 Task: Find connections with filter location Az Zarqā with filter topic #mentorshipwith filter profile language English with filter current company Park+ with filter school Ajeenkya D Y Patil University with filter industry Leasing Non-residential Real Estate with filter service category Grant Writing with filter keywords title File Clerk
Action: Mouse moved to (646, 87)
Screenshot: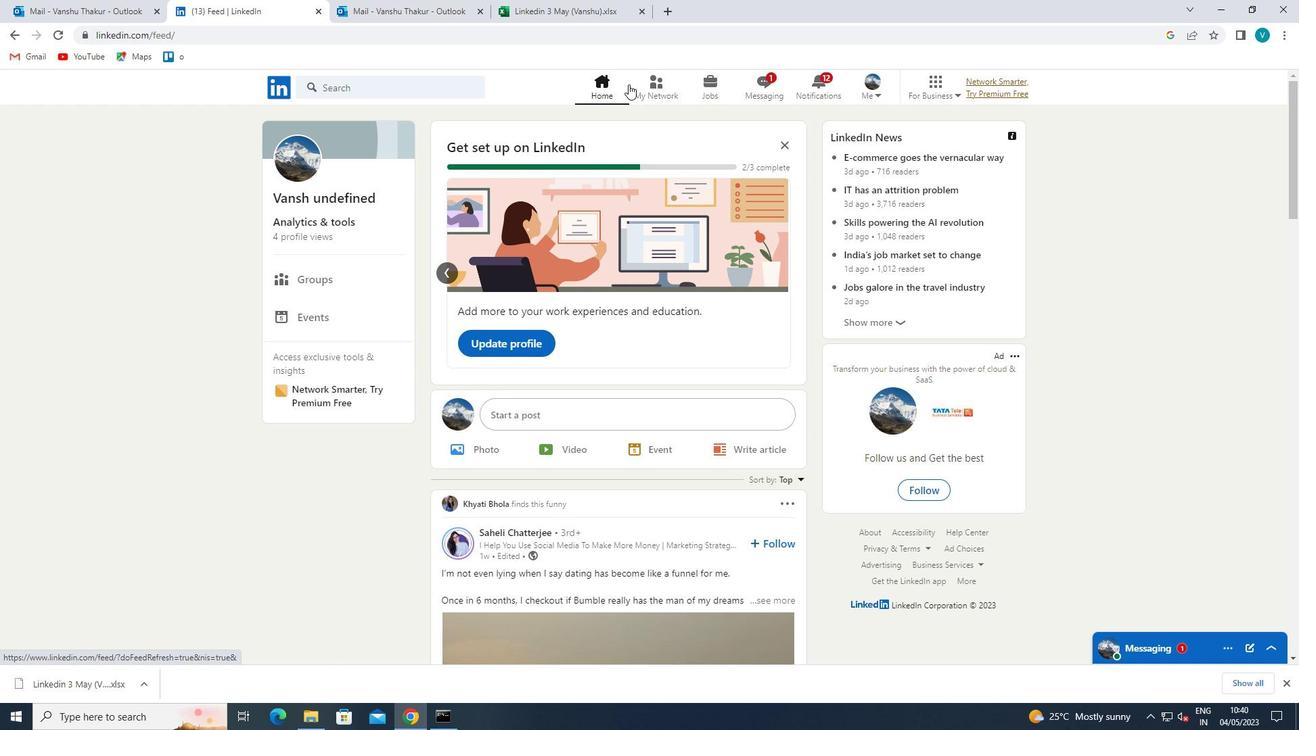 
Action: Mouse pressed left at (646, 87)
Screenshot: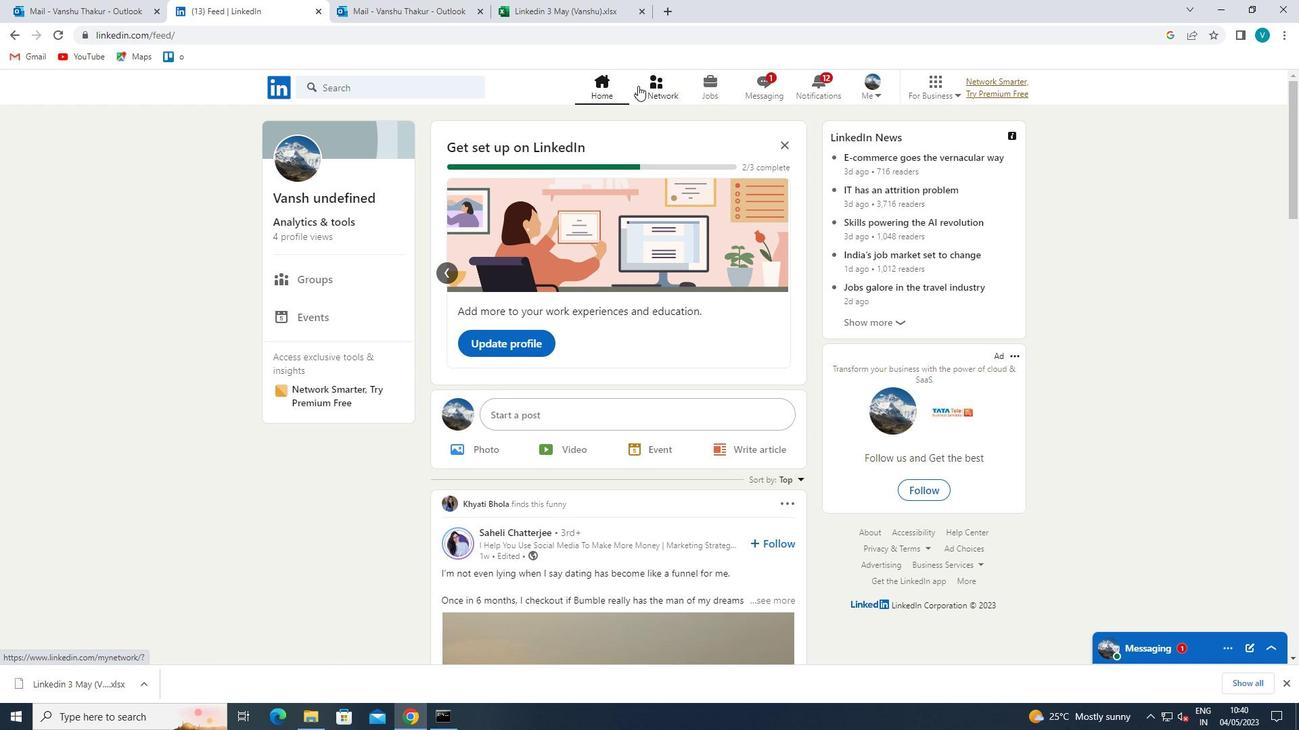 
Action: Mouse moved to (356, 171)
Screenshot: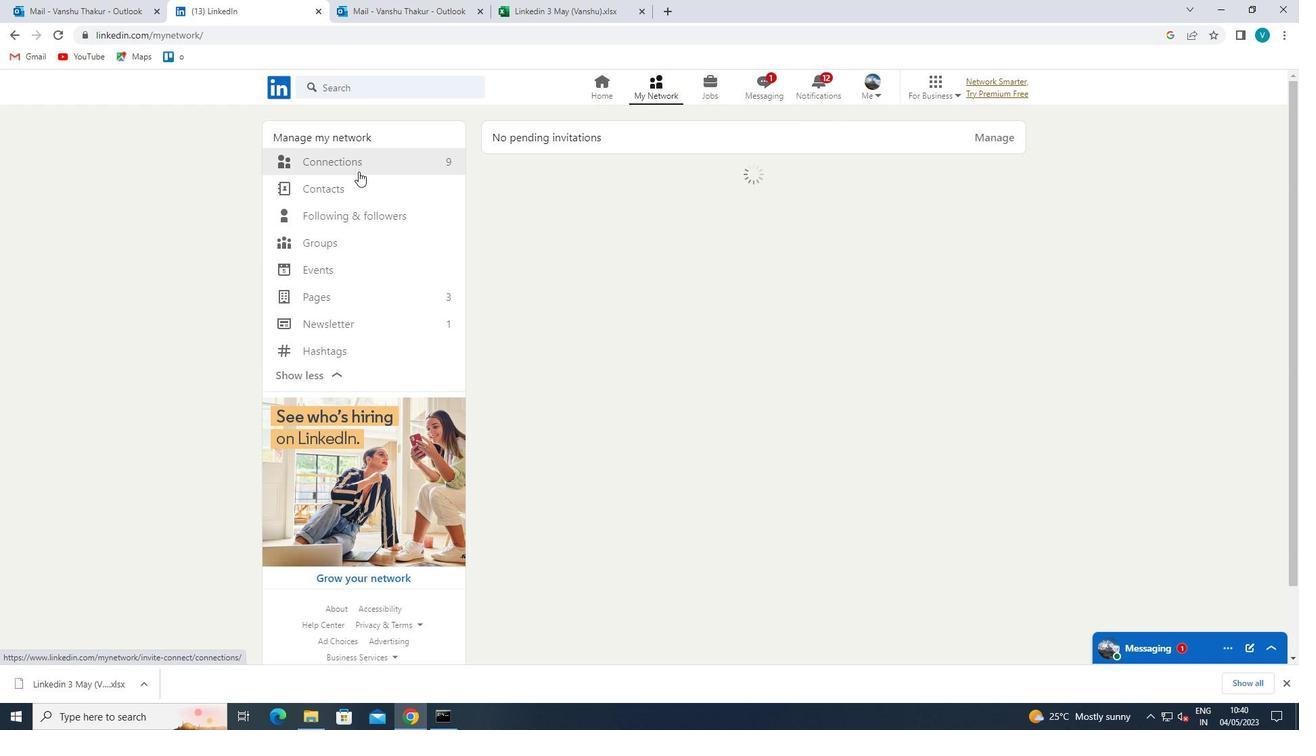 
Action: Mouse pressed left at (356, 171)
Screenshot: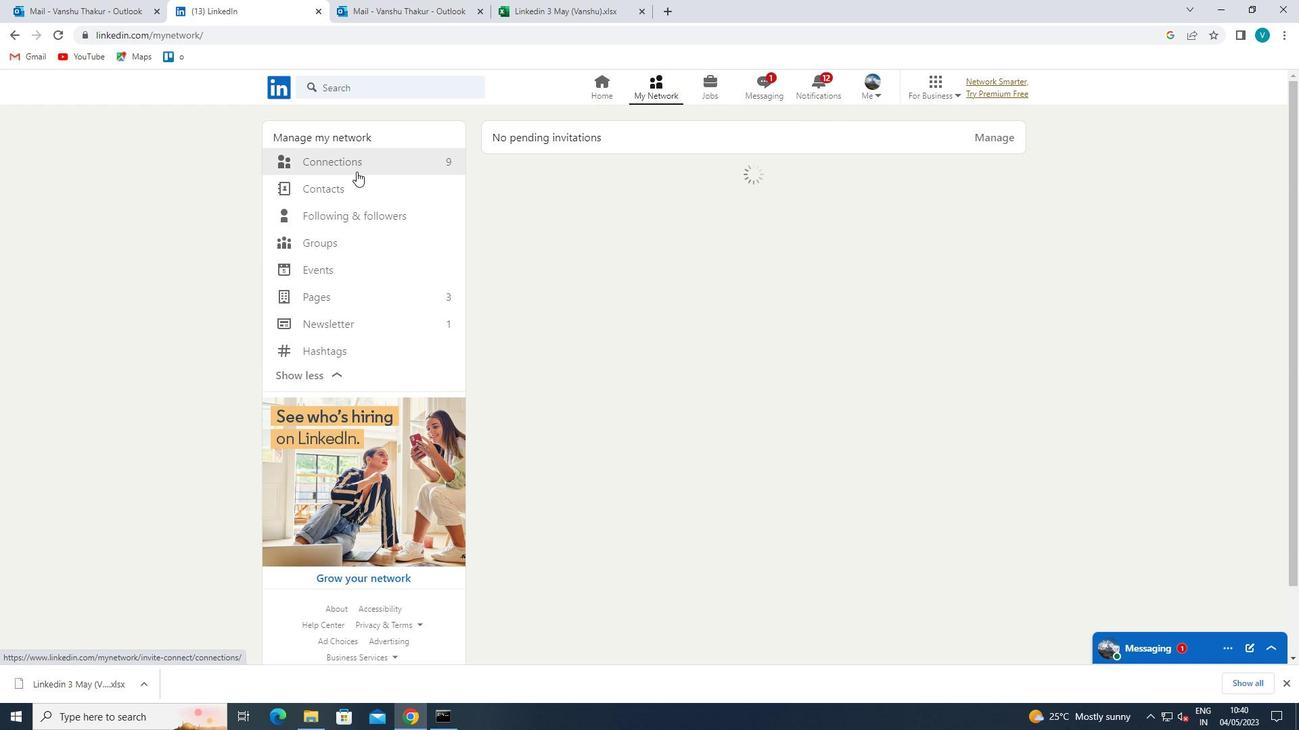 
Action: Mouse moved to (381, 159)
Screenshot: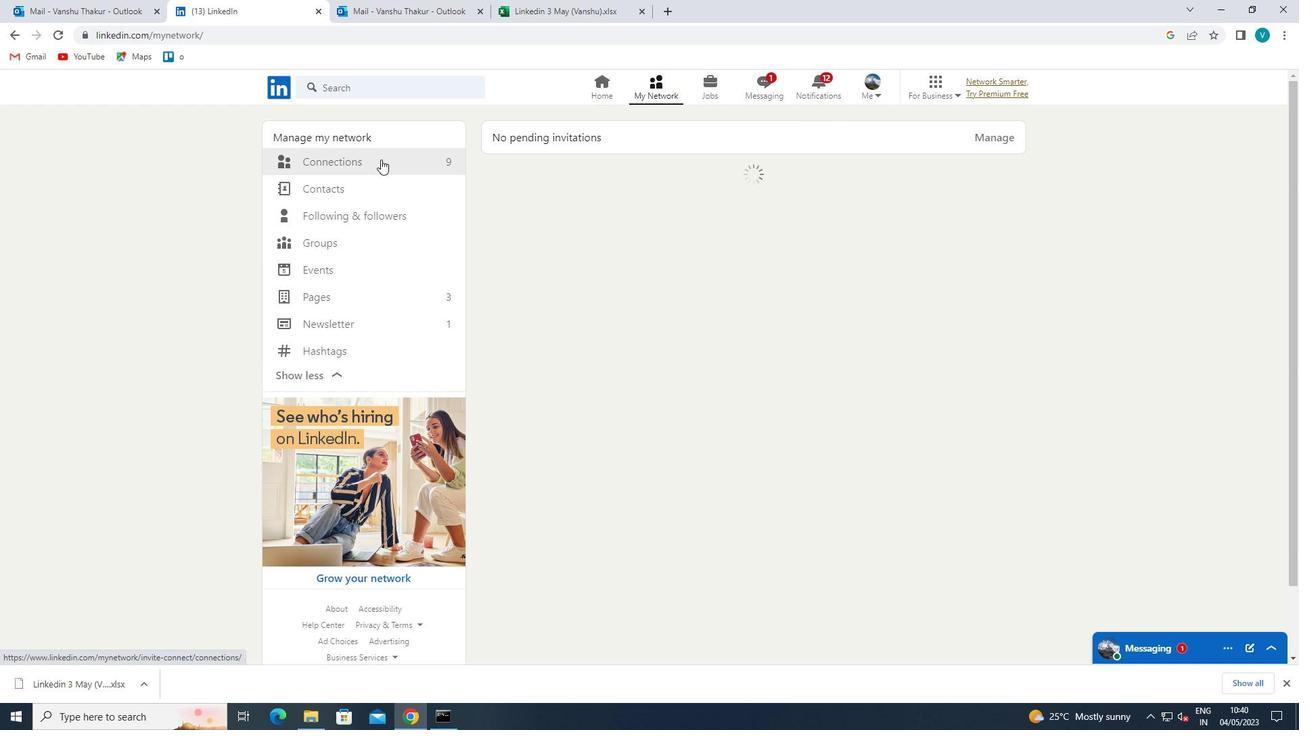 
Action: Mouse pressed left at (381, 159)
Screenshot: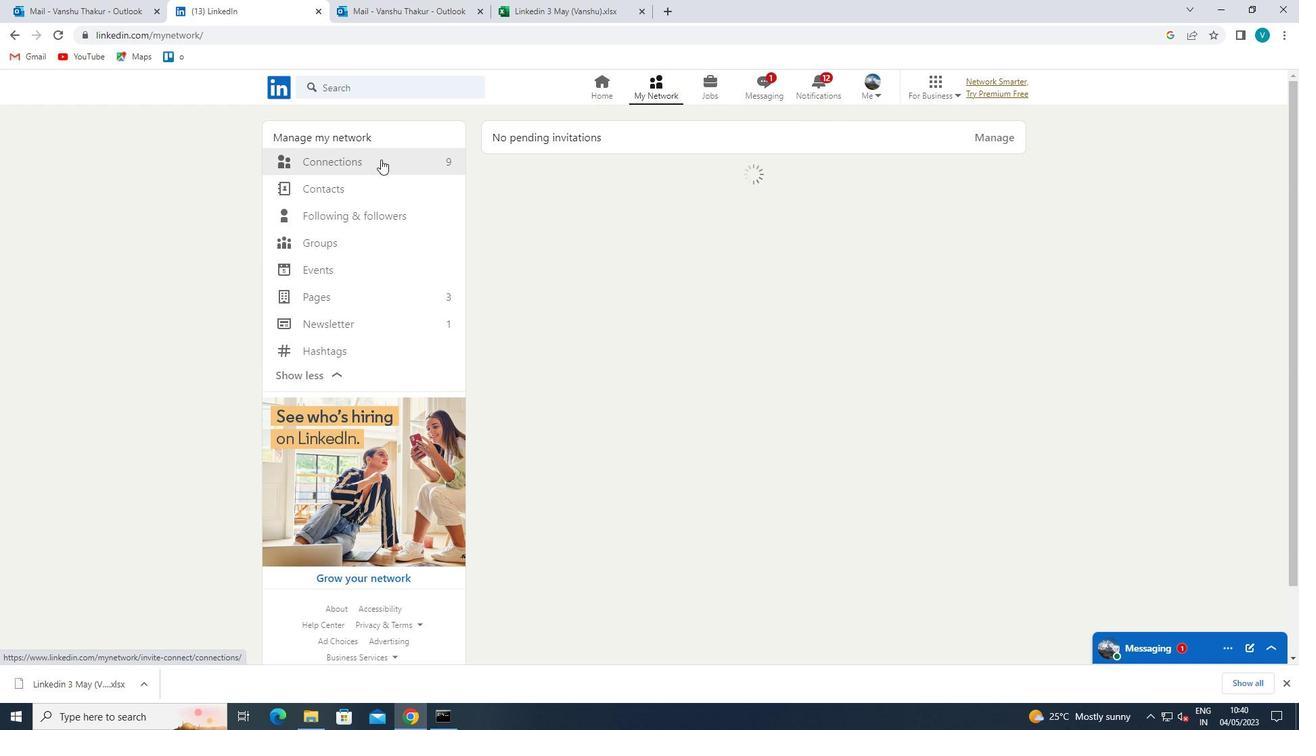 
Action: Mouse moved to (746, 167)
Screenshot: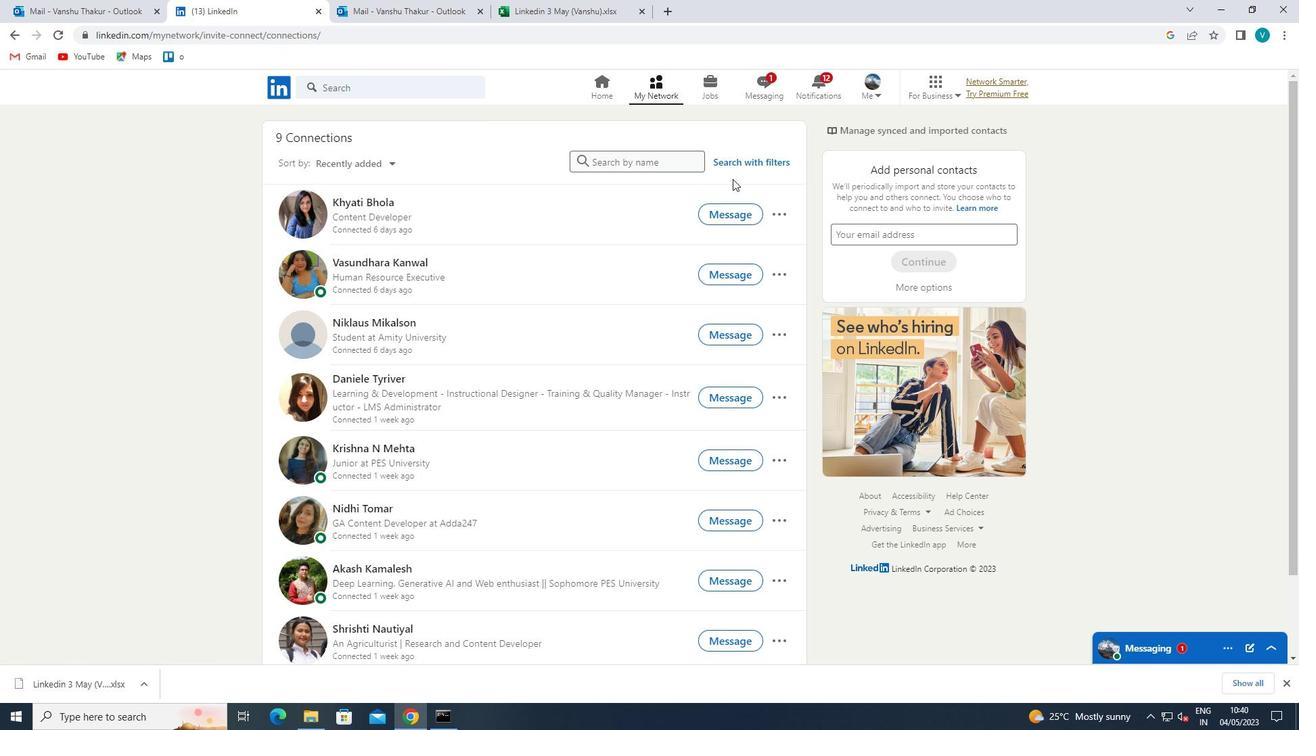 
Action: Mouse pressed left at (746, 167)
Screenshot: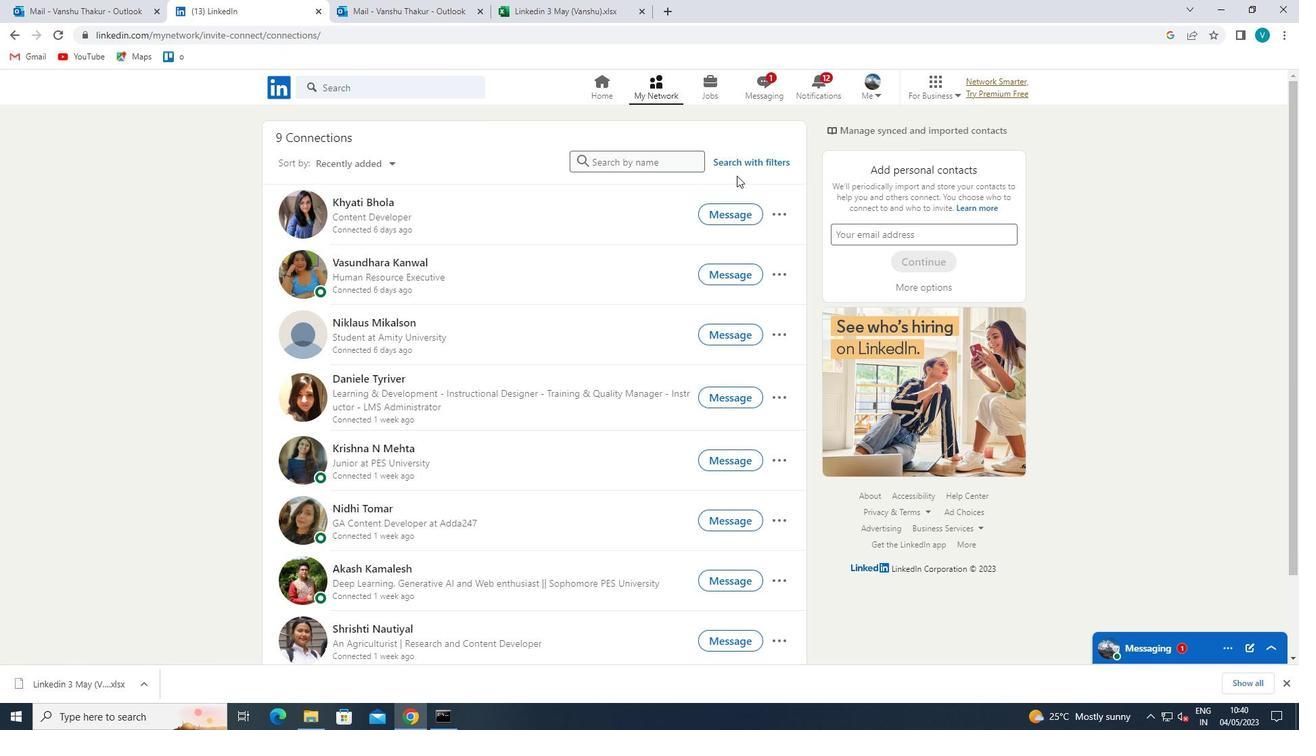 
Action: Mouse moved to (658, 129)
Screenshot: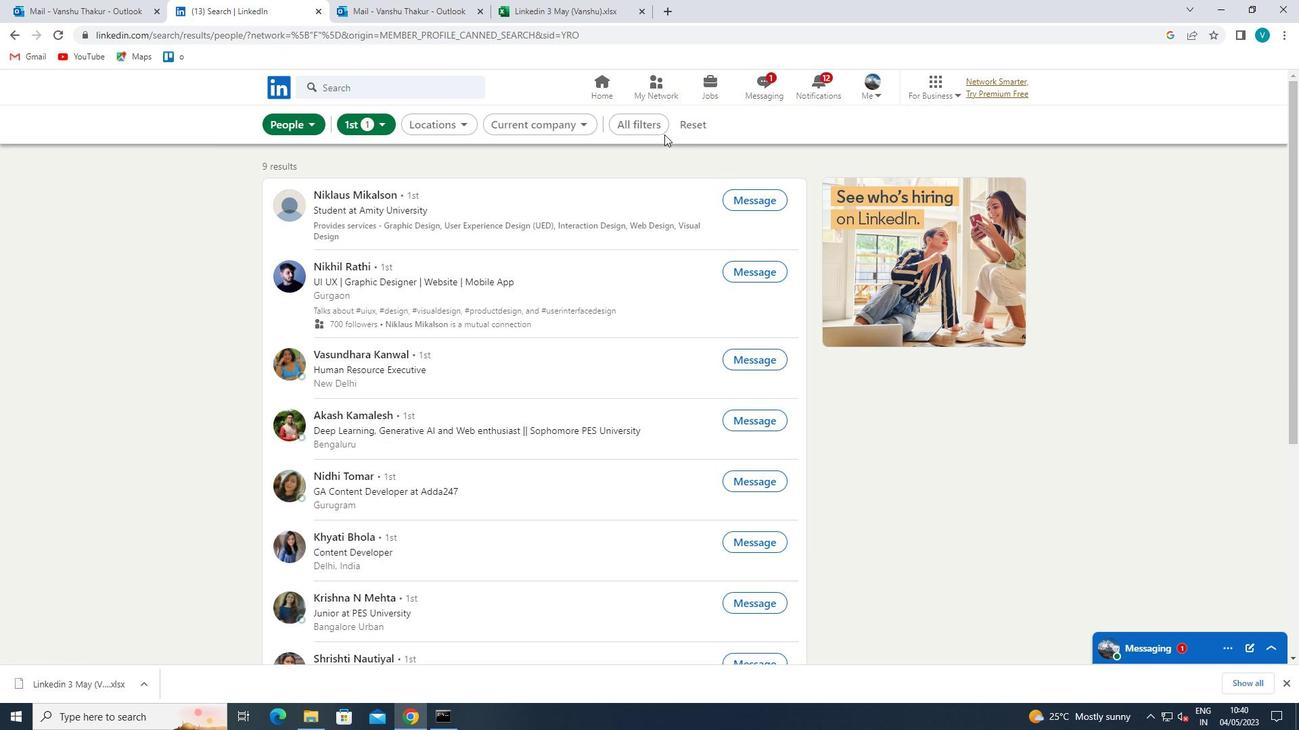 
Action: Mouse pressed left at (658, 129)
Screenshot: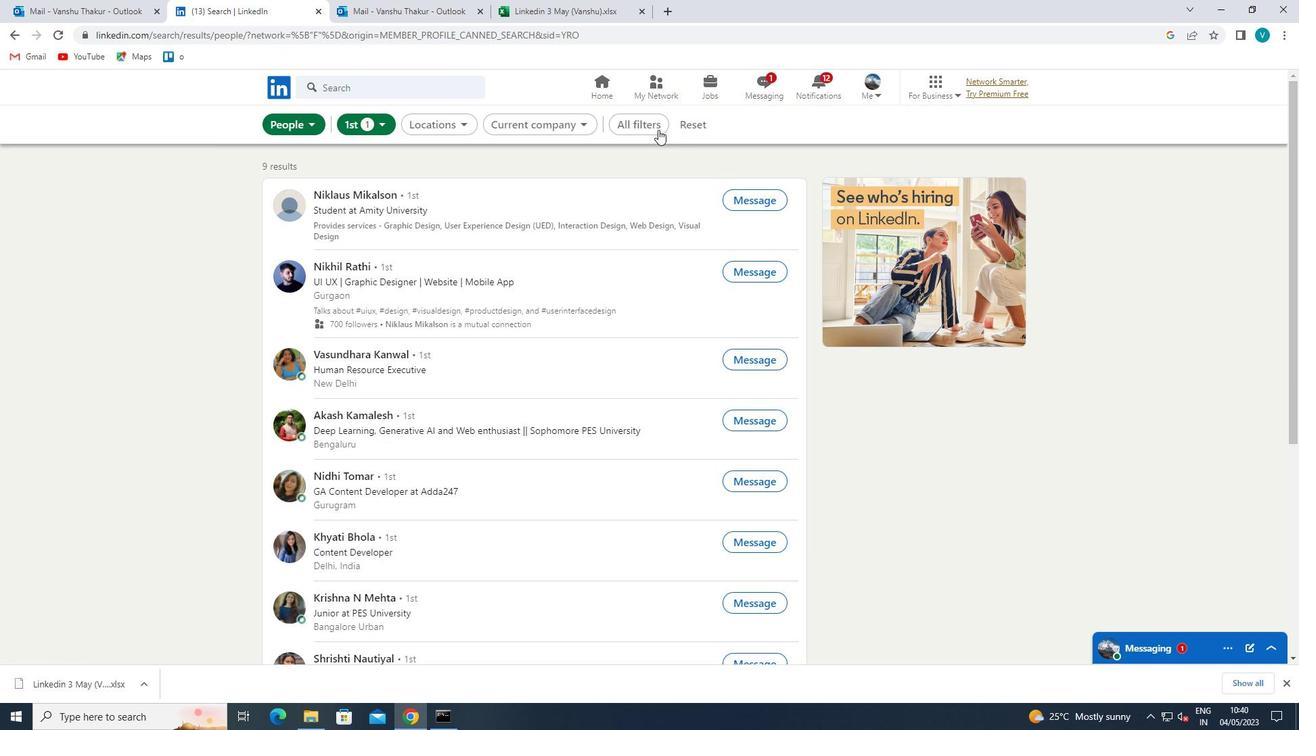 
Action: Mouse moved to (993, 274)
Screenshot: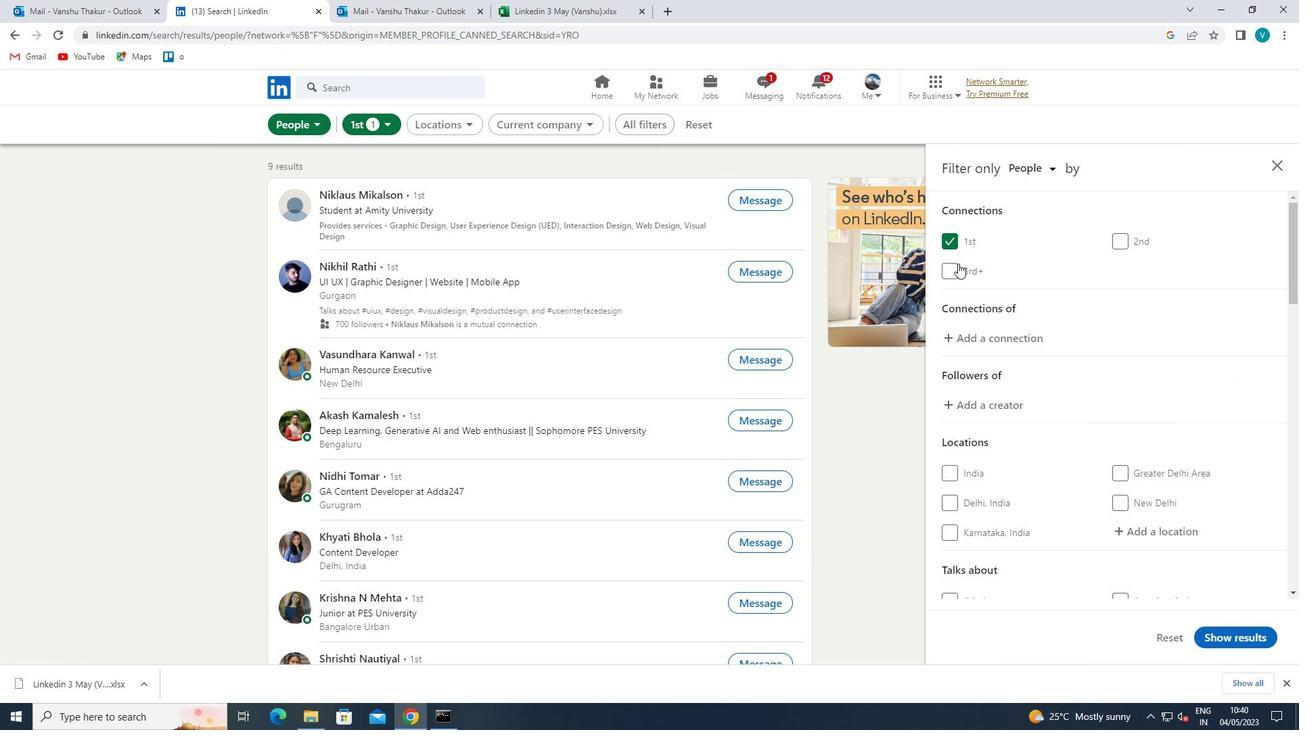 
Action: Mouse scrolled (993, 274) with delta (0, 0)
Screenshot: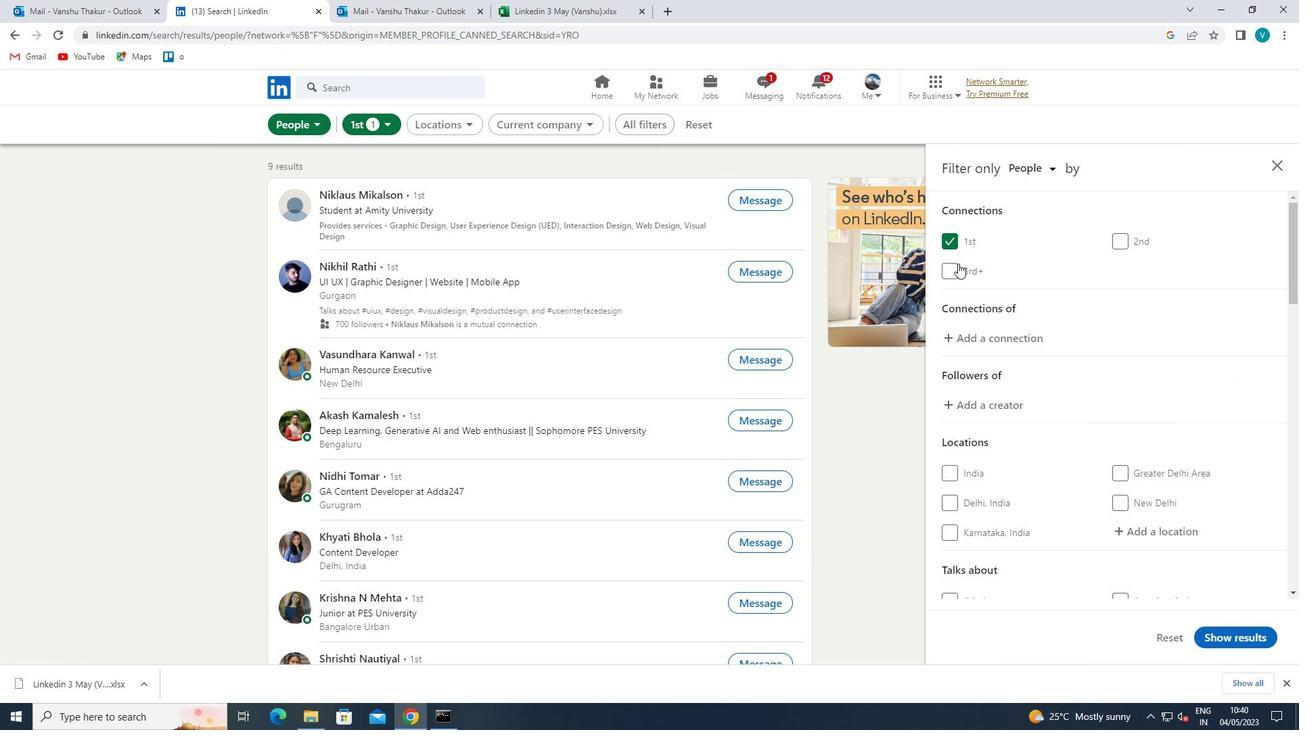 
Action: Mouse moved to (994, 275)
Screenshot: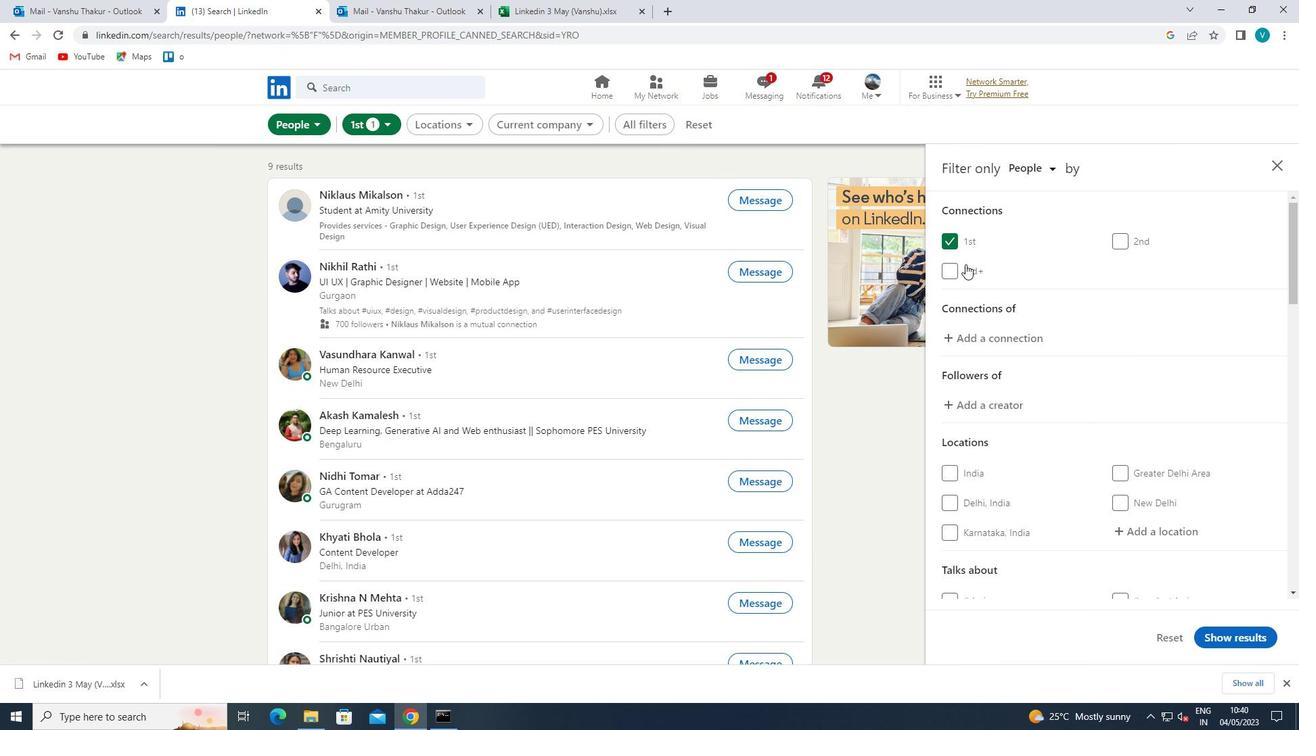
Action: Mouse scrolled (994, 274) with delta (0, 0)
Screenshot: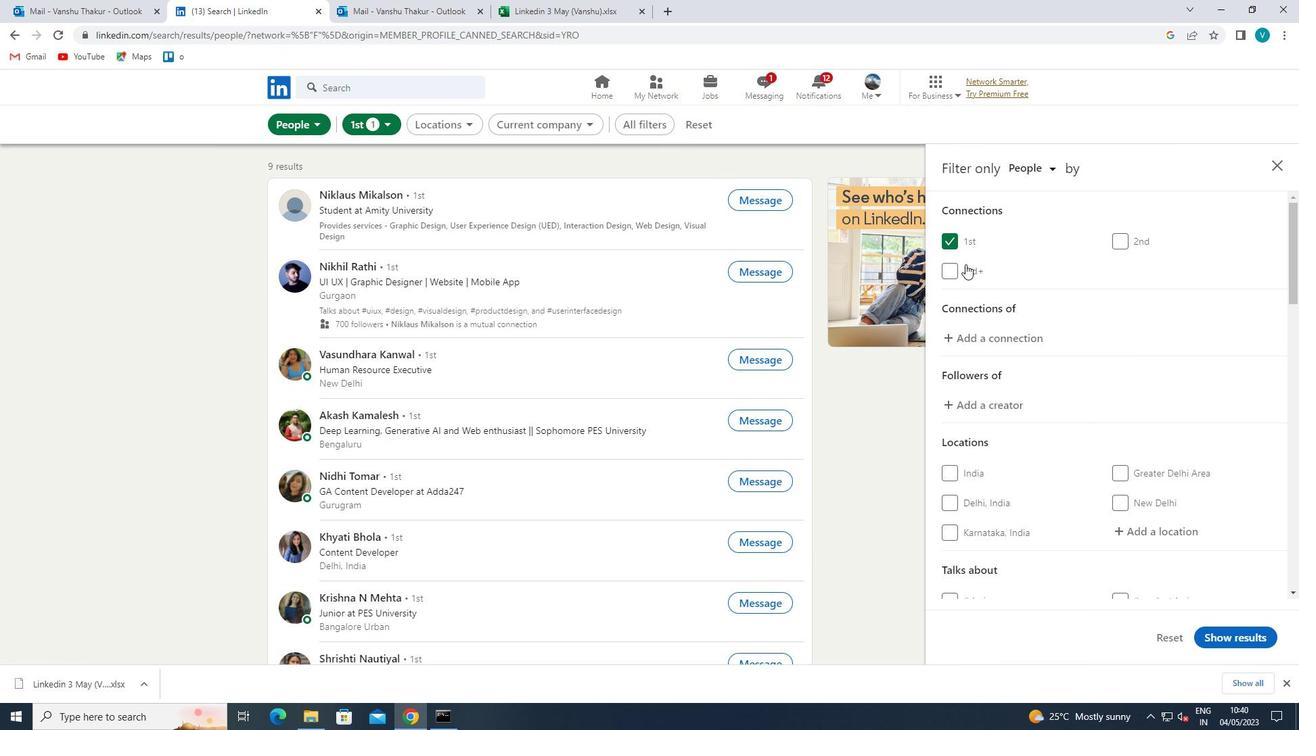 
Action: Mouse moved to (1201, 402)
Screenshot: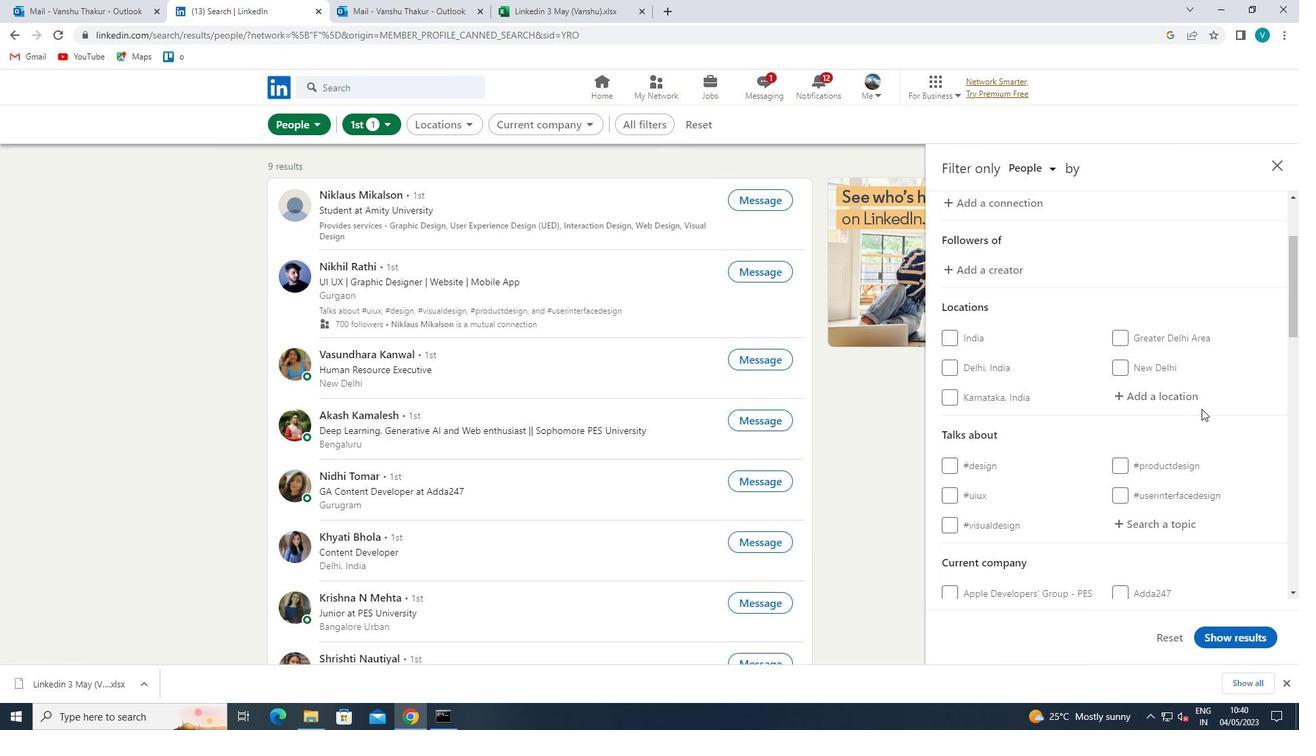 
Action: Mouse pressed left at (1201, 402)
Screenshot: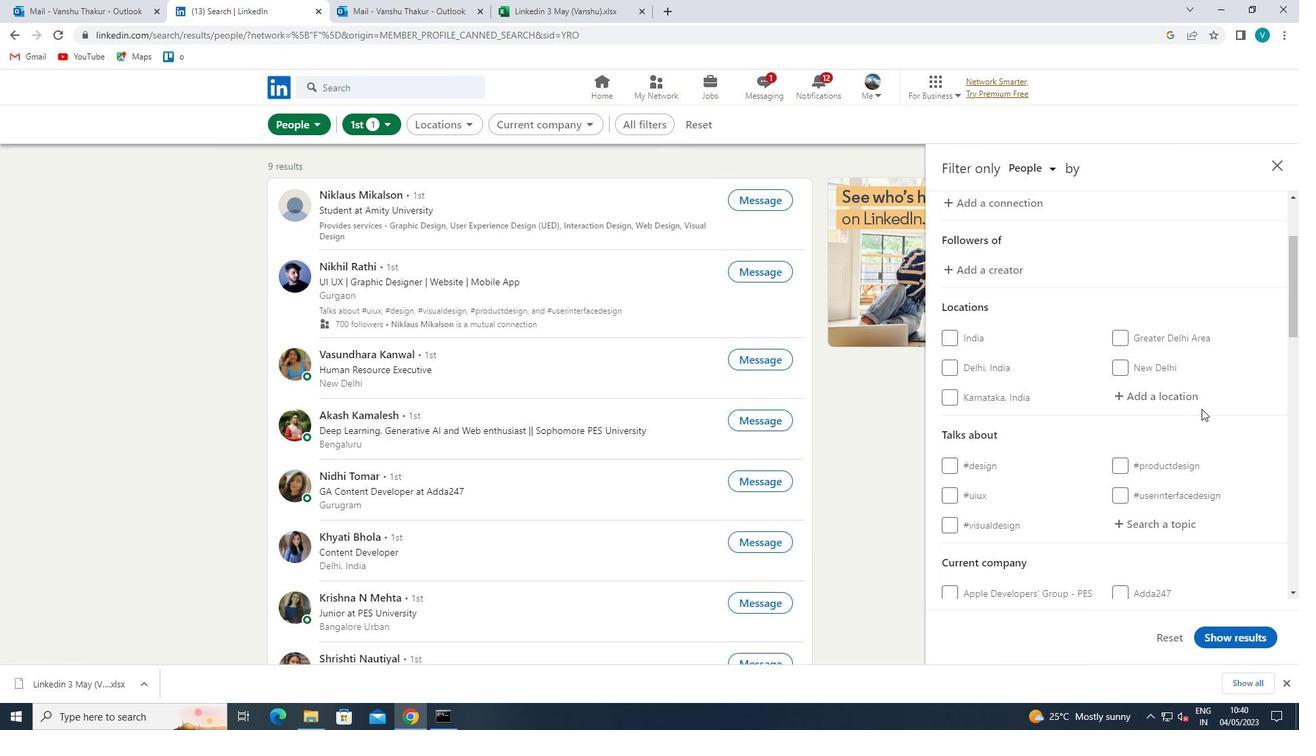 
Action: Mouse moved to (1200, 395)
Screenshot: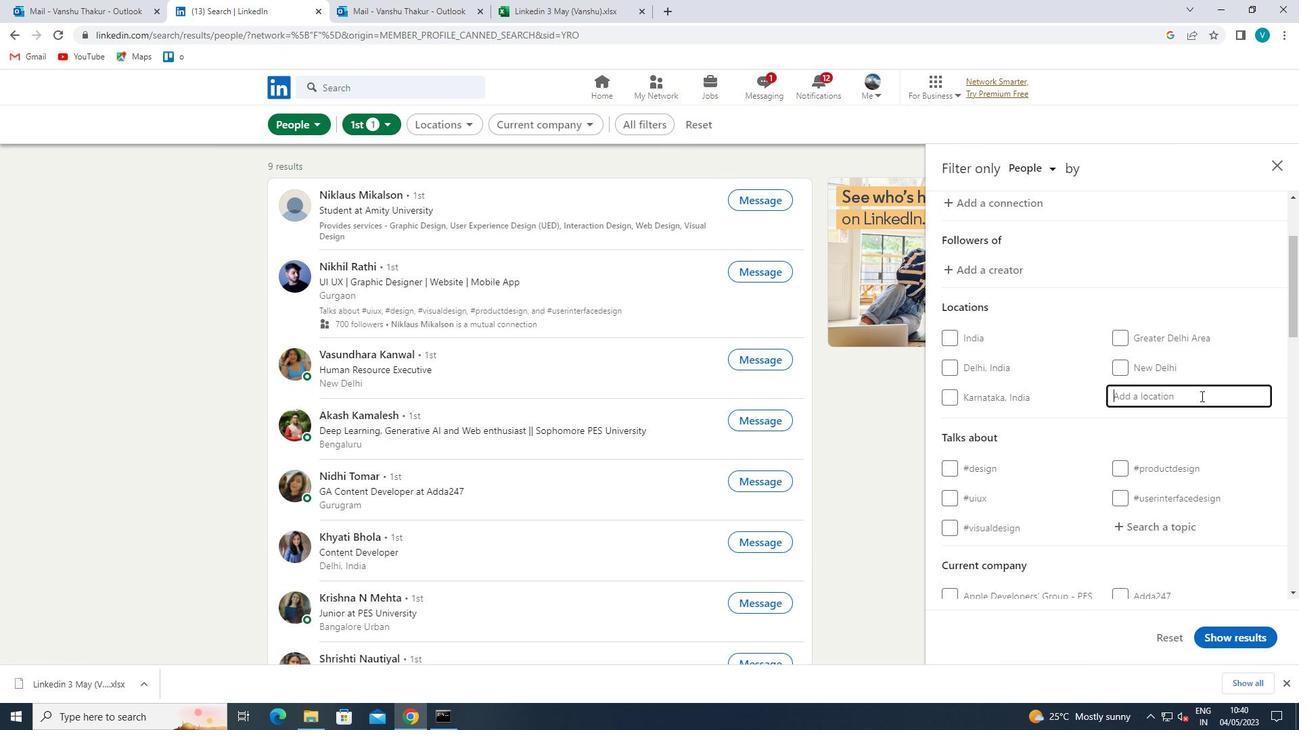 
Action: Key pressed <Key.shift>AZ<Key.space><Key.shift>A<Key.backspace><Key.shift>ZARQA
Screenshot: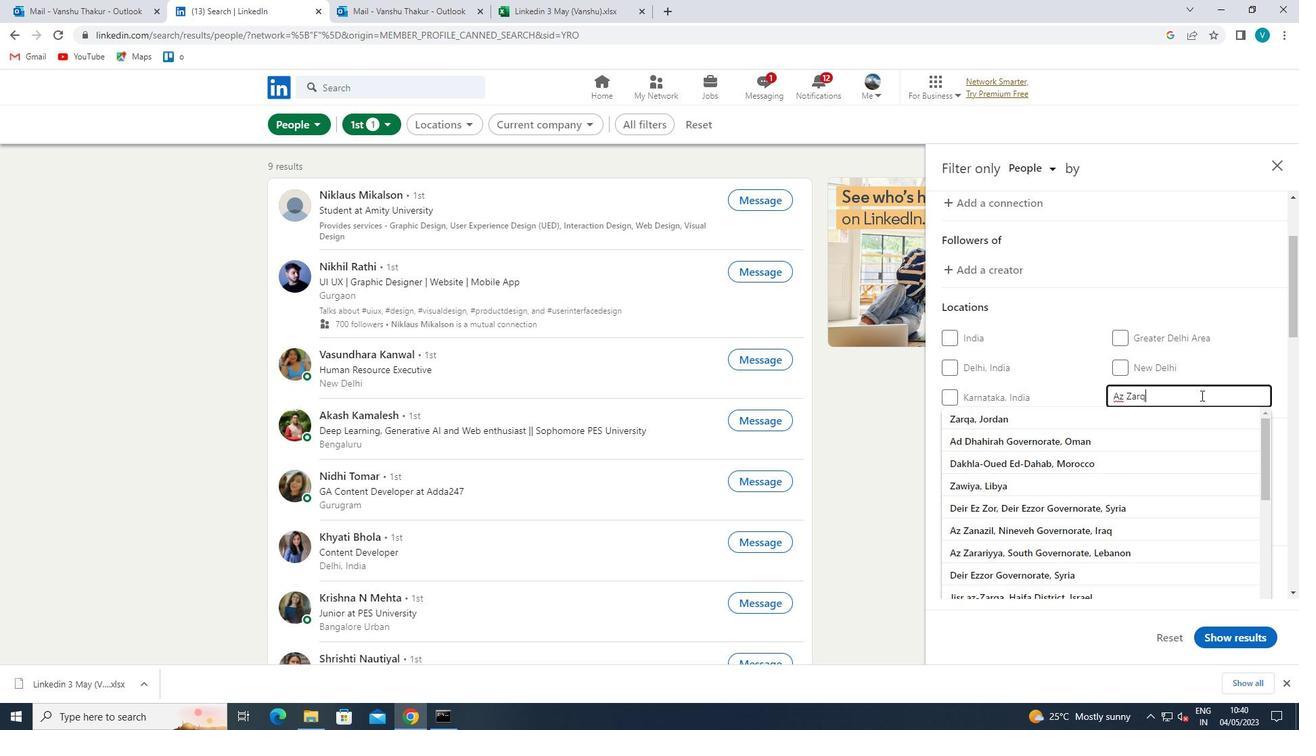 
Action: Mouse moved to (1168, 413)
Screenshot: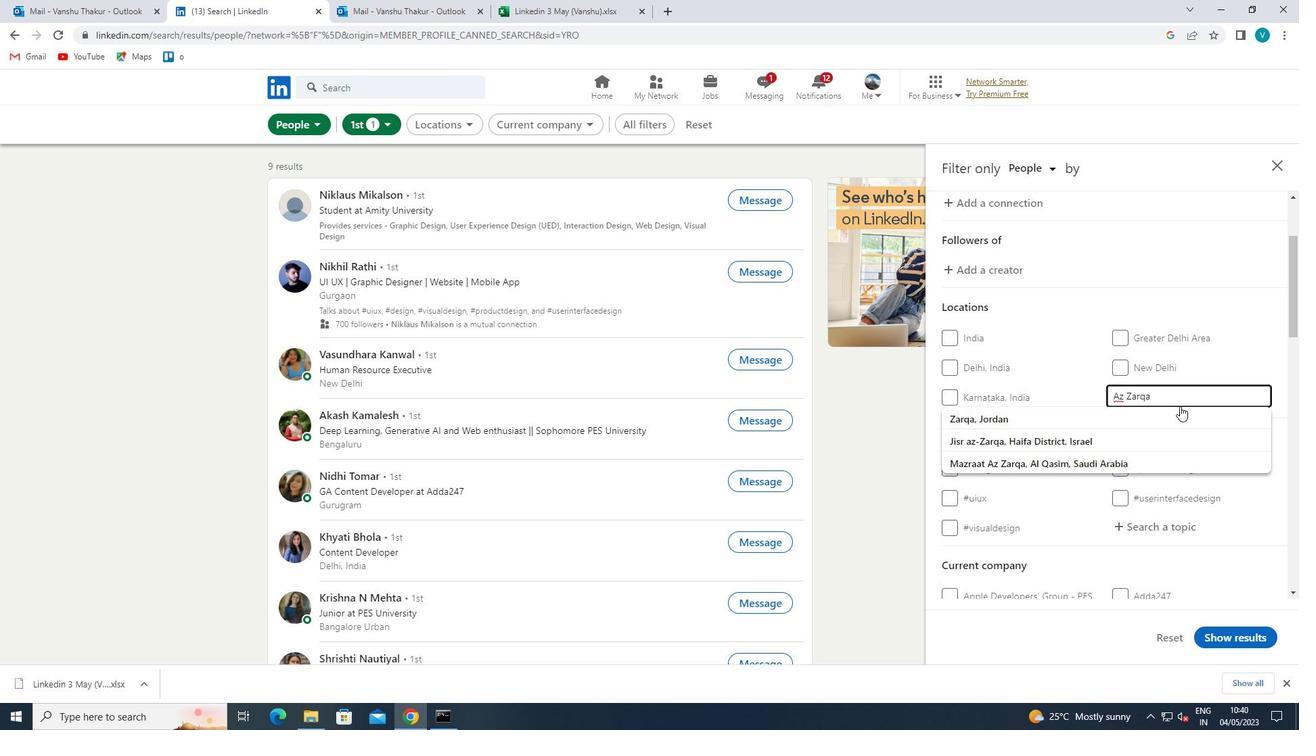 
Action: Mouse pressed left at (1168, 413)
Screenshot: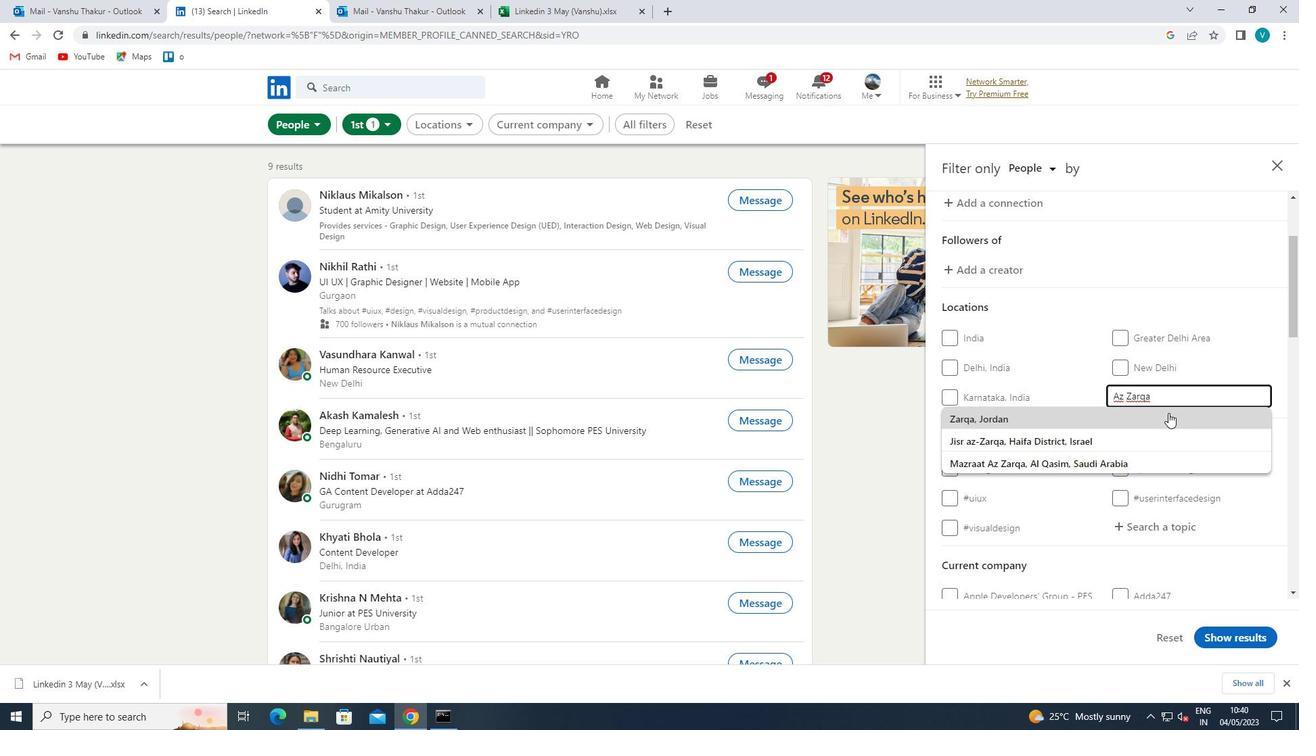 
Action: Mouse scrolled (1168, 412) with delta (0, 0)
Screenshot: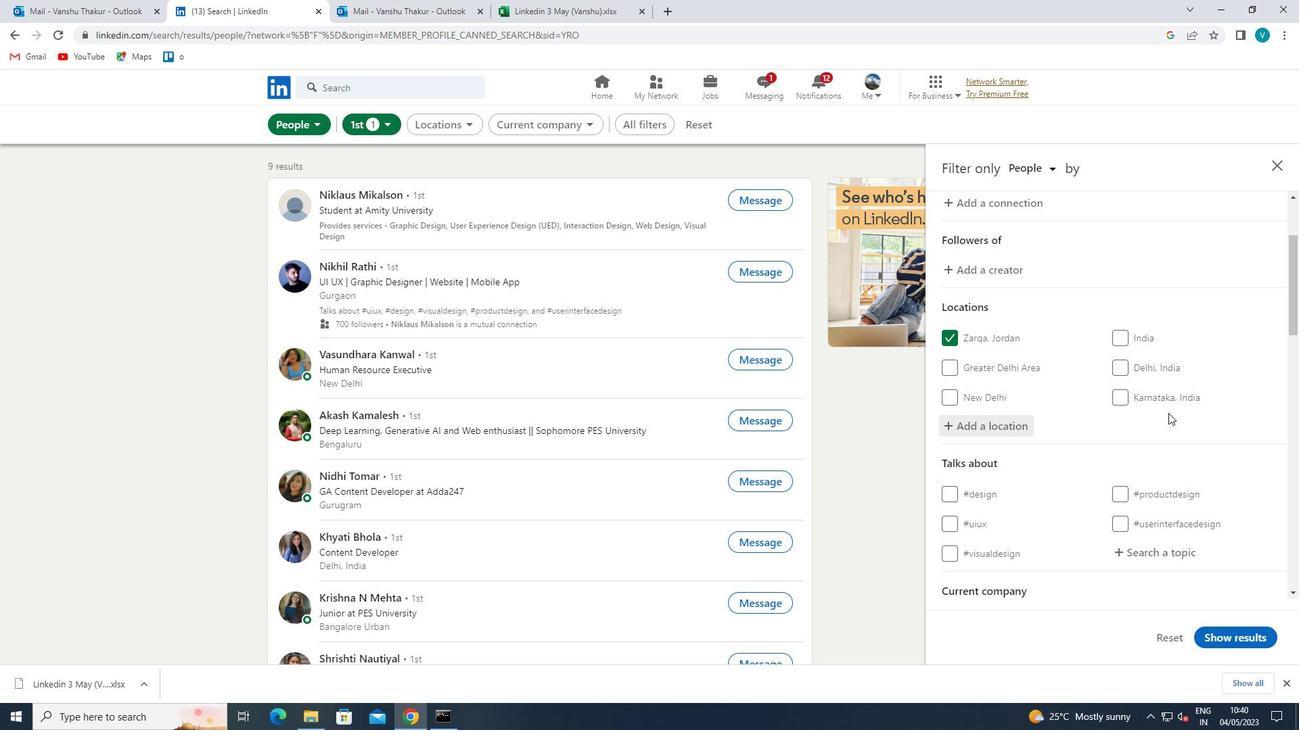 
Action: Mouse scrolled (1168, 412) with delta (0, 0)
Screenshot: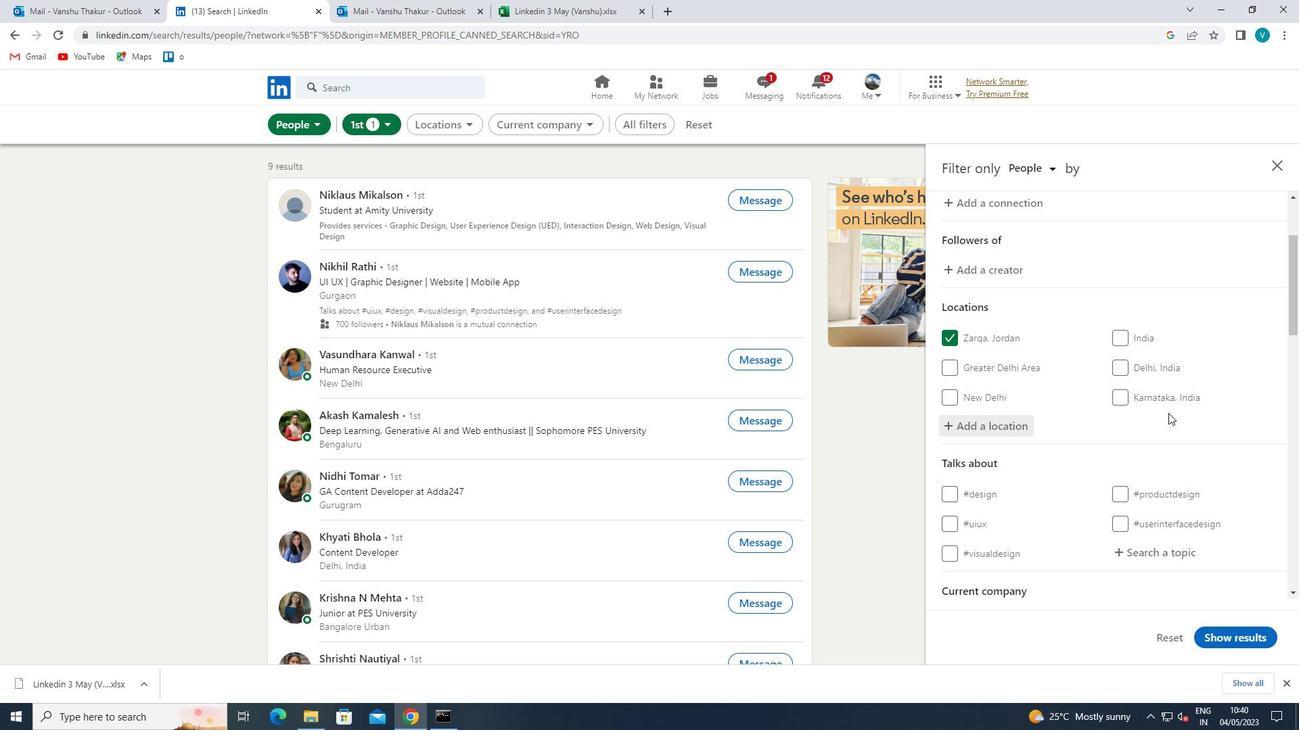 
Action: Mouse moved to (1158, 420)
Screenshot: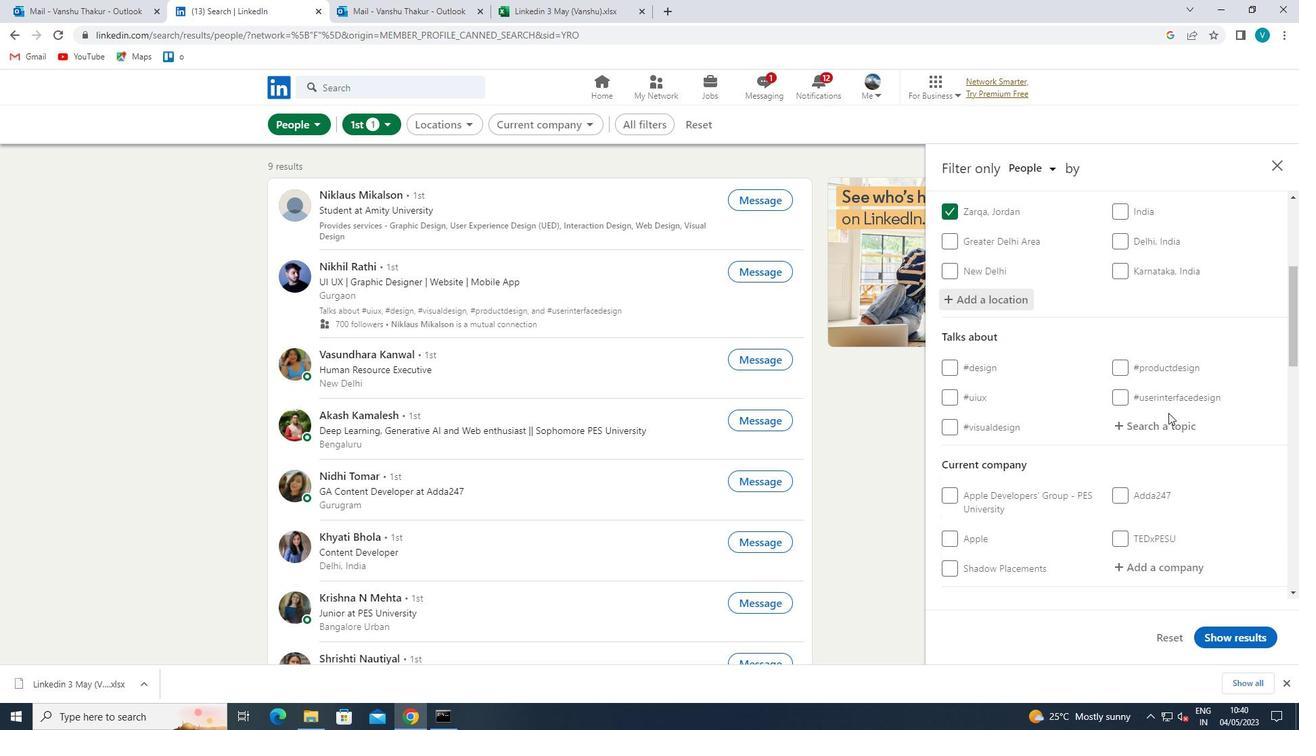 
Action: Mouse pressed left at (1158, 420)
Screenshot: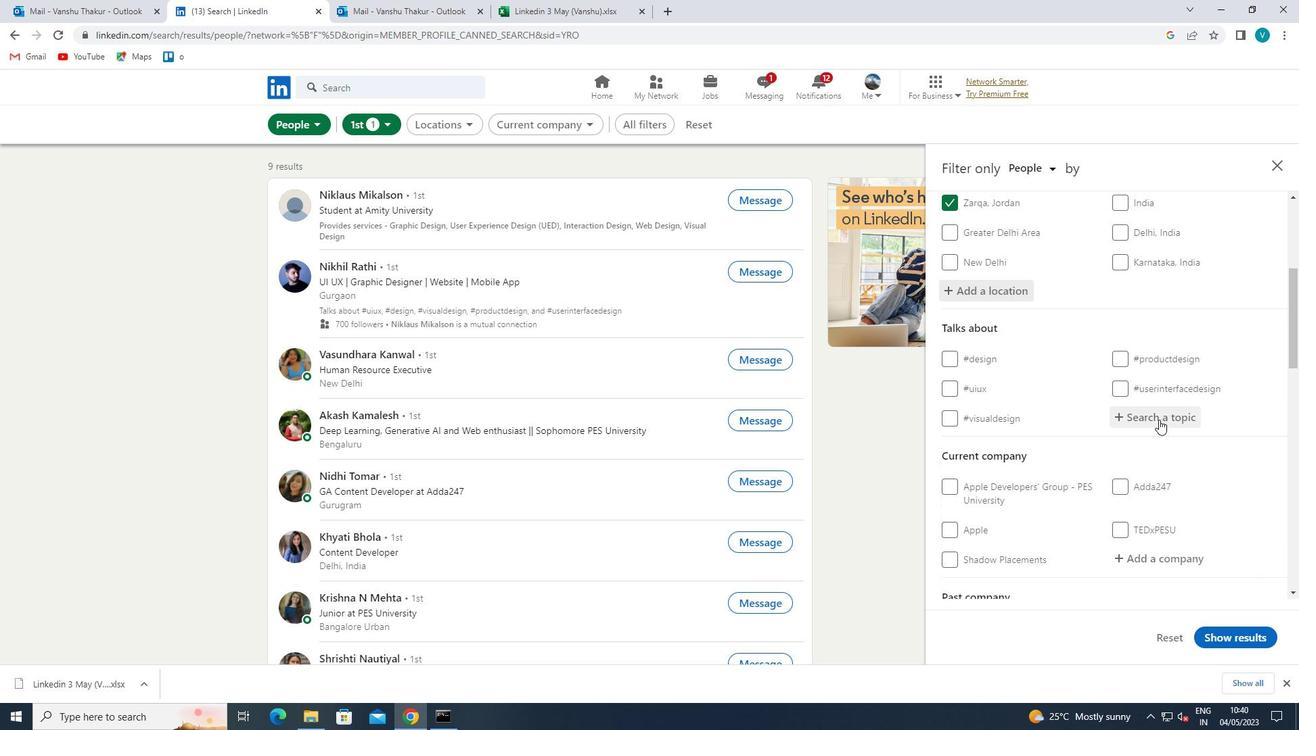 
Action: Mouse moved to (1158, 420)
Screenshot: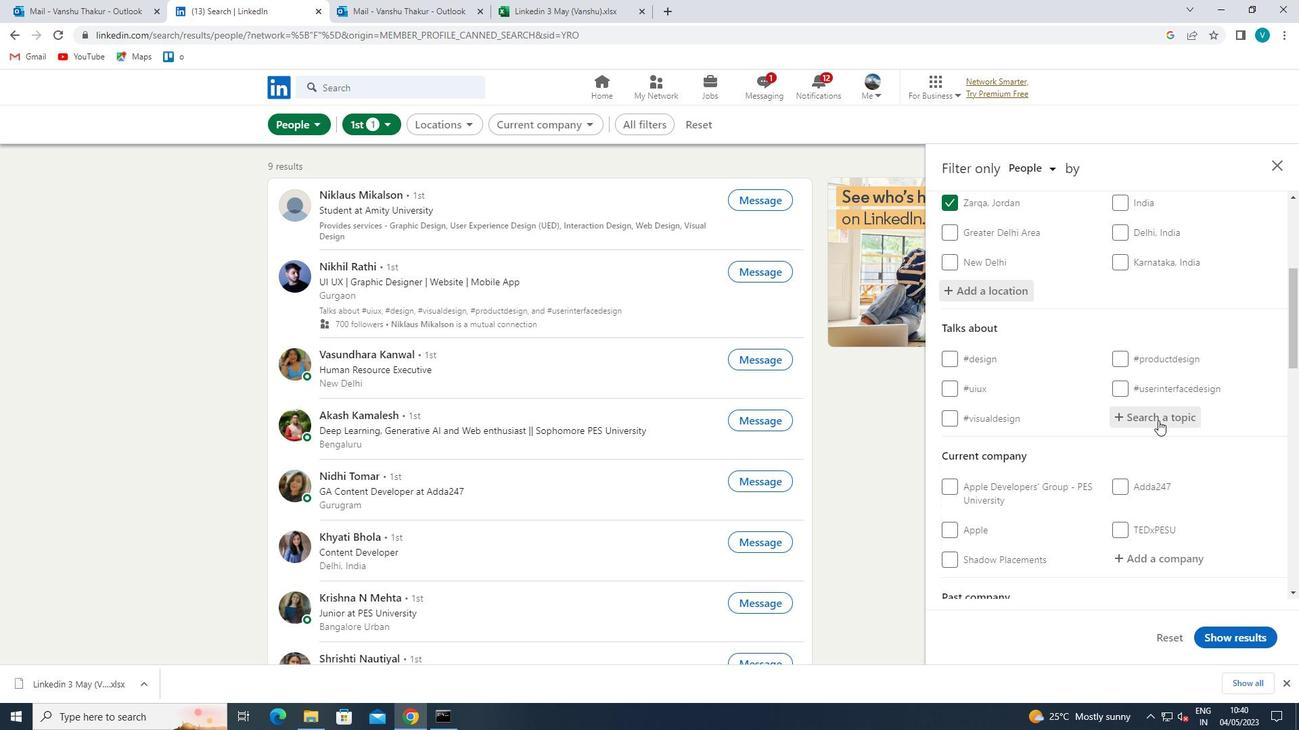 
Action: Key pressed MENTO
Screenshot: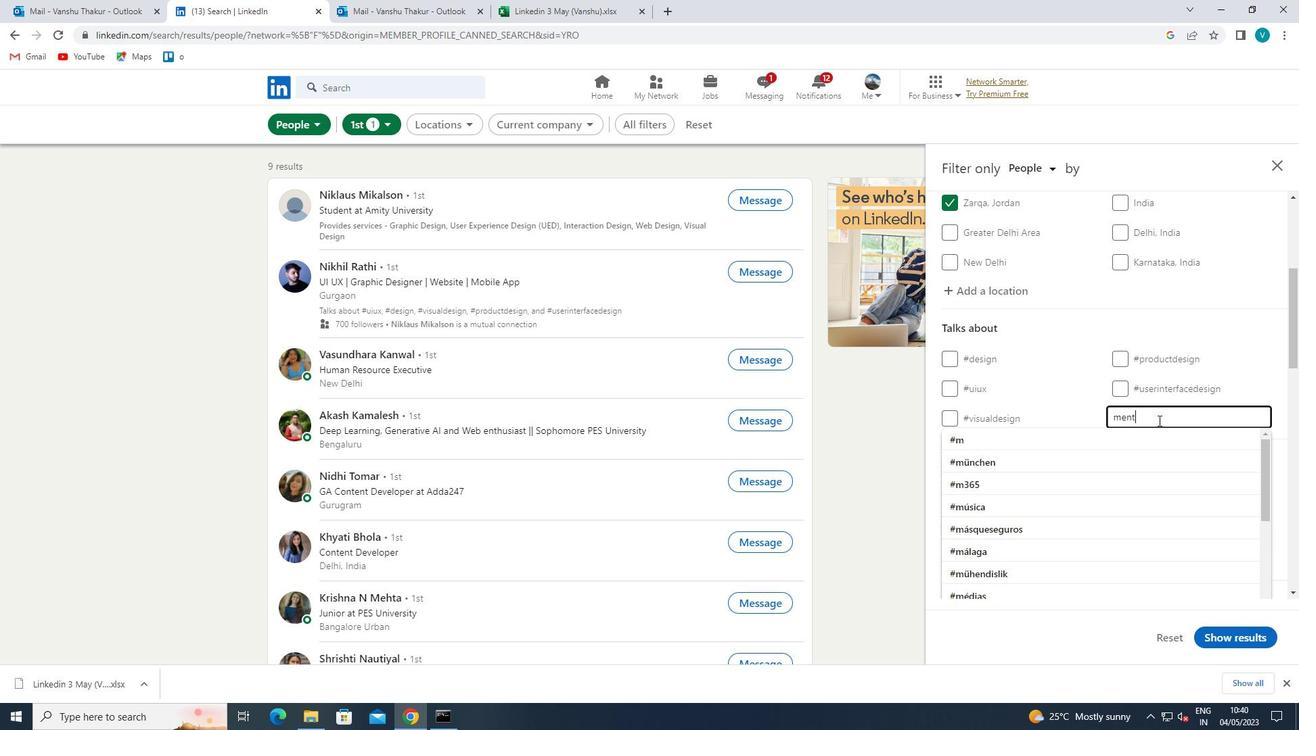 
Action: Mouse moved to (1094, 460)
Screenshot: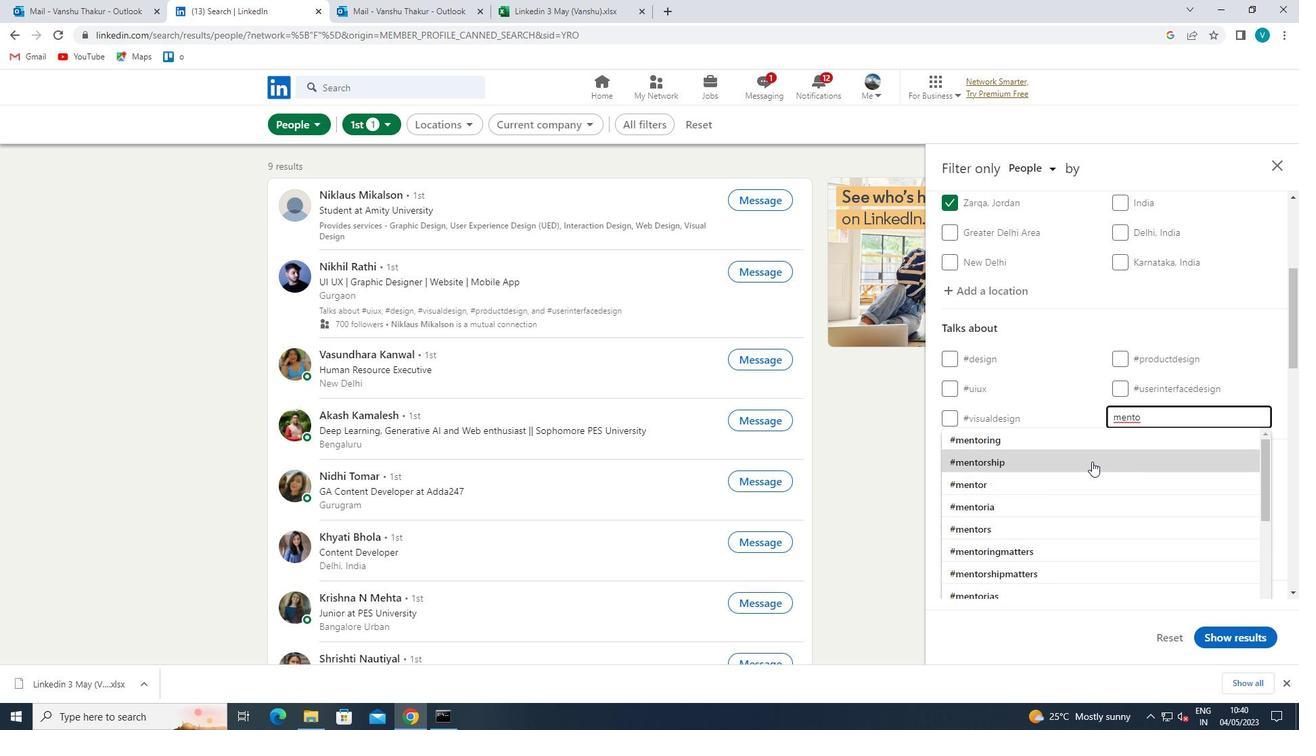 
Action: Mouse pressed left at (1094, 460)
Screenshot: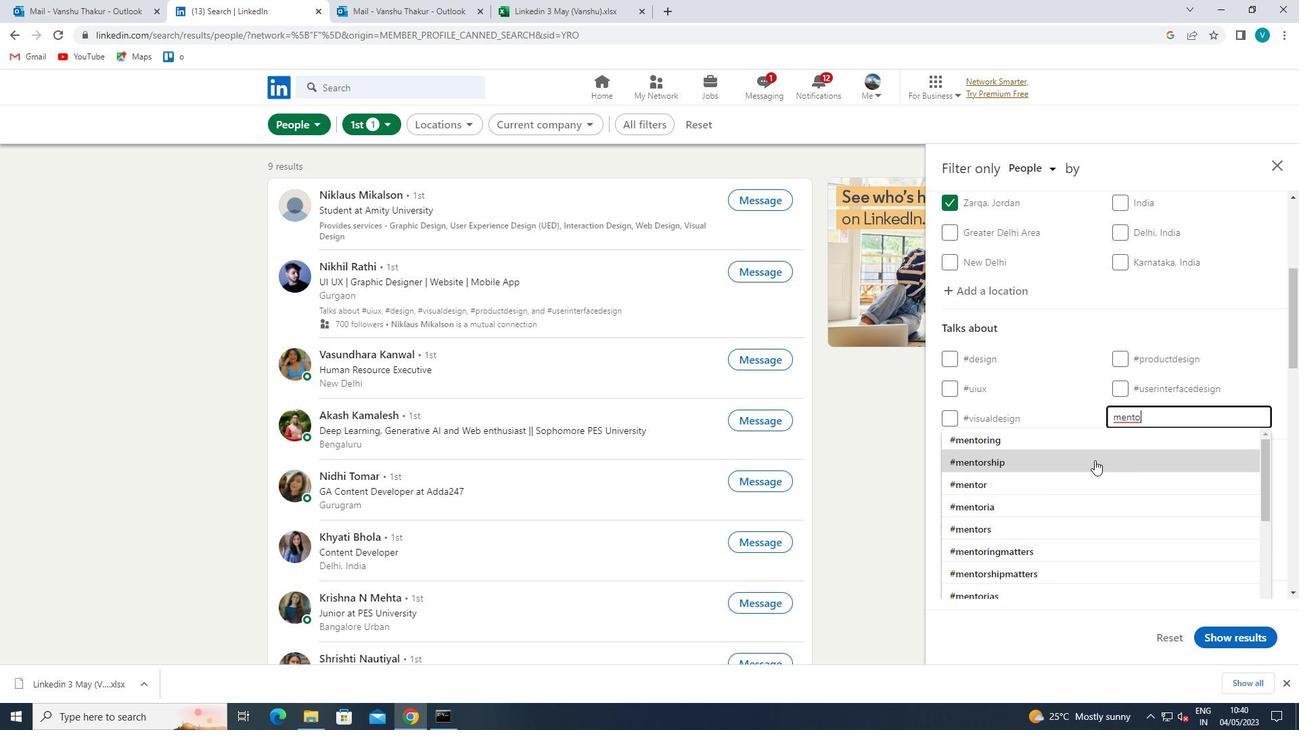 
Action: Mouse scrolled (1094, 460) with delta (0, 0)
Screenshot: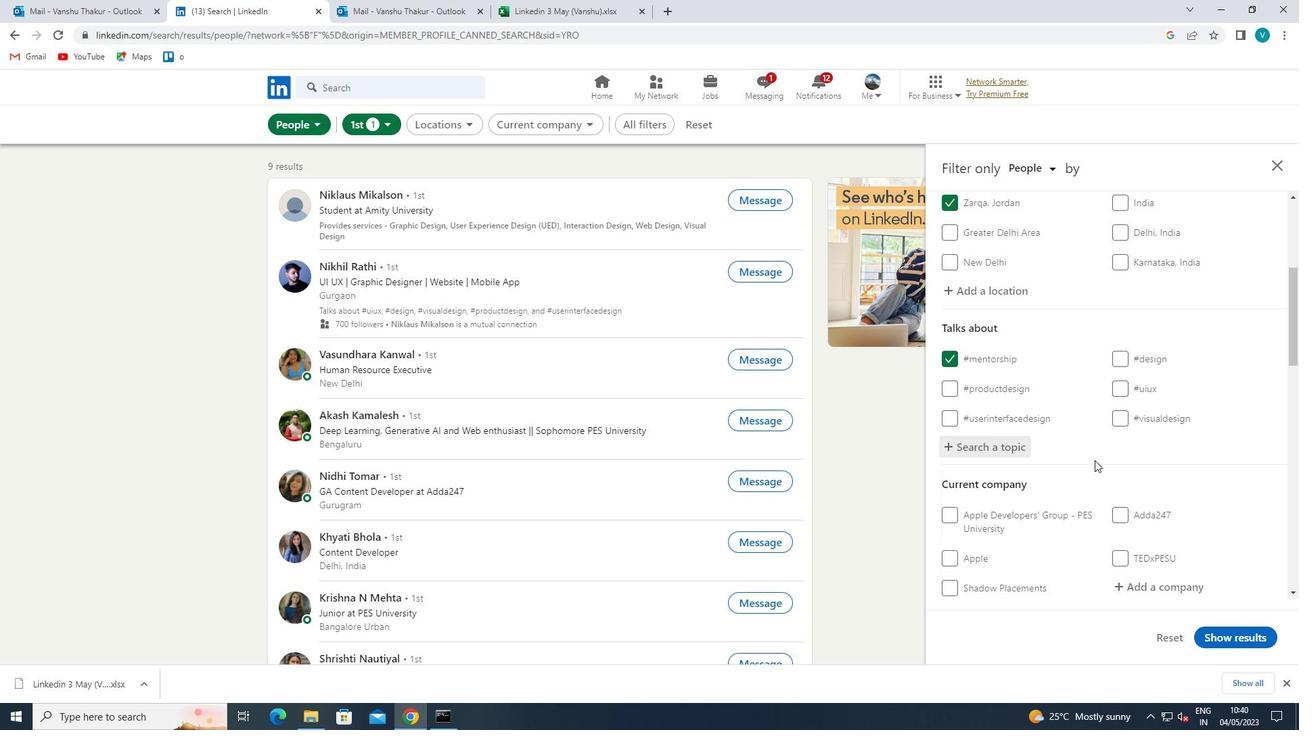 
Action: Mouse scrolled (1094, 460) with delta (0, 0)
Screenshot: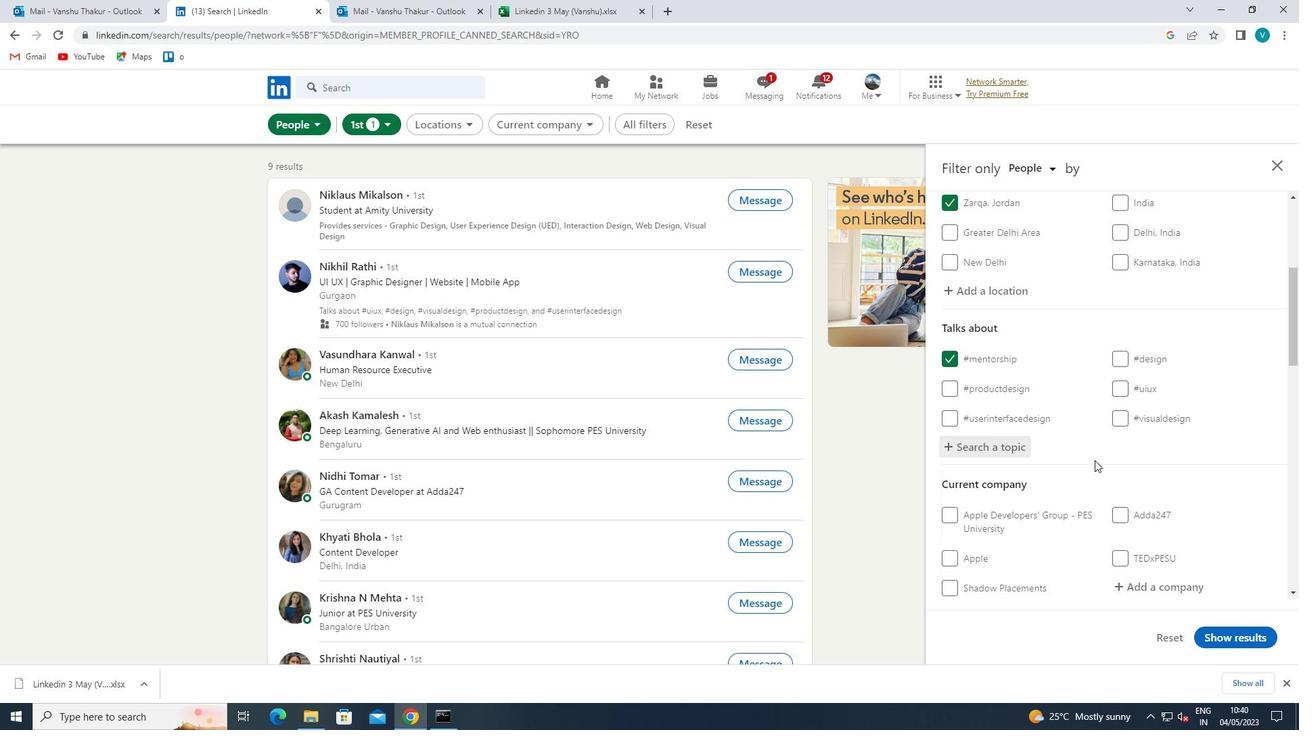 
Action: Mouse scrolled (1094, 460) with delta (0, 0)
Screenshot: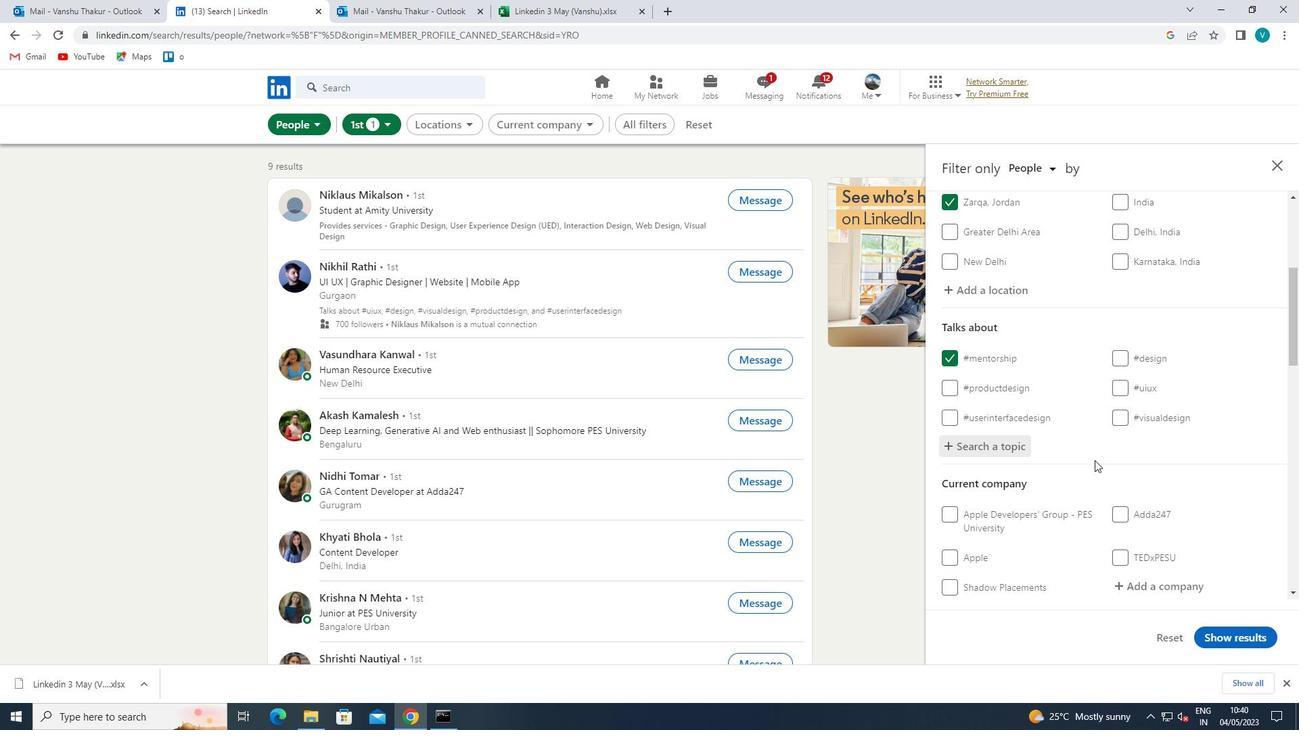 
Action: Mouse scrolled (1094, 460) with delta (0, 0)
Screenshot: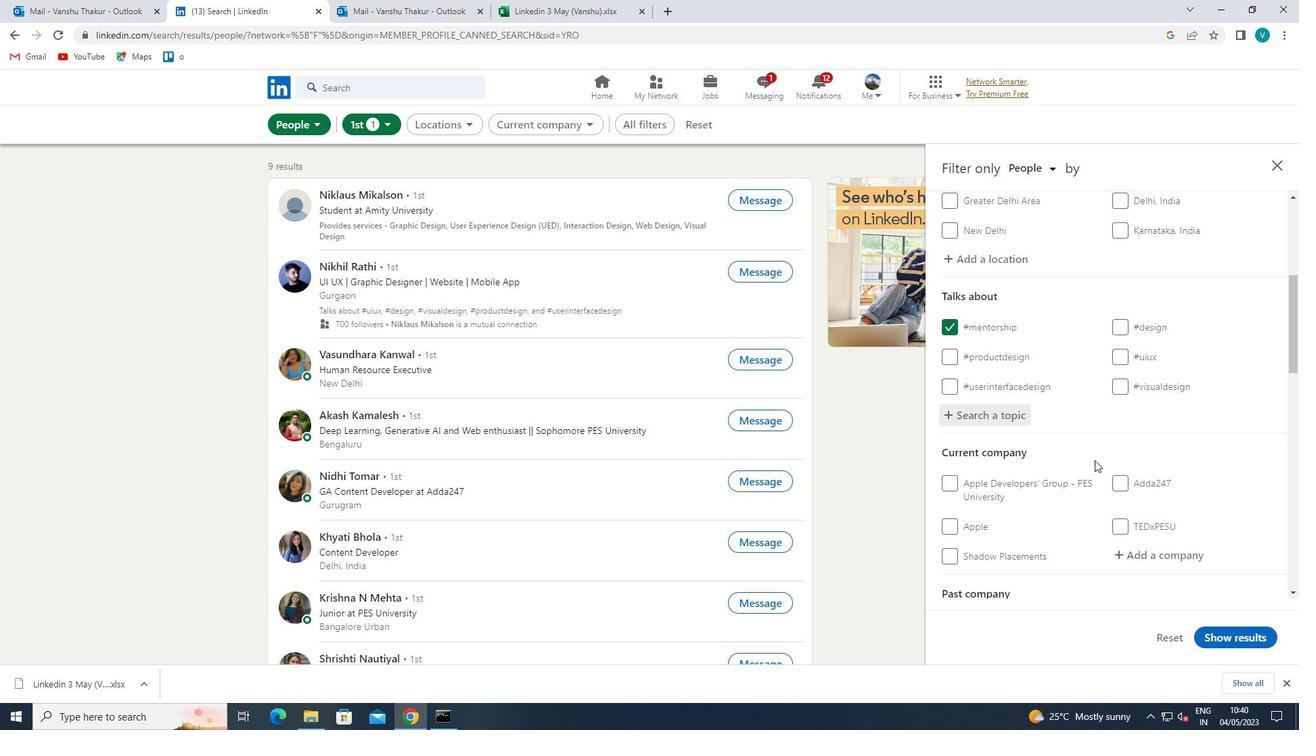 
Action: Mouse scrolled (1094, 460) with delta (0, 0)
Screenshot: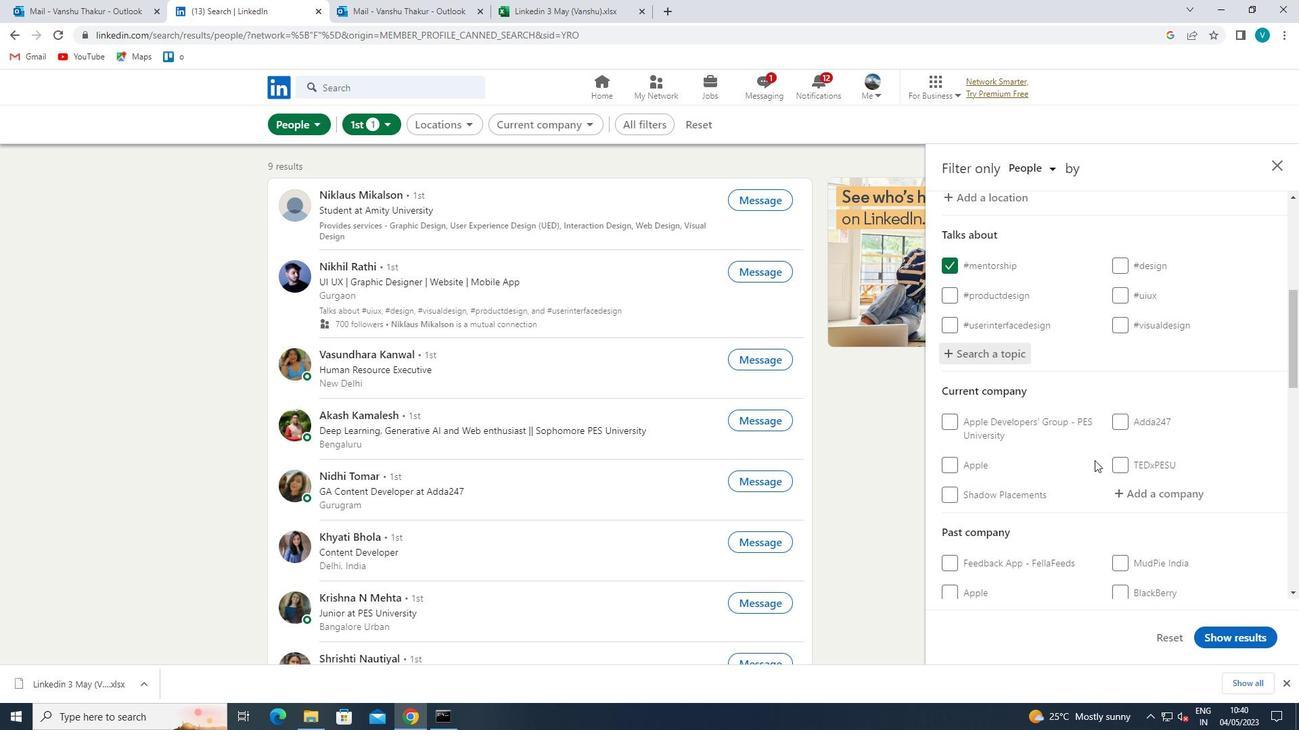 
Action: Mouse scrolled (1094, 460) with delta (0, 0)
Screenshot: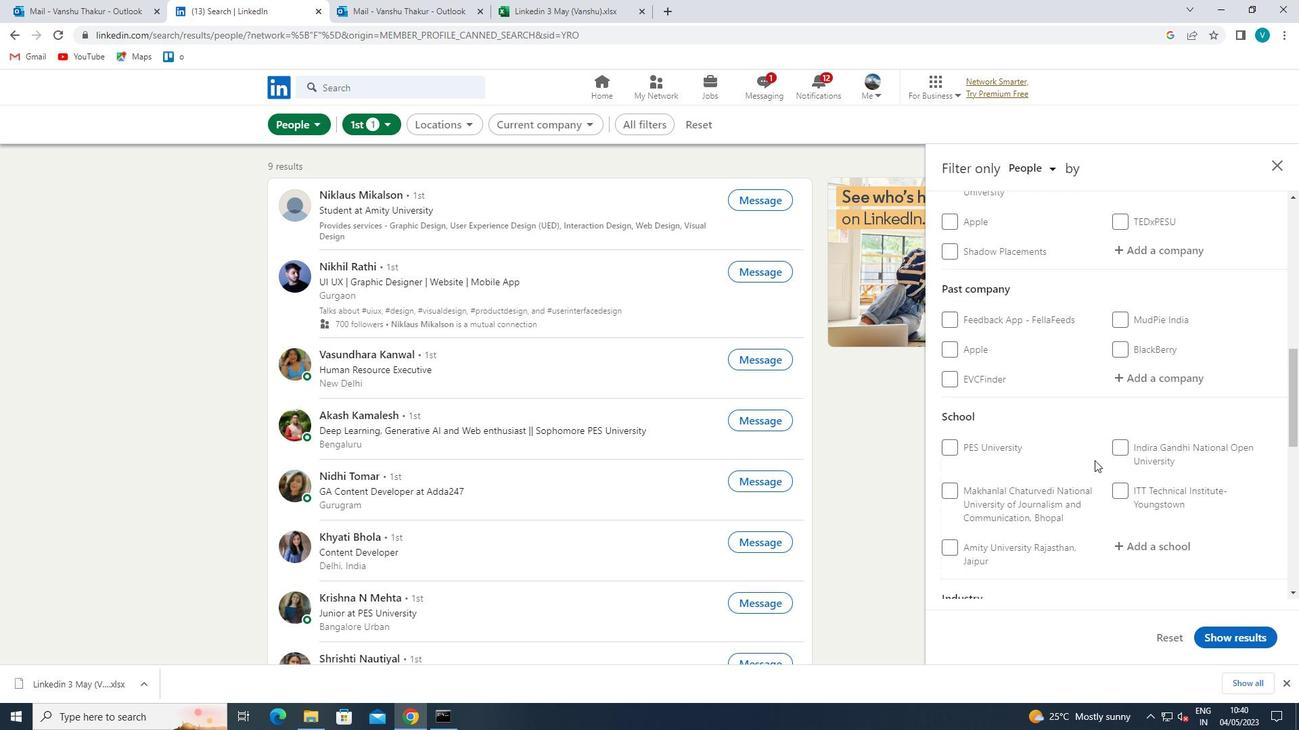
Action: Mouse scrolled (1094, 460) with delta (0, 0)
Screenshot: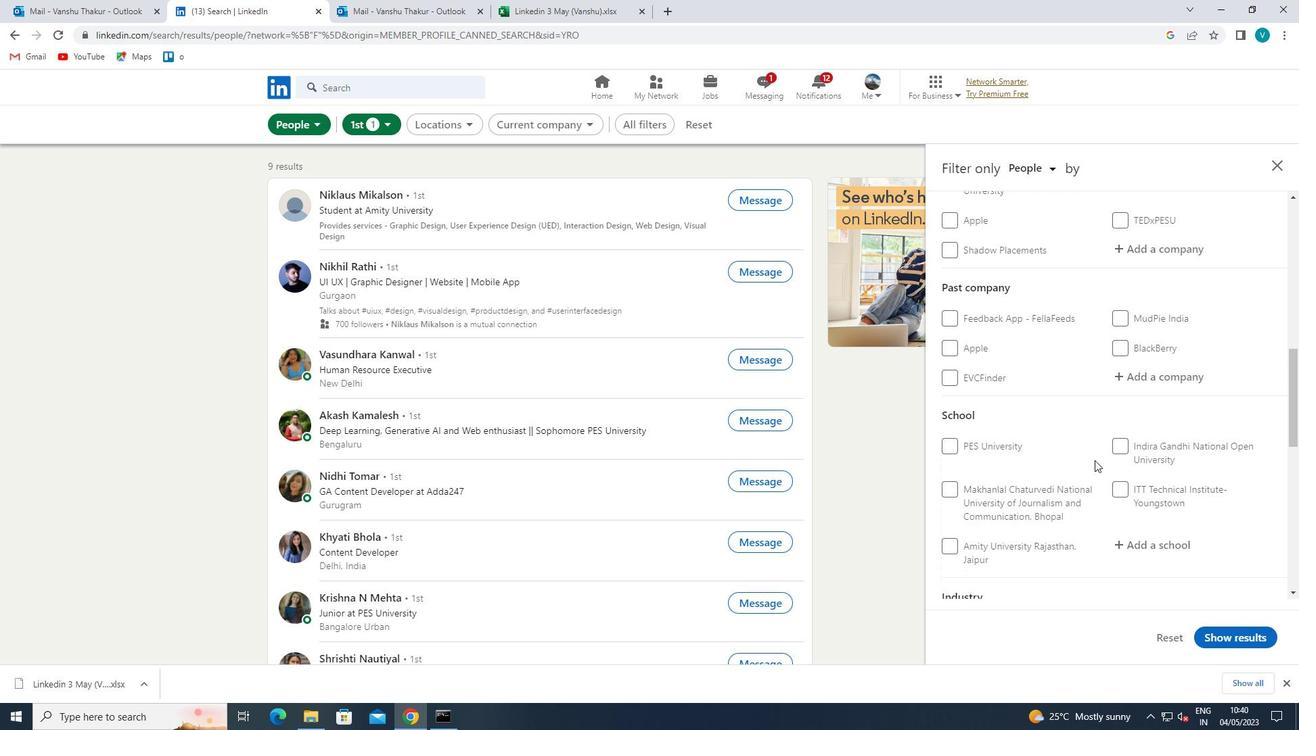 
Action: Mouse scrolled (1094, 460) with delta (0, 0)
Screenshot: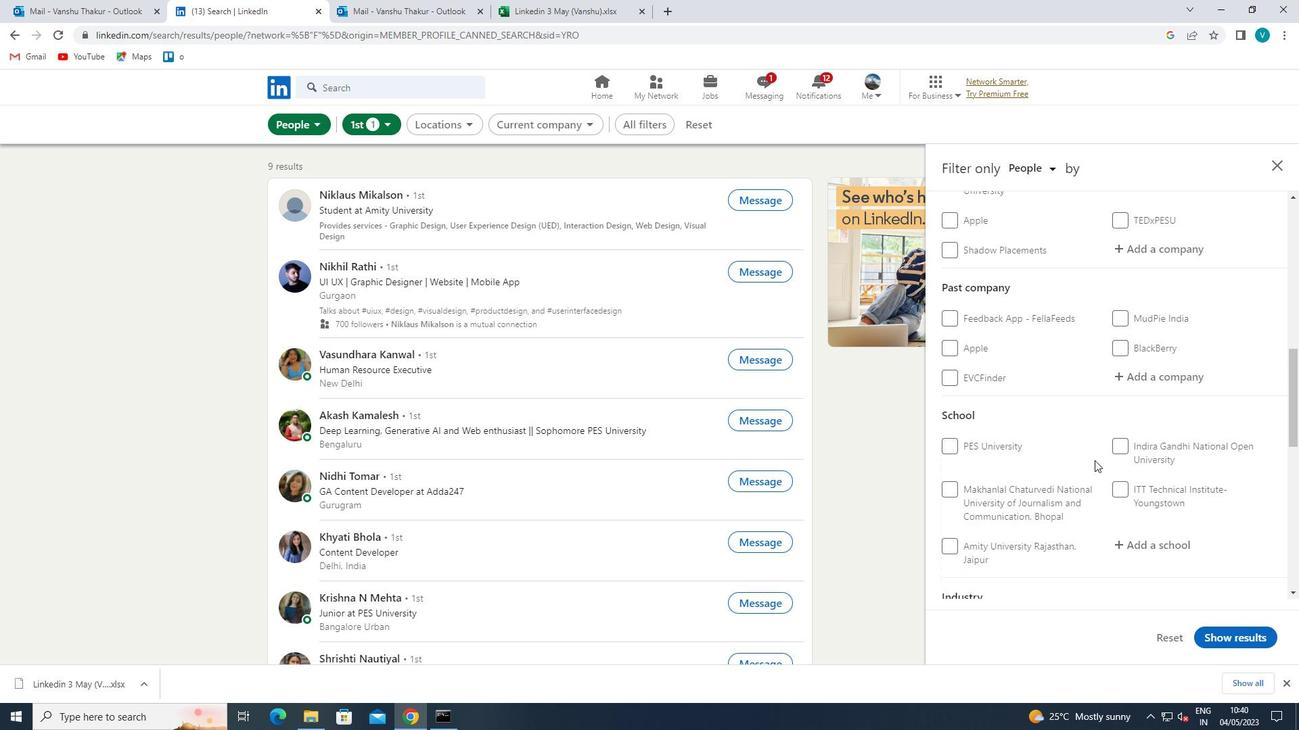 
Action: Mouse scrolled (1094, 460) with delta (0, 0)
Screenshot: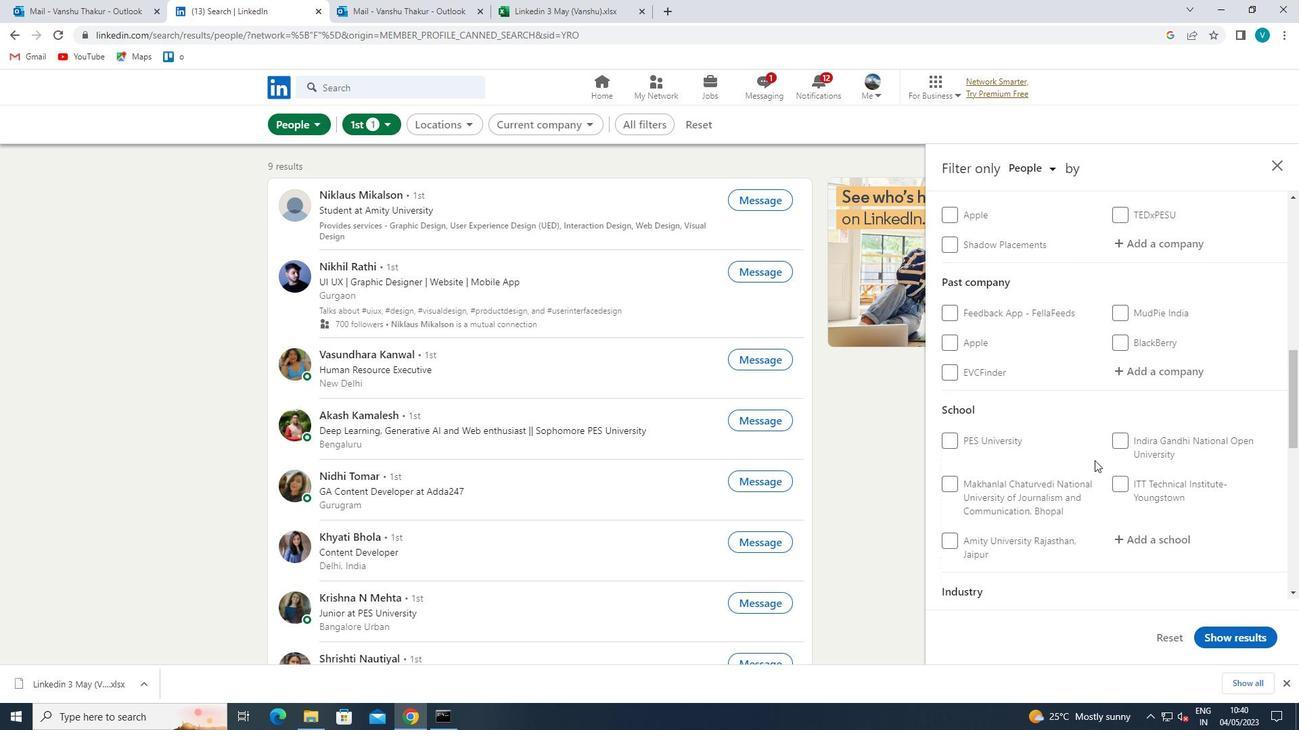 
Action: Mouse scrolled (1094, 460) with delta (0, 0)
Screenshot: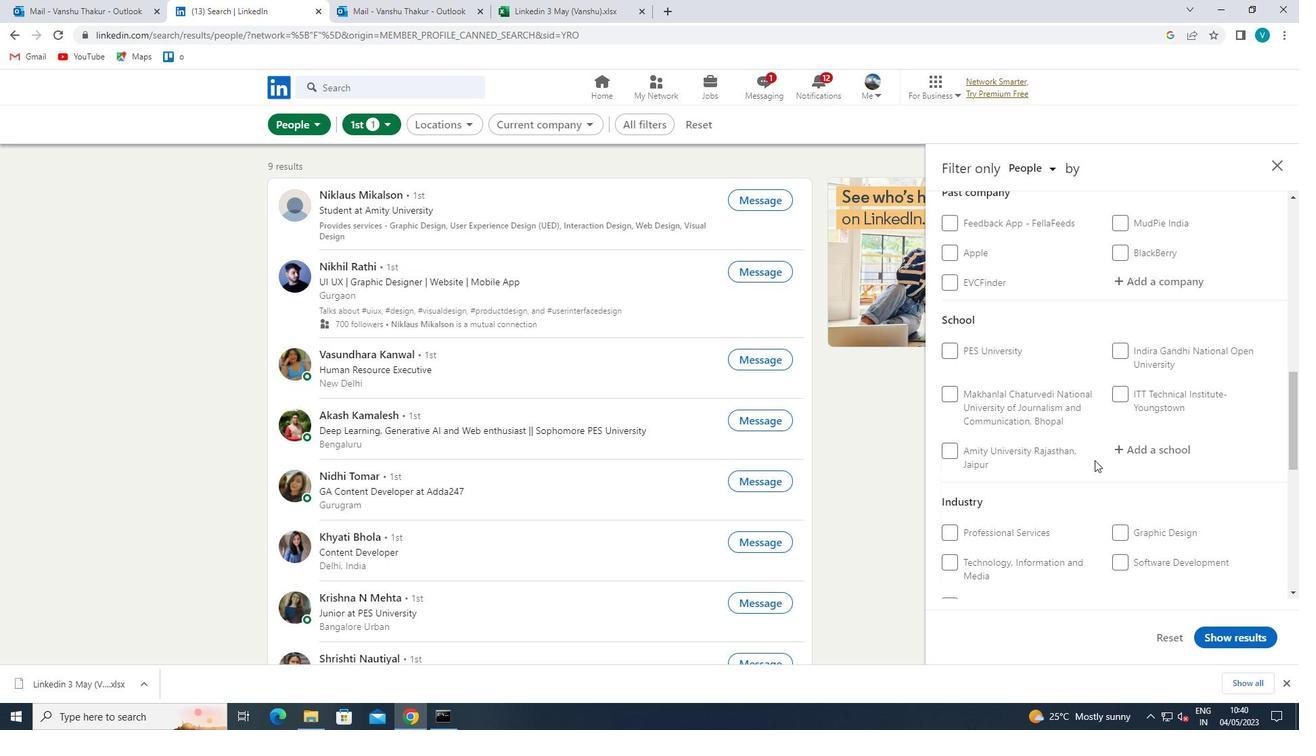 
Action: Mouse moved to (953, 438)
Screenshot: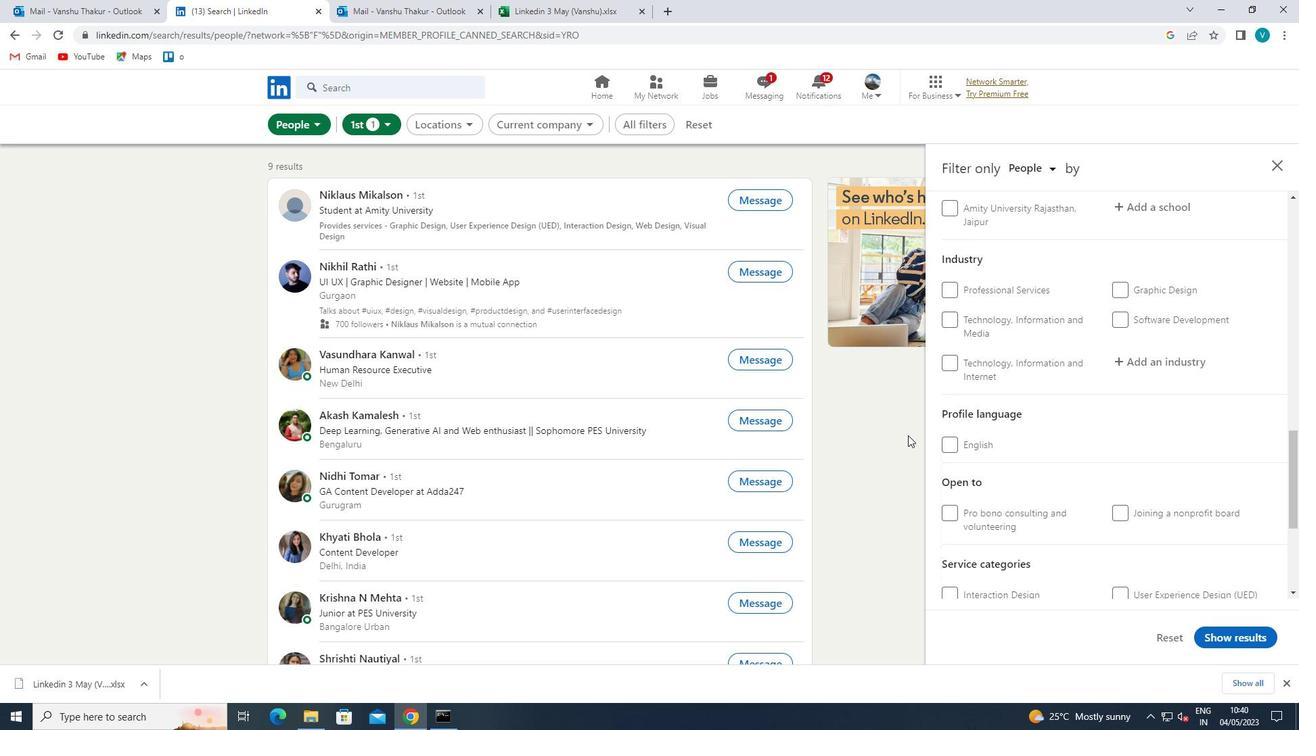 
Action: Mouse pressed left at (953, 438)
Screenshot: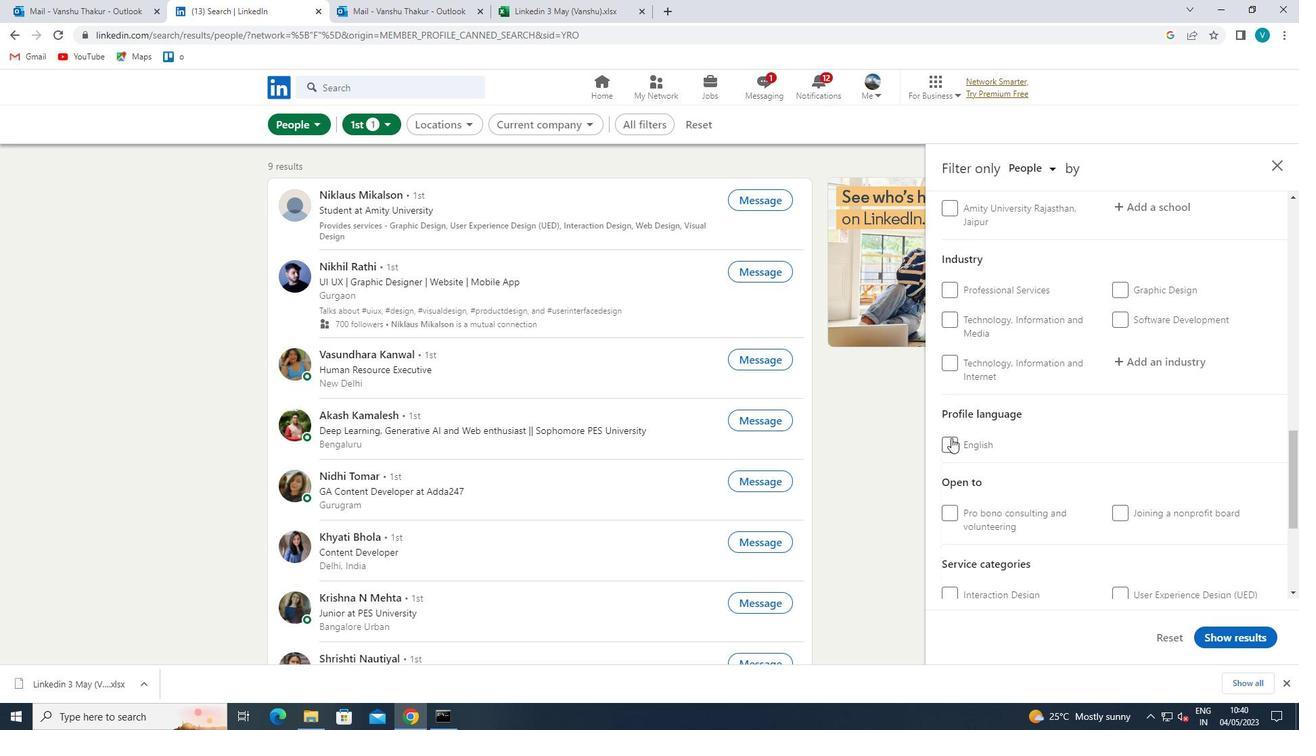 
Action: Mouse moved to (1119, 430)
Screenshot: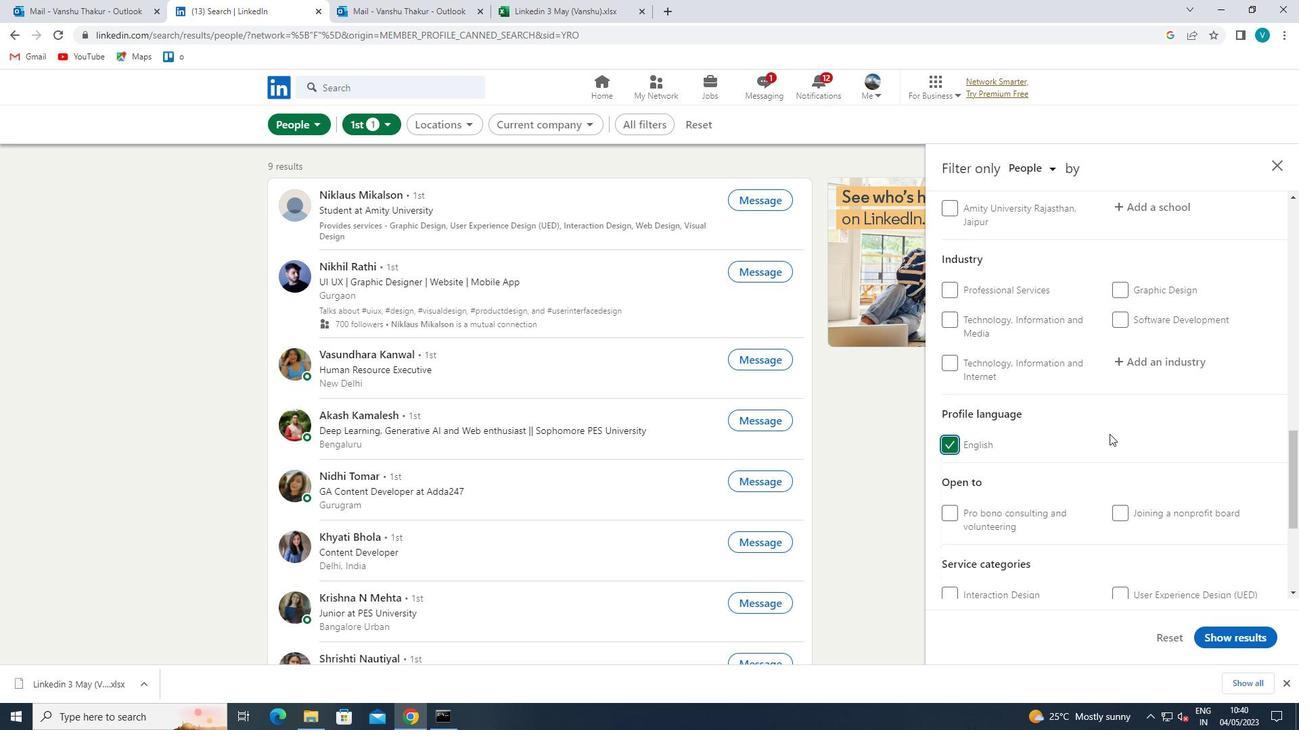 
Action: Mouse scrolled (1119, 430) with delta (0, 0)
Screenshot: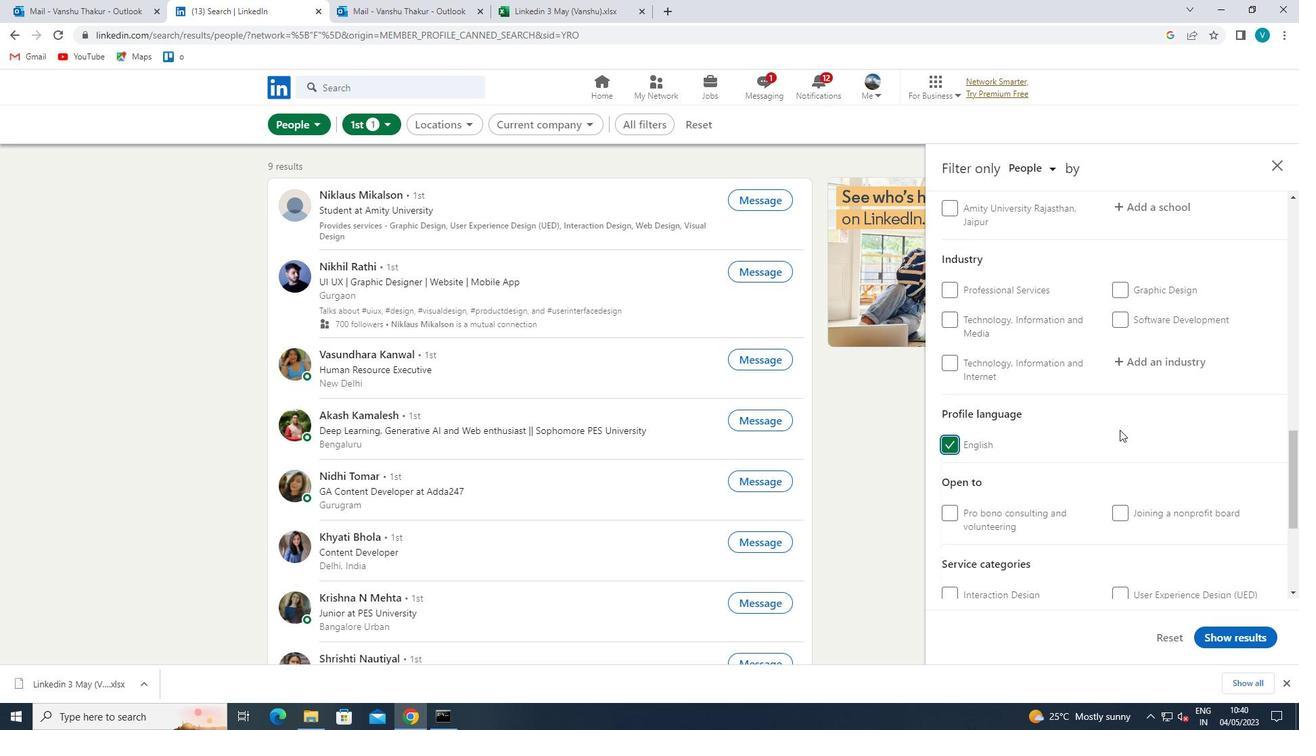 
Action: Mouse scrolled (1119, 430) with delta (0, 0)
Screenshot: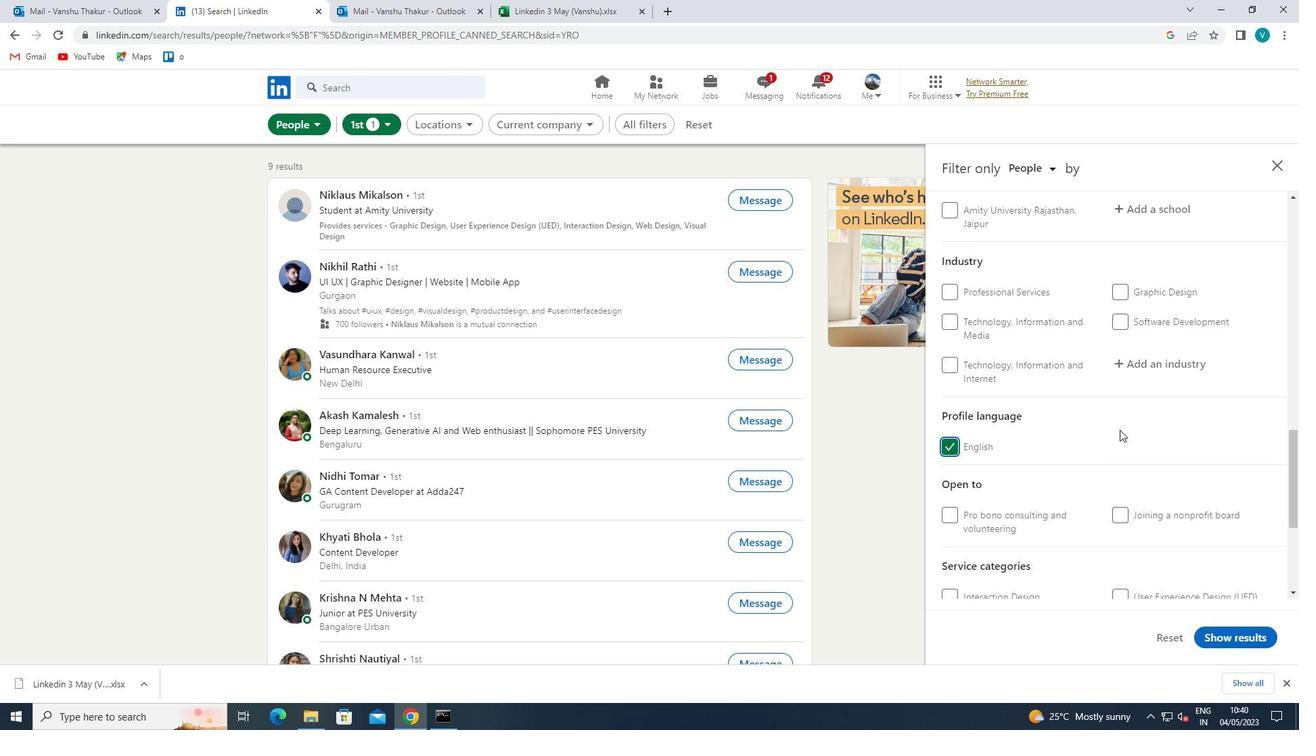 
Action: Mouse scrolled (1119, 430) with delta (0, 0)
Screenshot: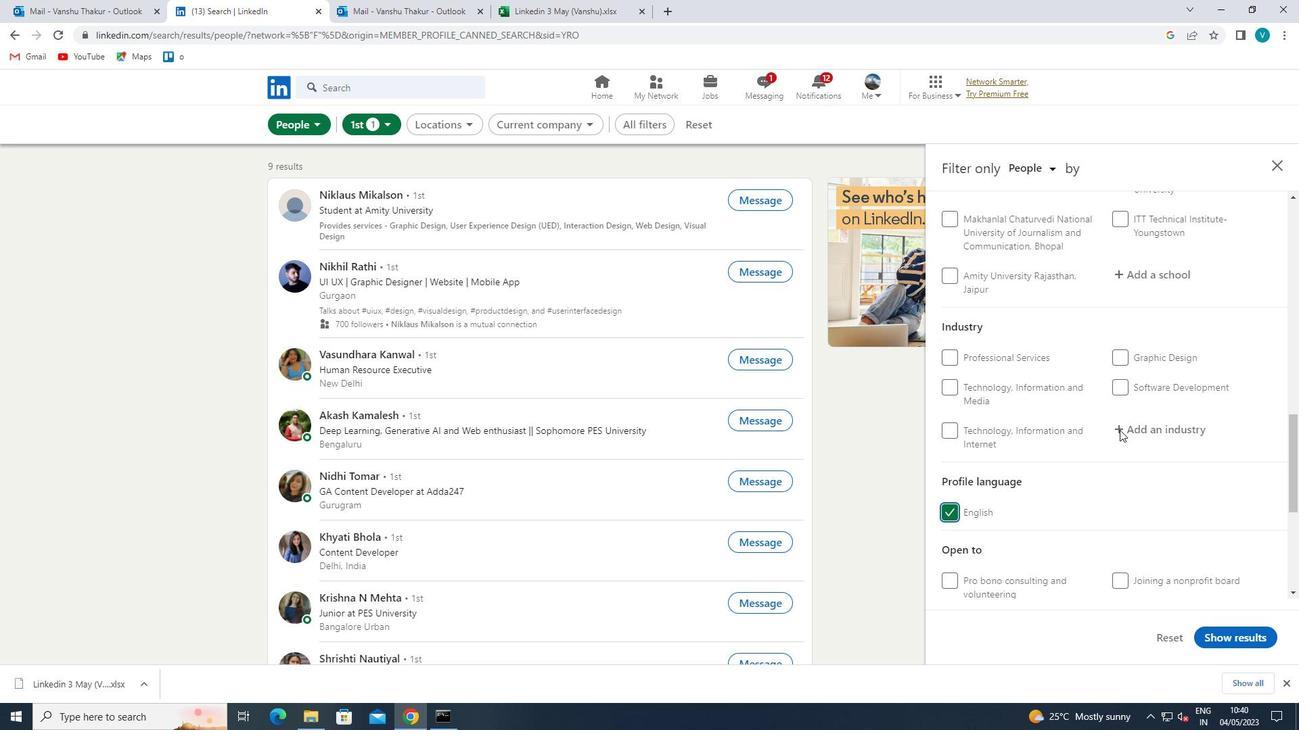 
Action: Mouse scrolled (1119, 430) with delta (0, 0)
Screenshot: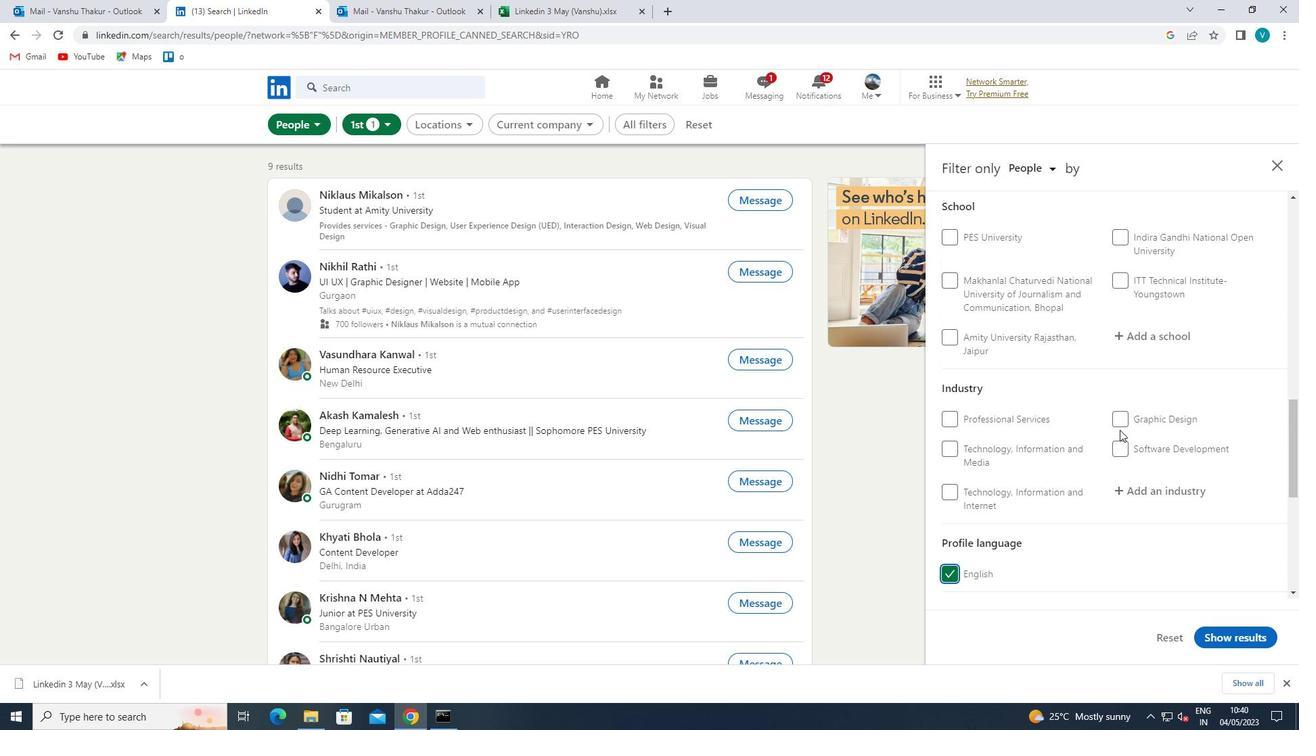 
Action: Mouse scrolled (1119, 430) with delta (0, 0)
Screenshot: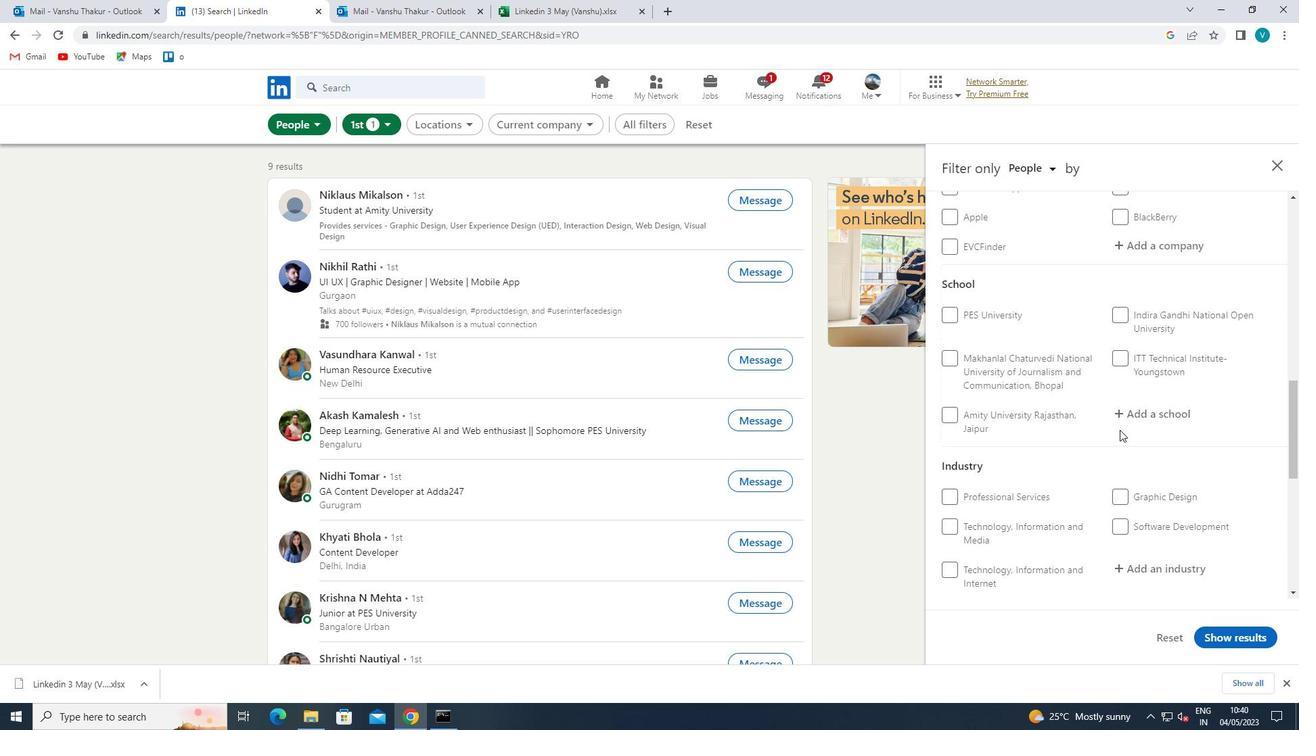 
Action: Mouse scrolled (1119, 430) with delta (0, 0)
Screenshot: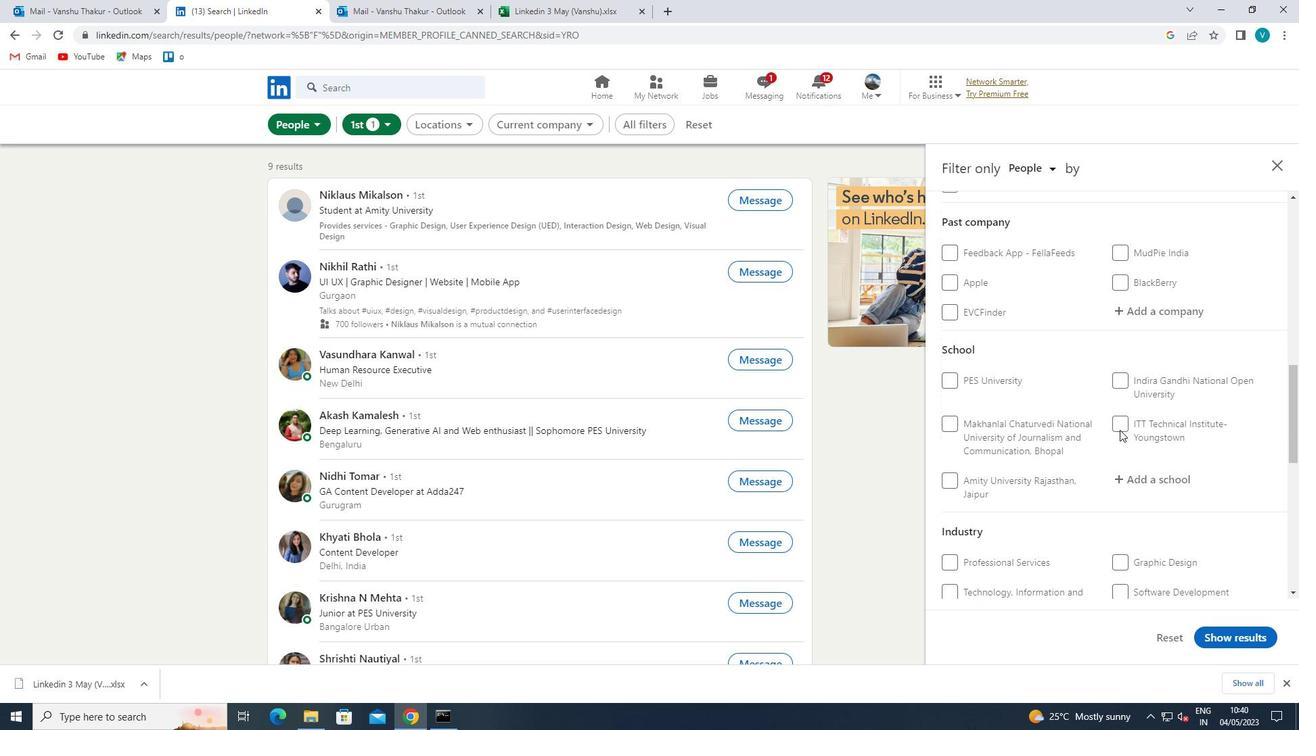 
Action: Mouse scrolled (1119, 430) with delta (0, 0)
Screenshot: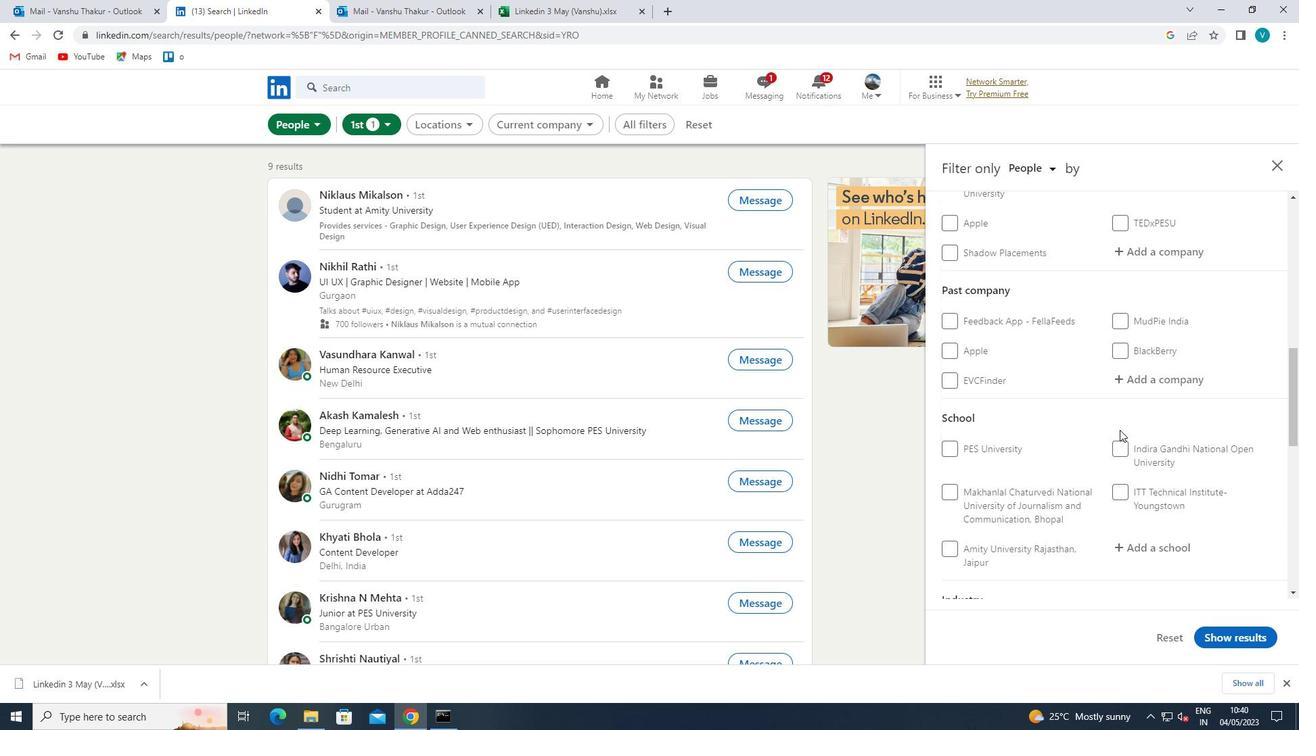 
Action: Mouse moved to (1167, 392)
Screenshot: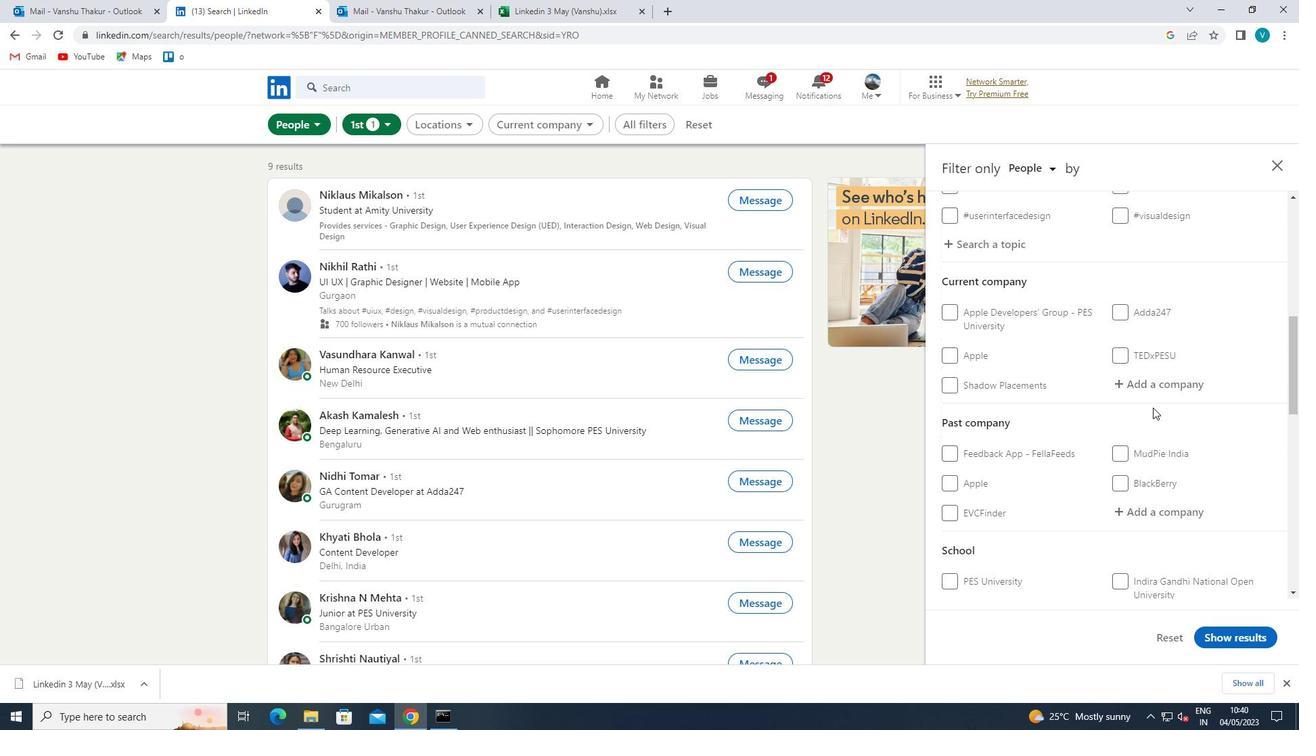 
Action: Mouse pressed left at (1167, 392)
Screenshot: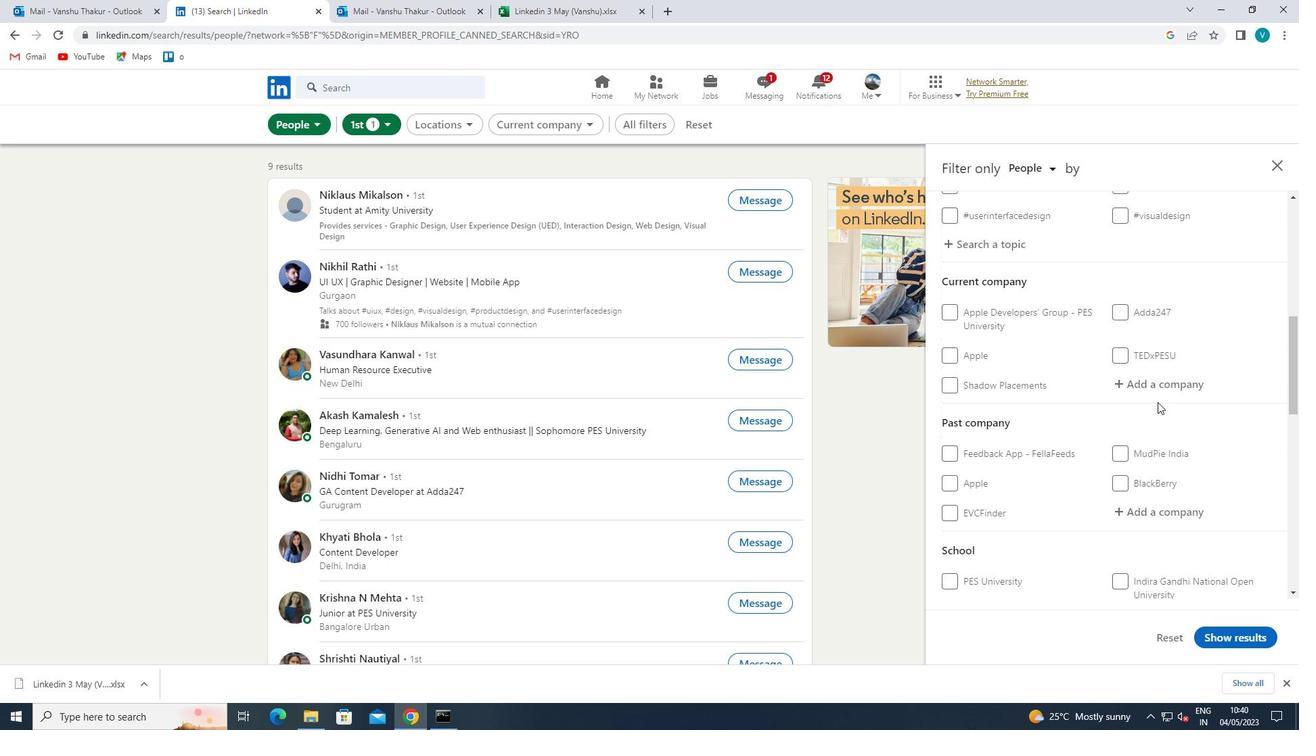 
Action: Key pressed <Key.shift>PARK
Screenshot: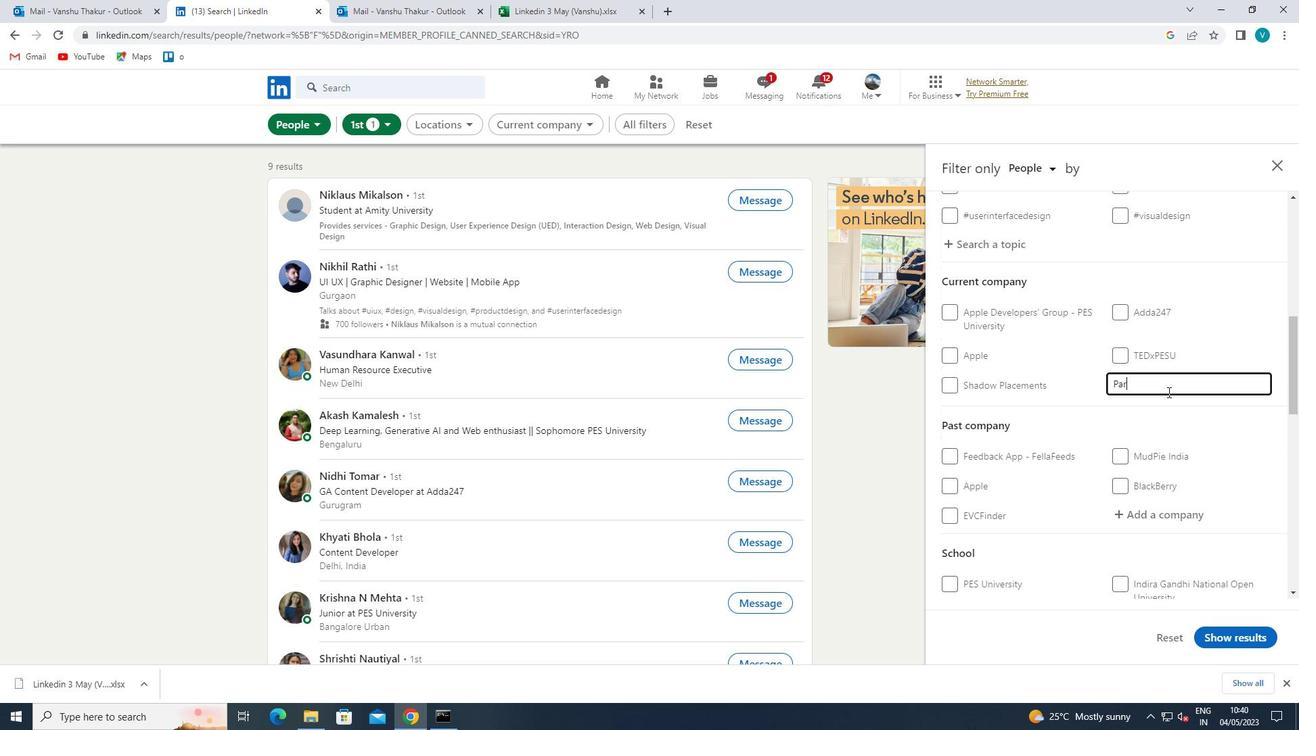 
Action: Mouse moved to (1153, 401)
Screenshot: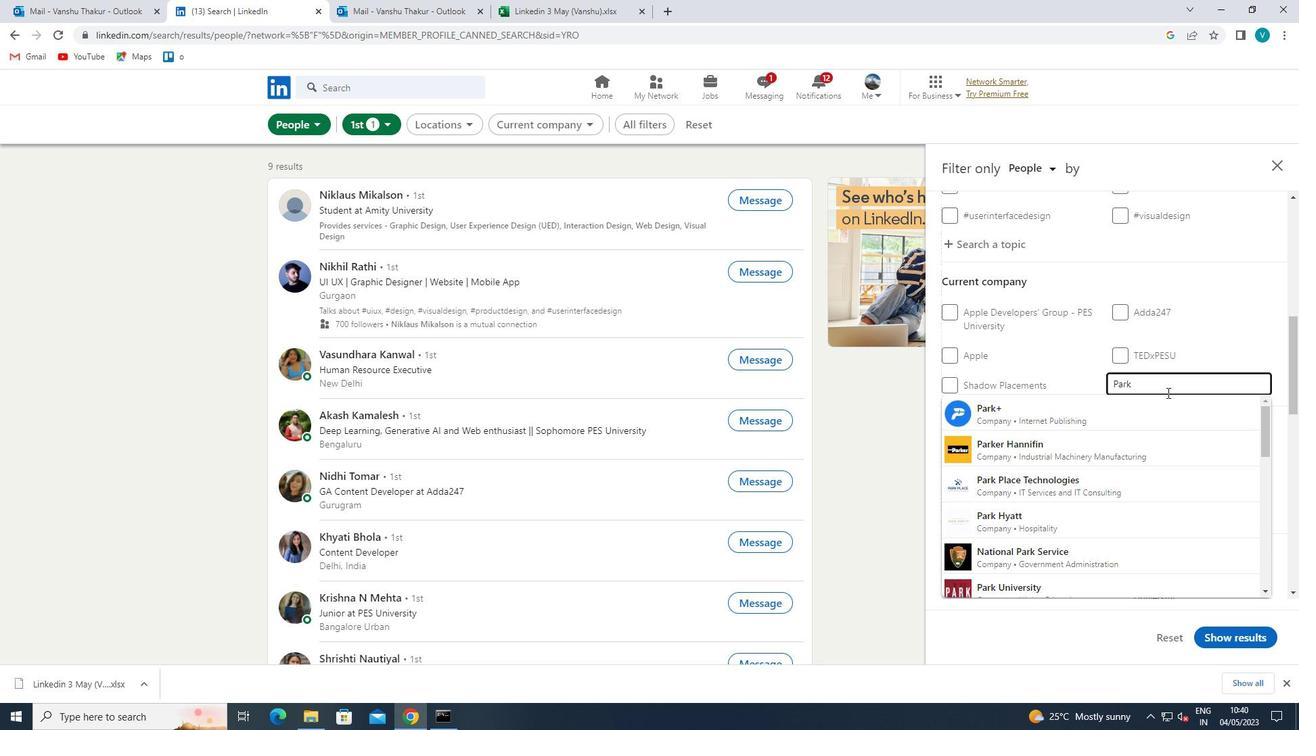
Action: Mouse pressed left at (1153, 401)
Screenshot: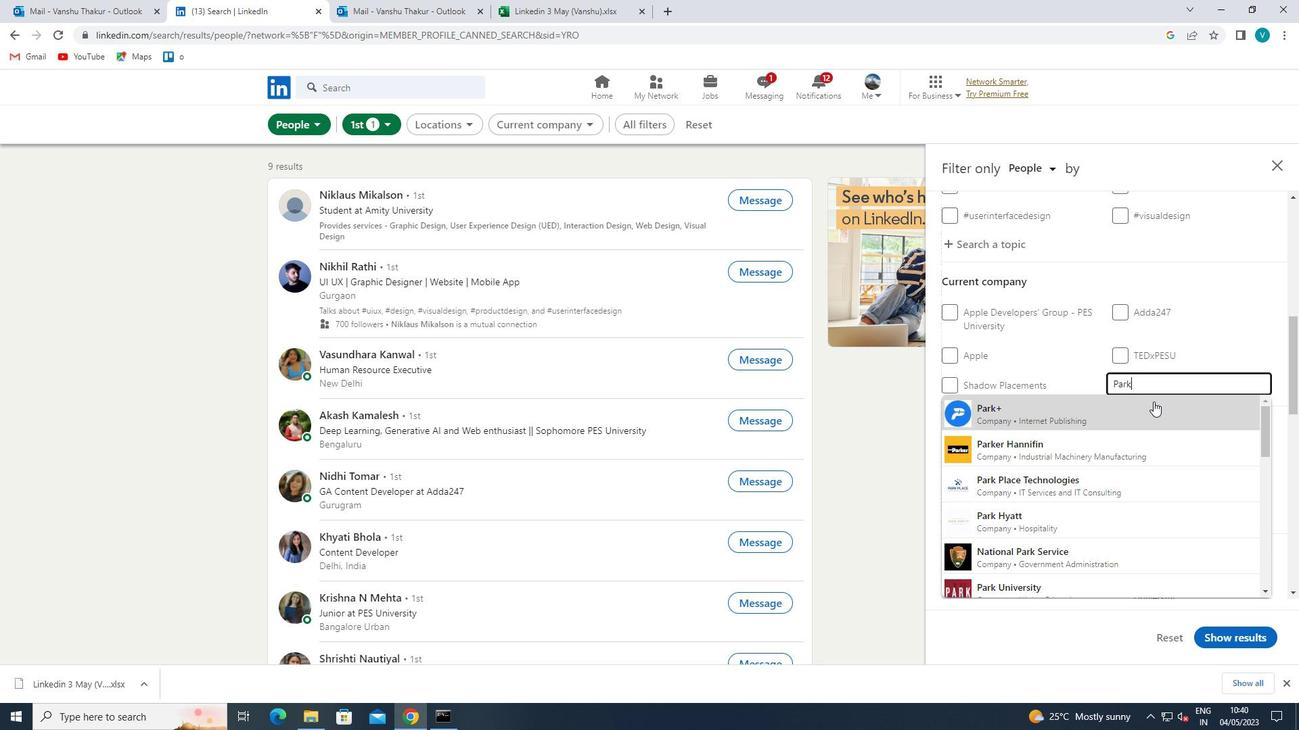 
Action: Mouse scrolled (1153, 401) with delta (0, 0)
Screenshot: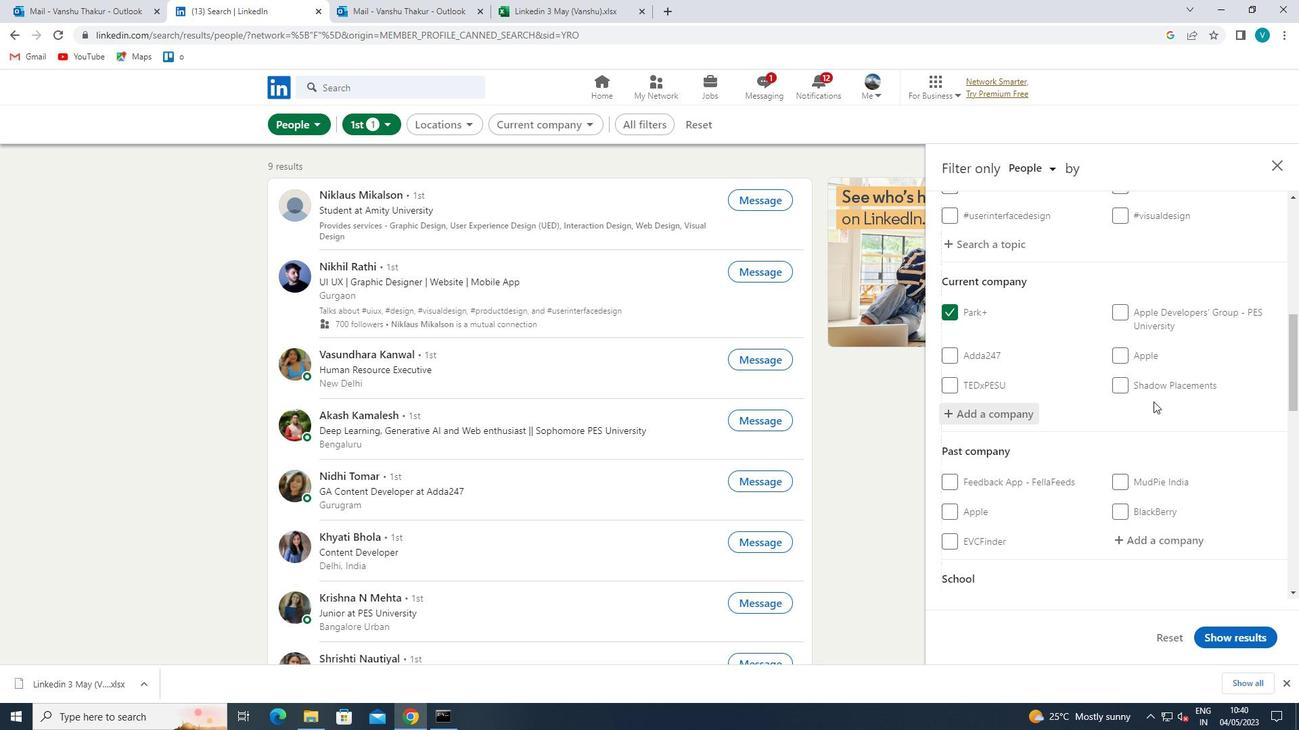 
Action: Mouse scrolled (1153, 401) with delta (0, 0)
Screenshot: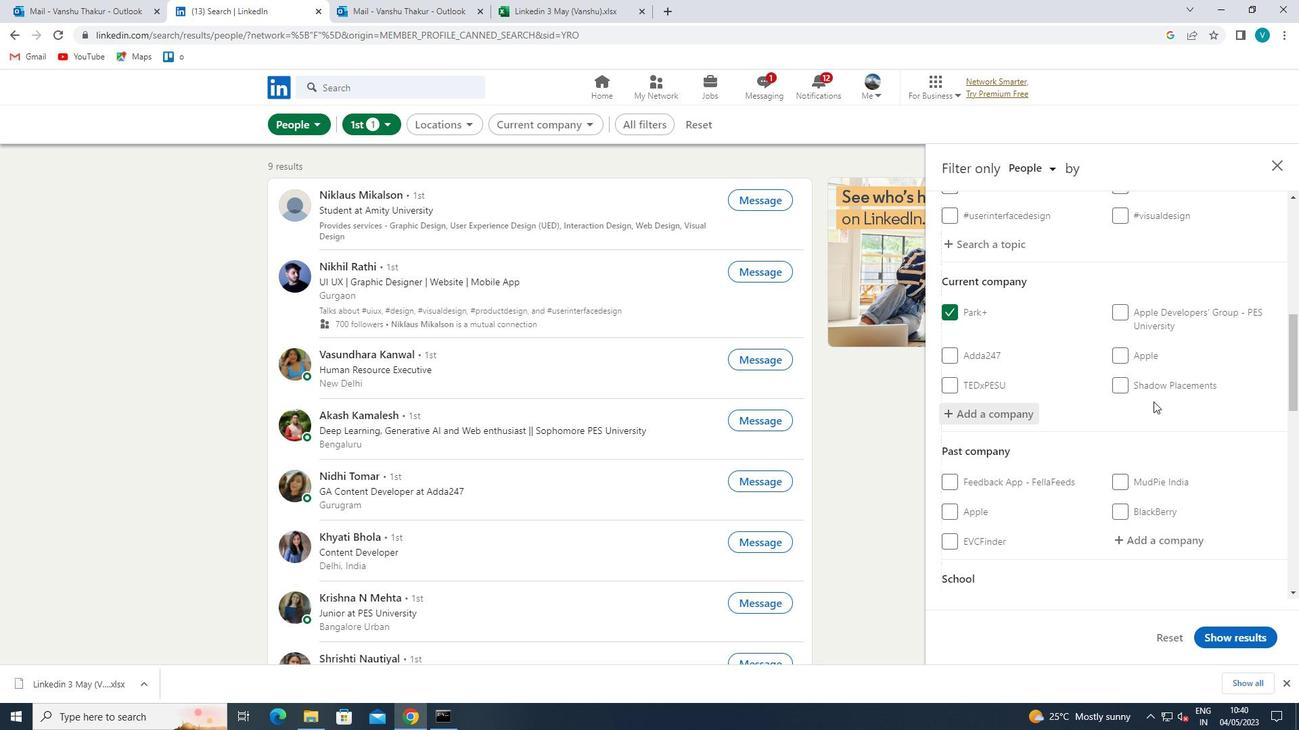
Action: Mouse scrolled (1153, 401) with delta (0, 0)
Screenshot: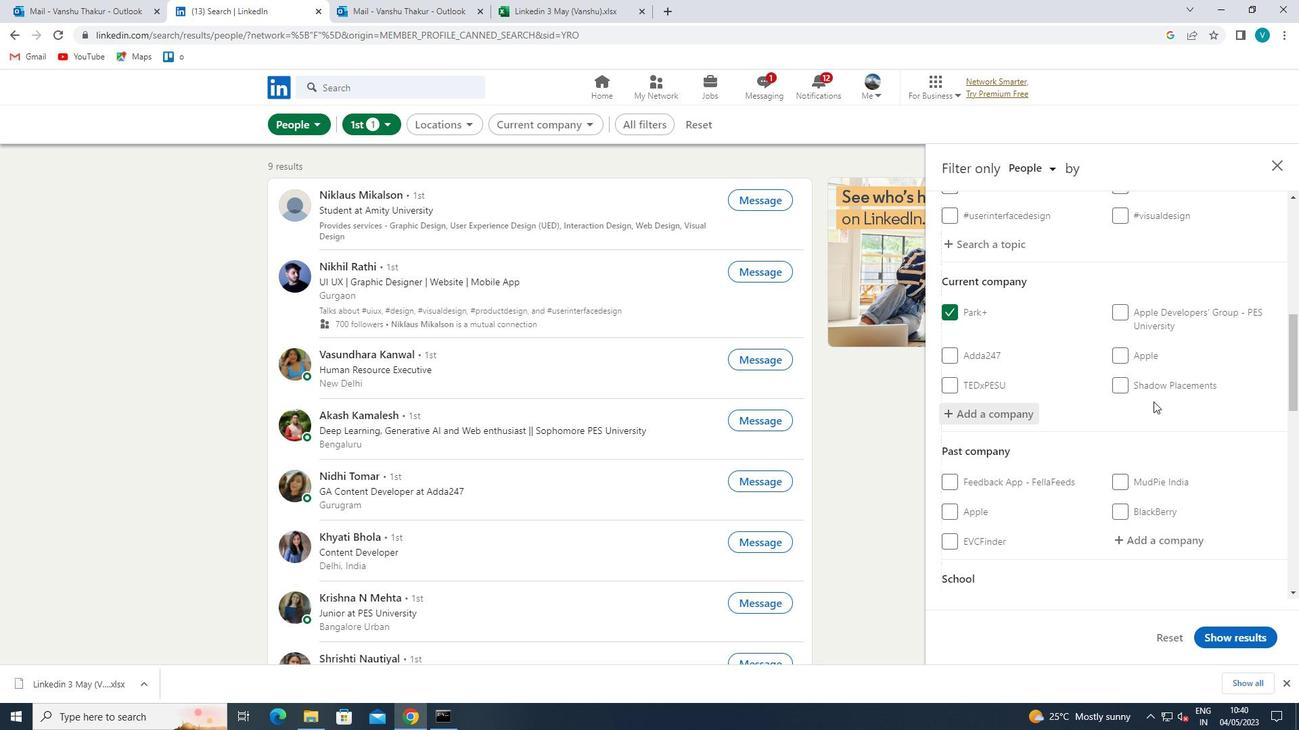 
Action: Mouse scrolled (1153, 401) with delta (0, 0)
Screenshot: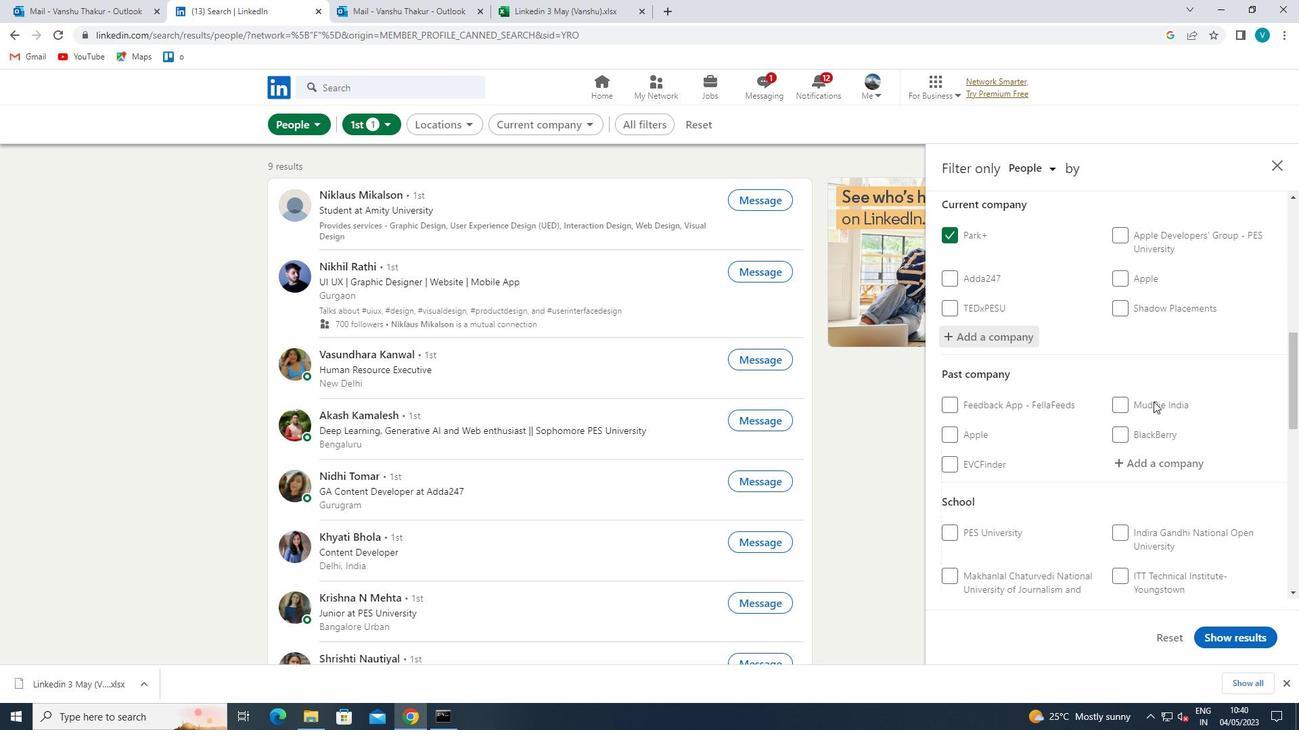 
Action: Mouse scrolled (1153, 401) with delta (0, 0)
Screenshot: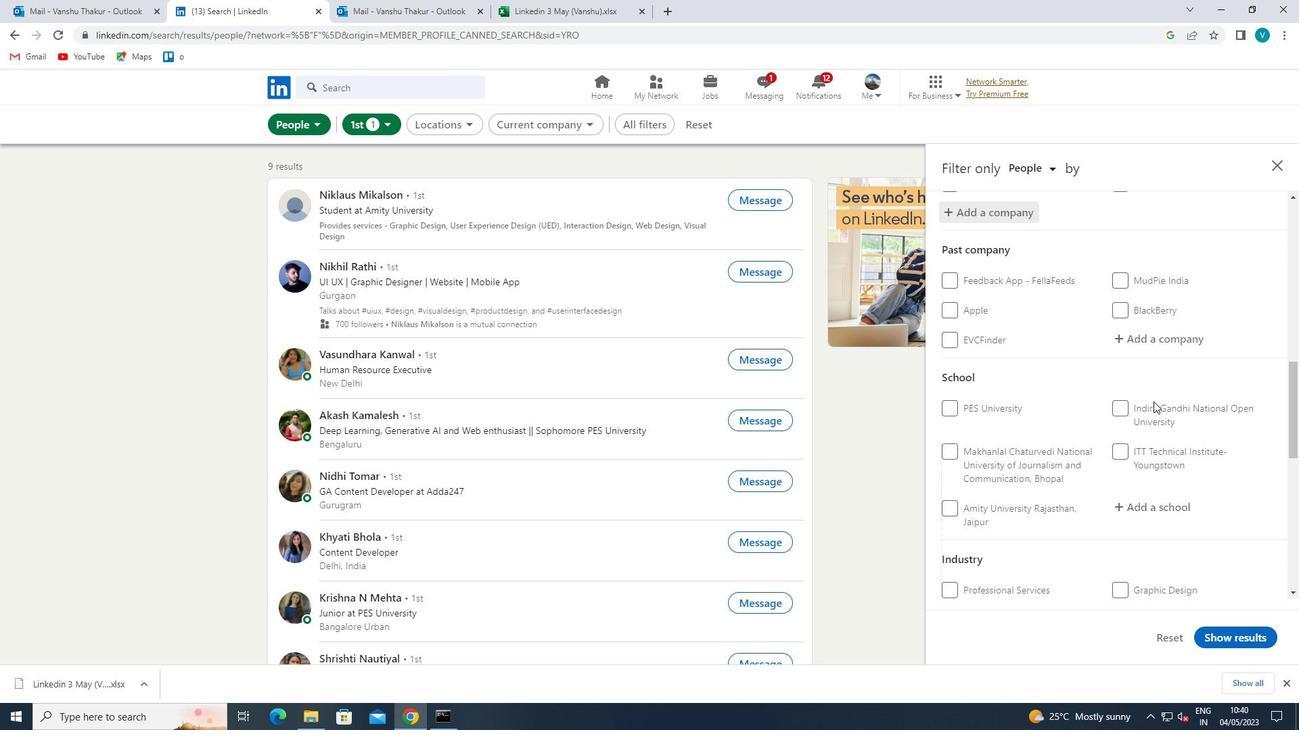 
Action: Mouse moved to (1186, 382)
Screenshot: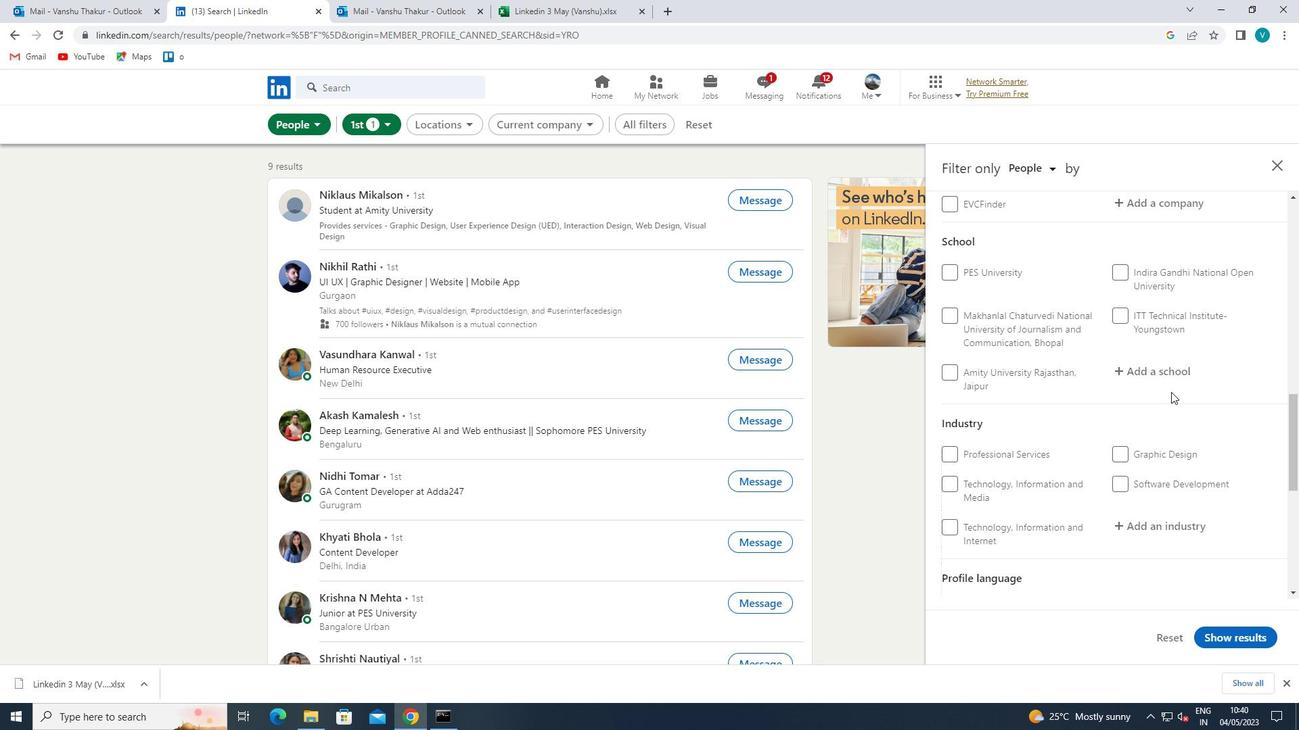 
Action: Mouse pressed left at (1186, 382)
Screenshot: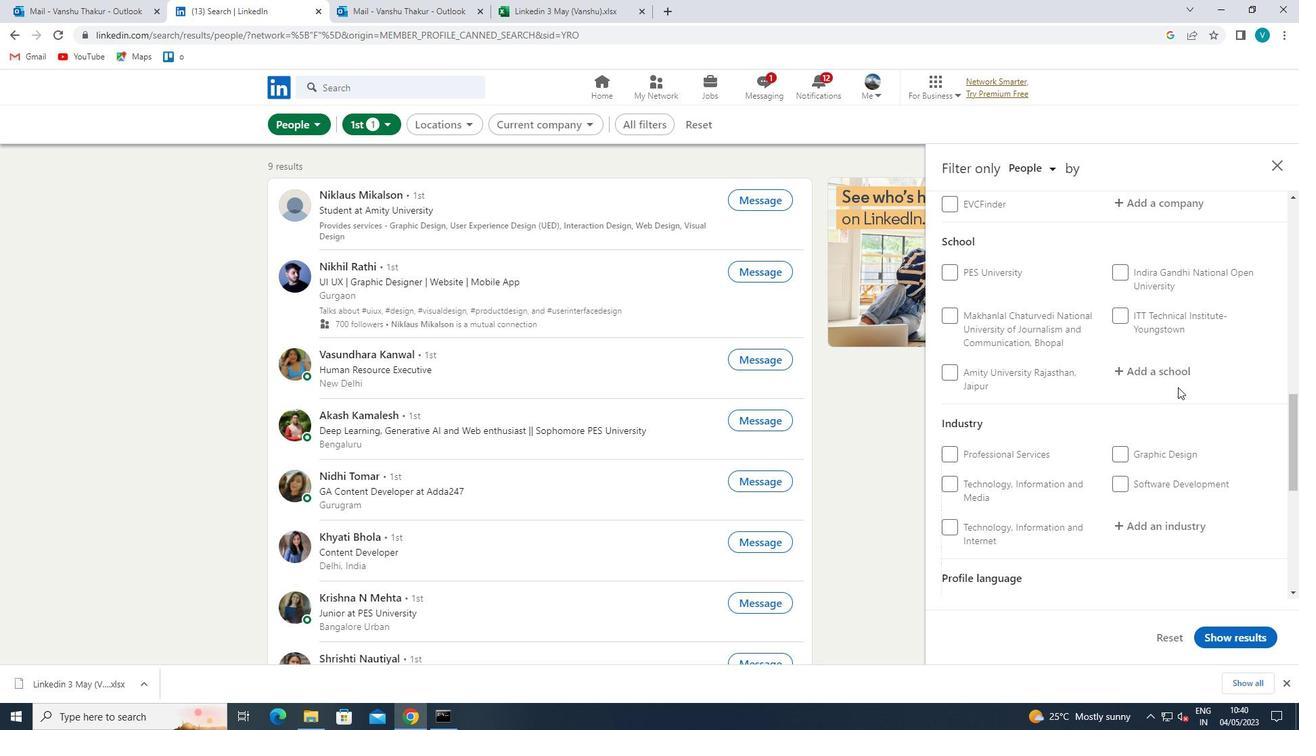 
Action: Mouse moved to (1185, 370)
Screenshot: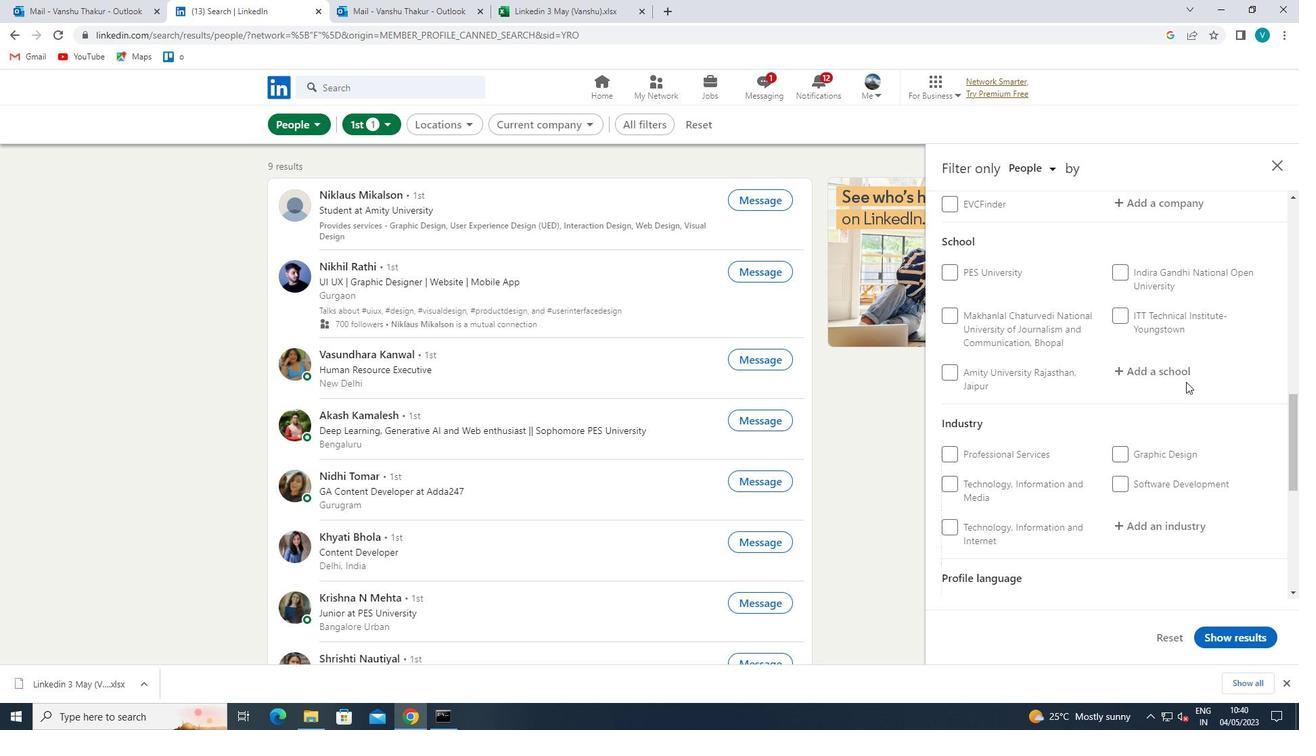 
Action: Mouse pressed left at (1185, 370)
Screenshot: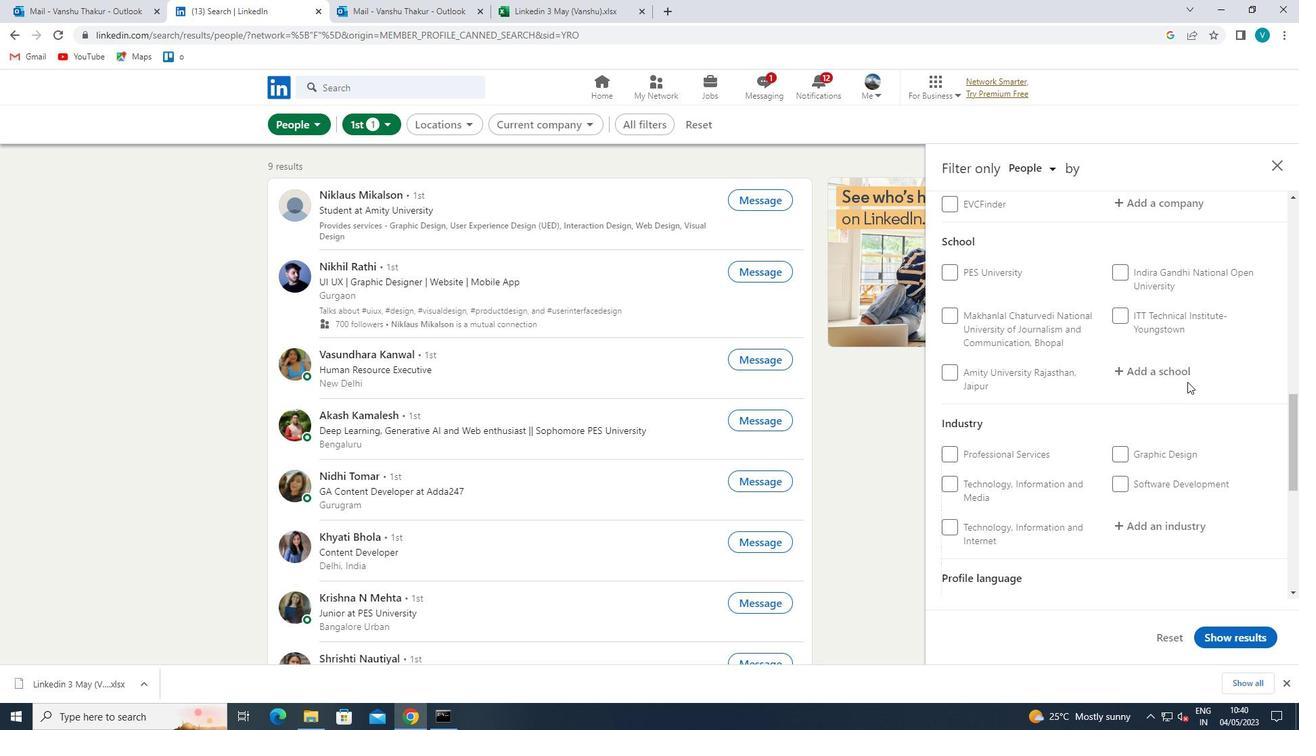
Action: Mouse moved to (1165, 370)
Screenshot: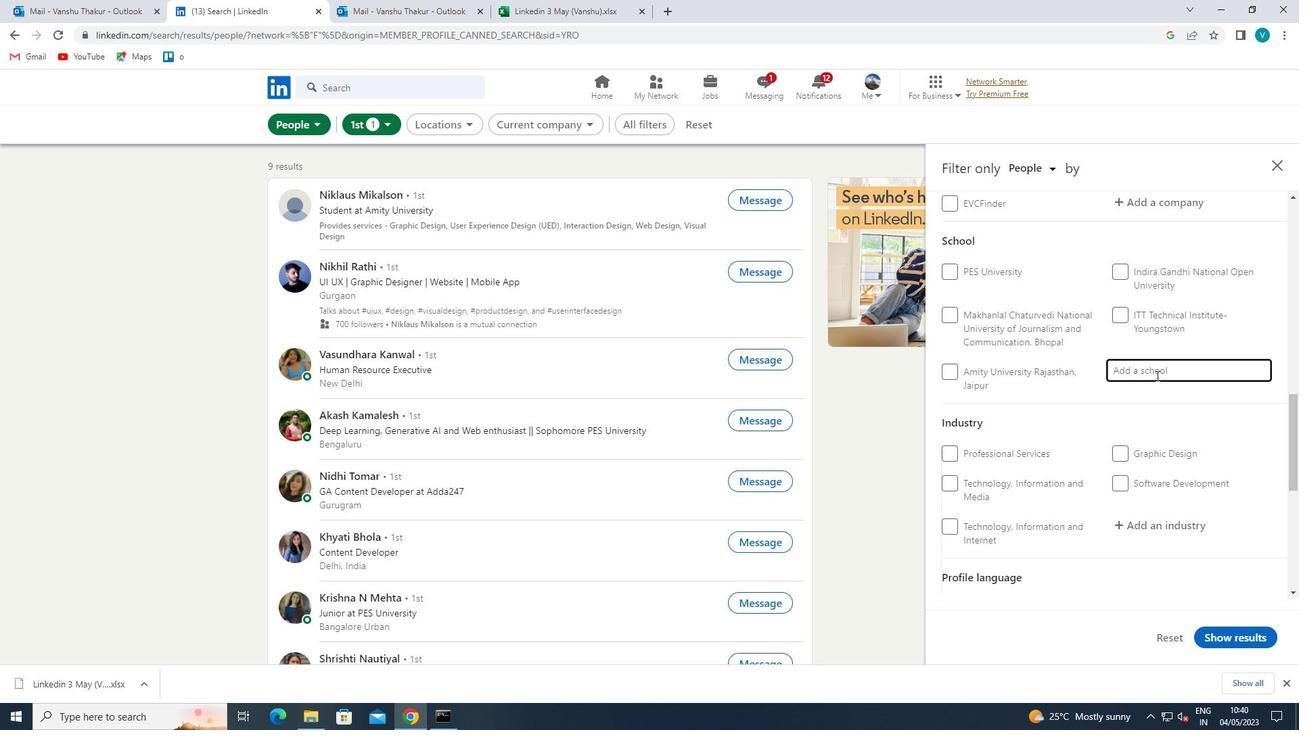 
Action: Key pressed <Key.shift>AJEENKYA
Screenshot: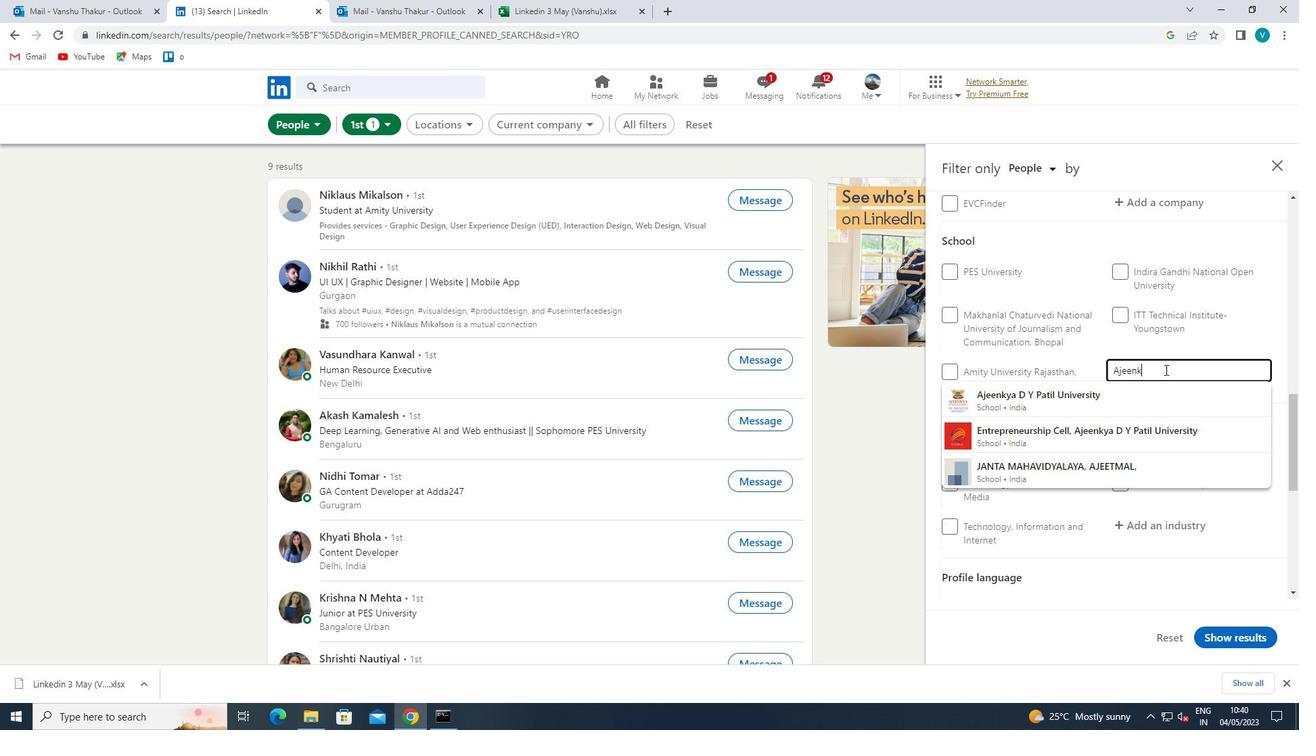 
Action: Mouse moved to (1152, 395)
Screenshot: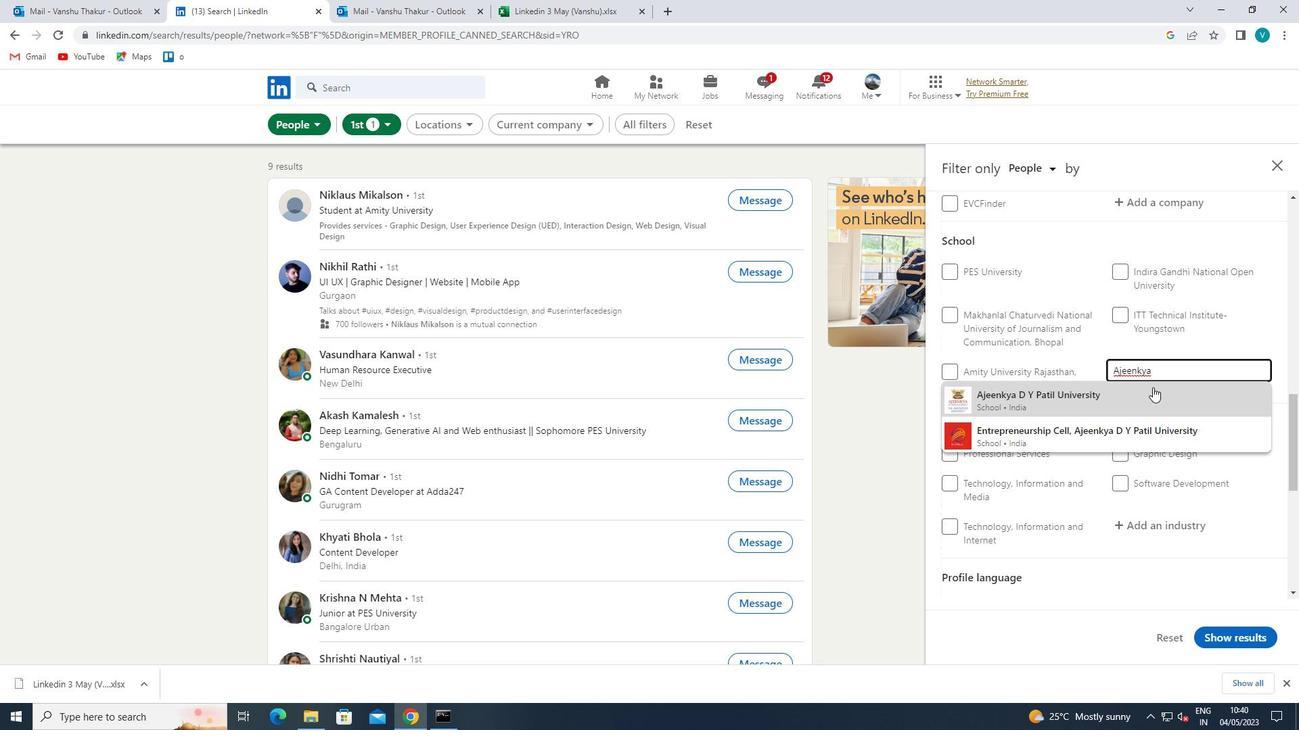 
Action: Mouse pressed left at (1152, 395)
Screenshot: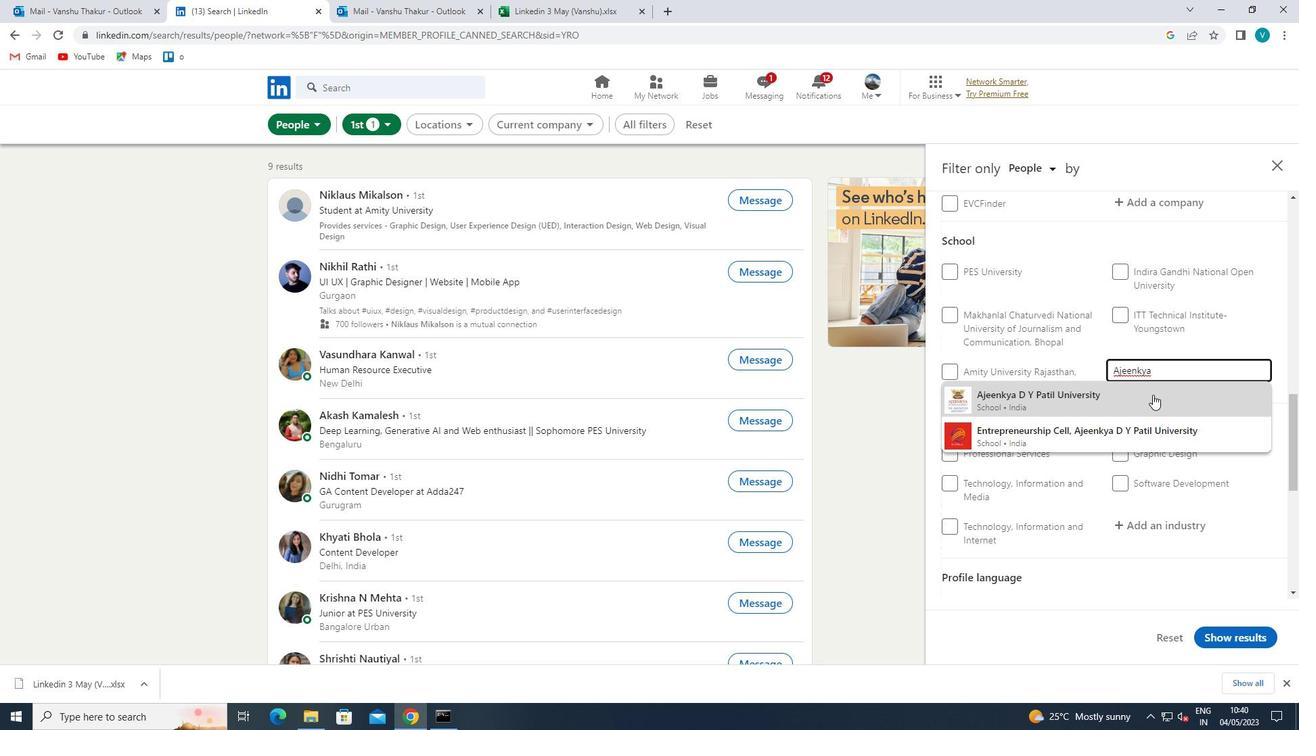 
Action: Mouse scrolled (1152, 394) with delta (0, 0)
Screenshot: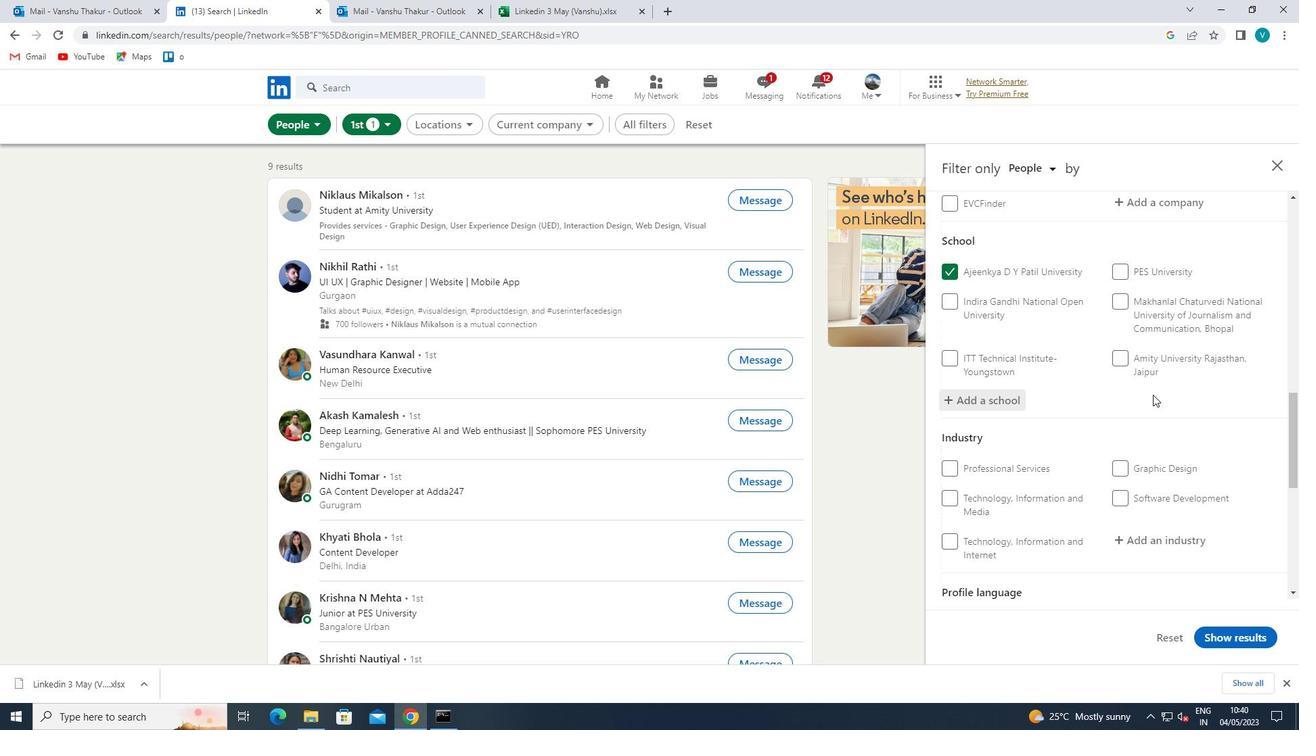 
Action: Mouse scrolled (1152, 394) with delta (0, 0)
Screenshot: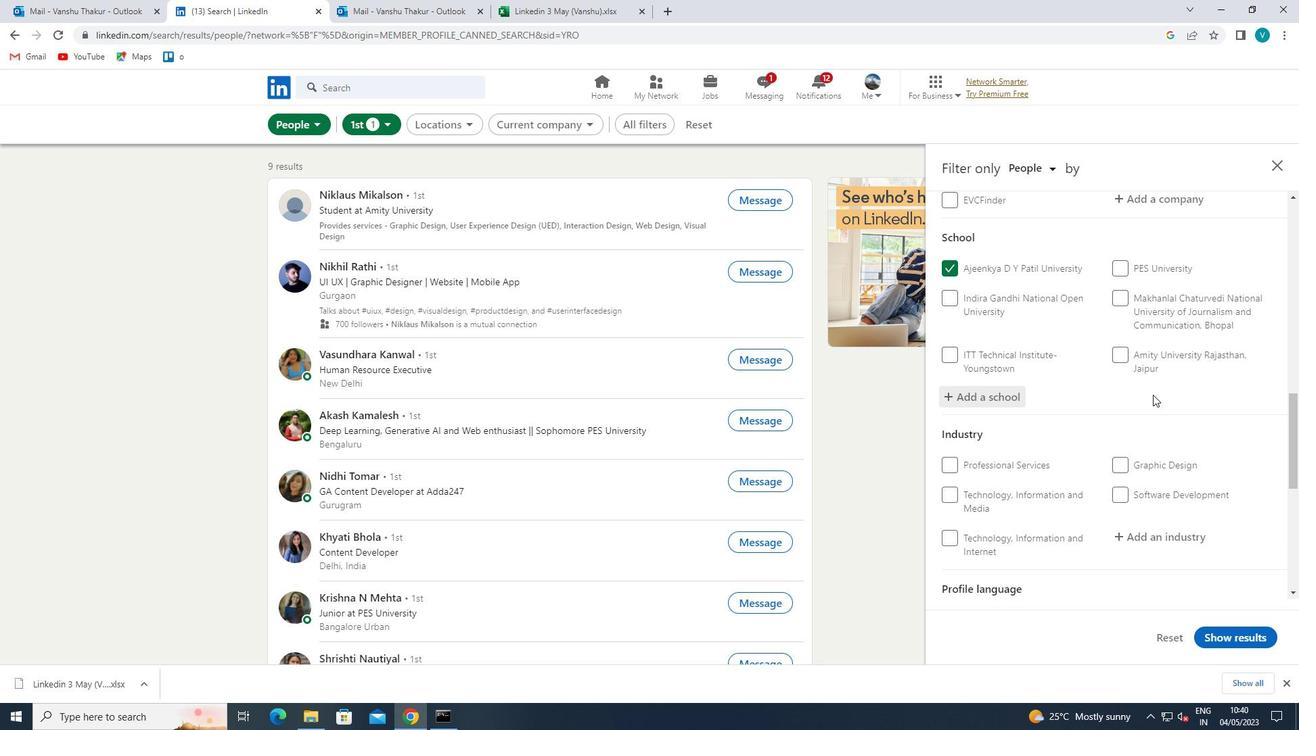 
Action: Mouse scrolled (1152, 394) with delta (0, 0)
Screenshot: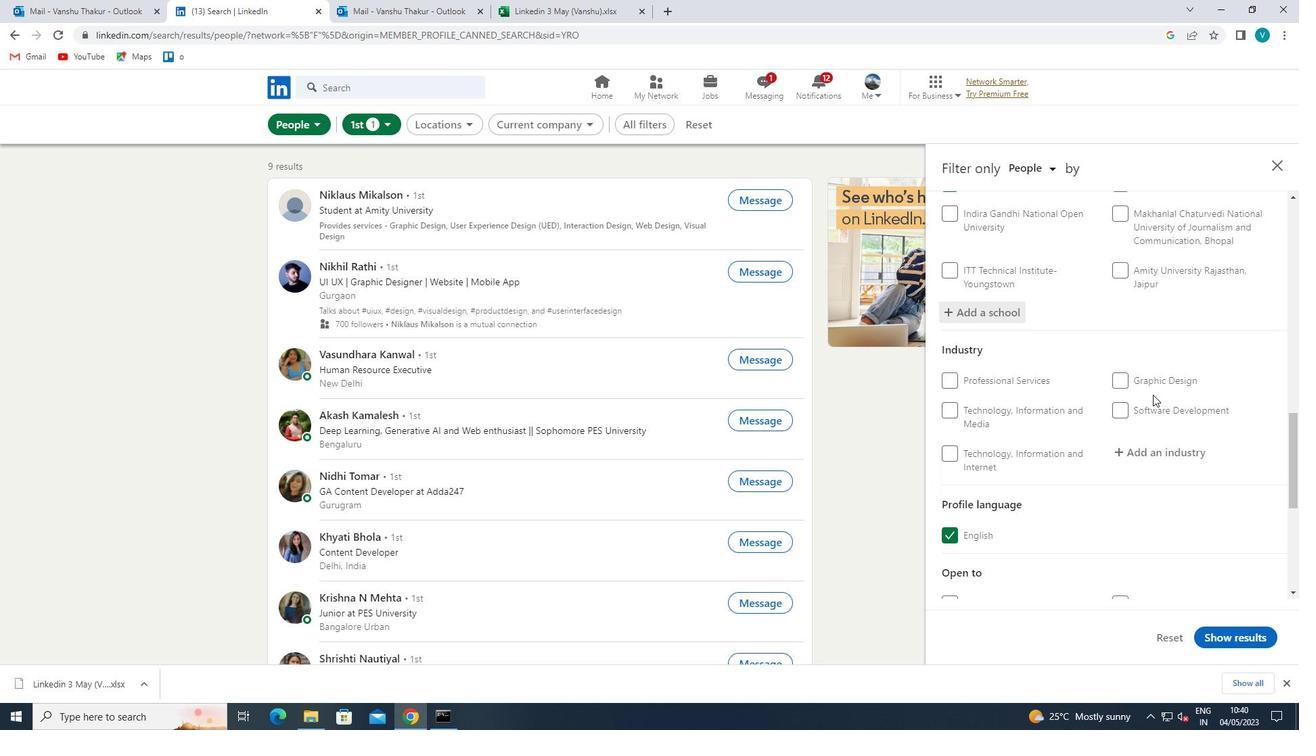 
Action: Mouse moved to (1181, 344)
Screenshot: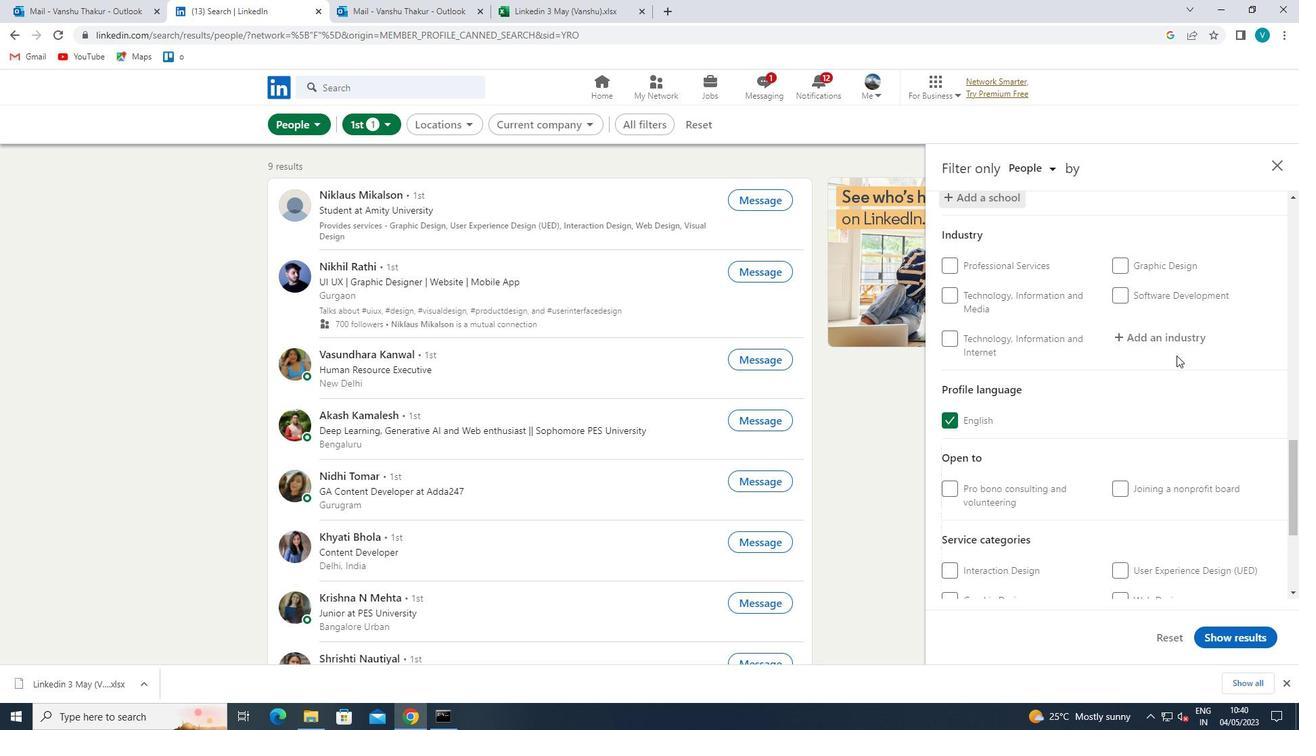 
Action: Mouse pressed left at (1181, 344)
Screenshot: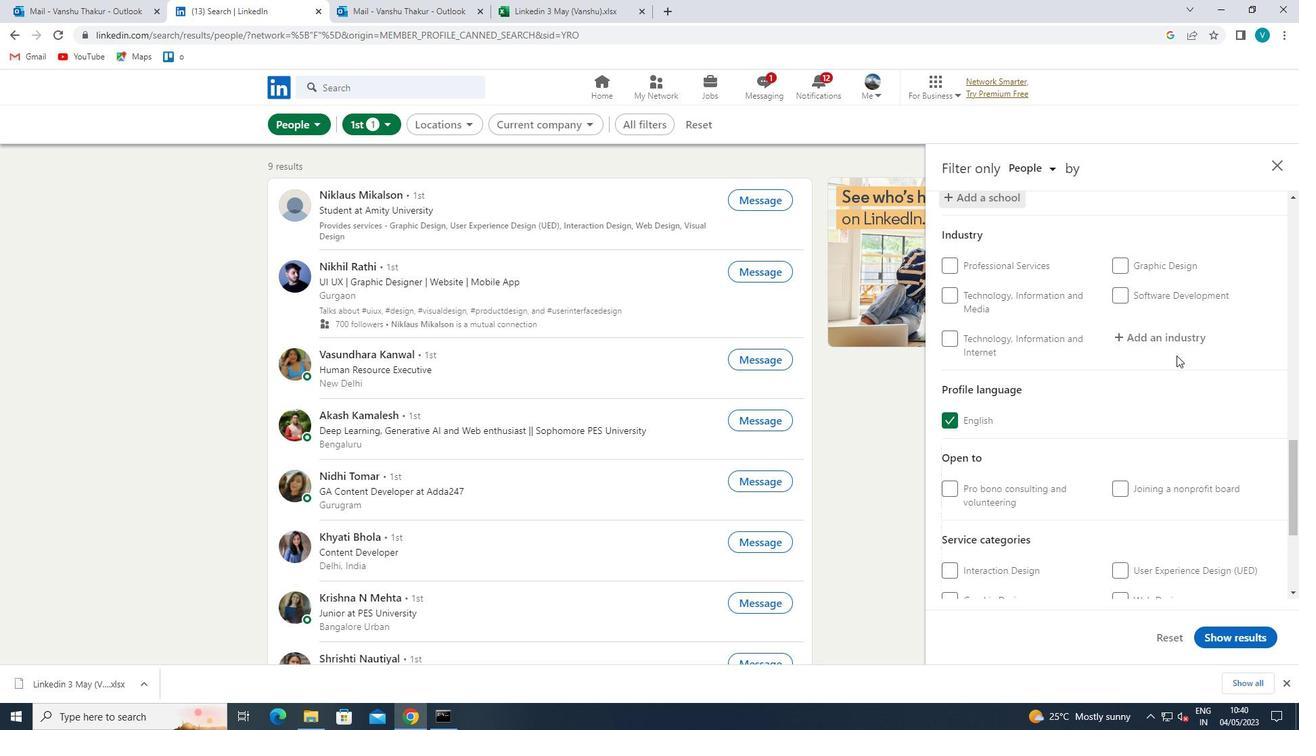 
Action: Key pressed <Key.shift>LEASING<Key.space>
Screenshot: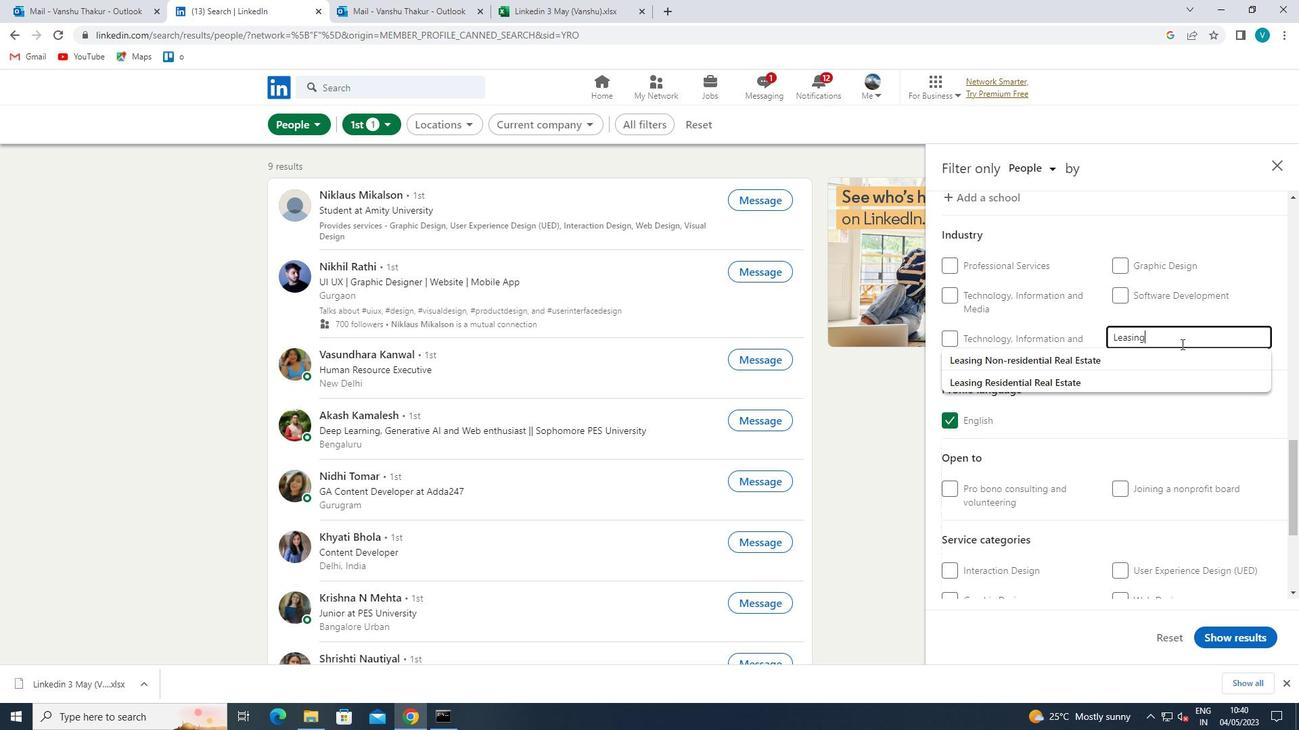 
Action: Mouse moved to (1159, 356)
Screenshot: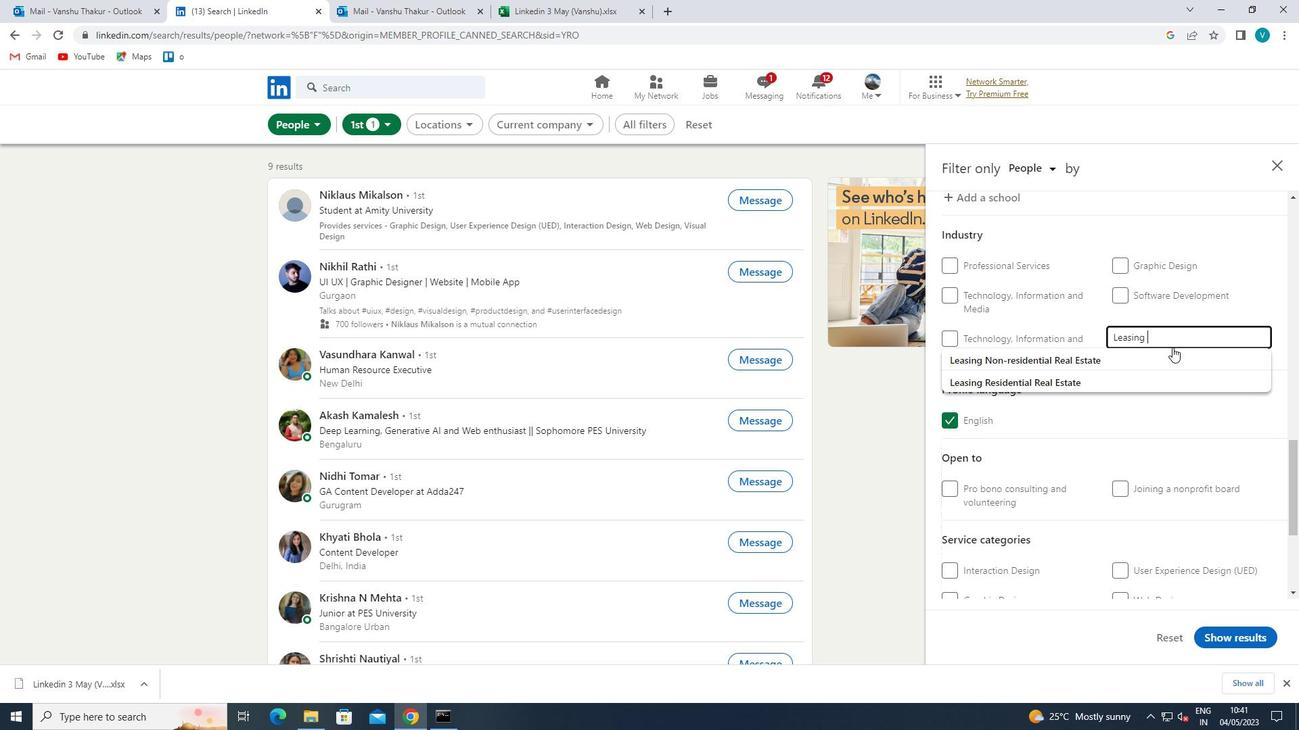 
Action: Mouse pressed left at (1159, 356)
Screenshot: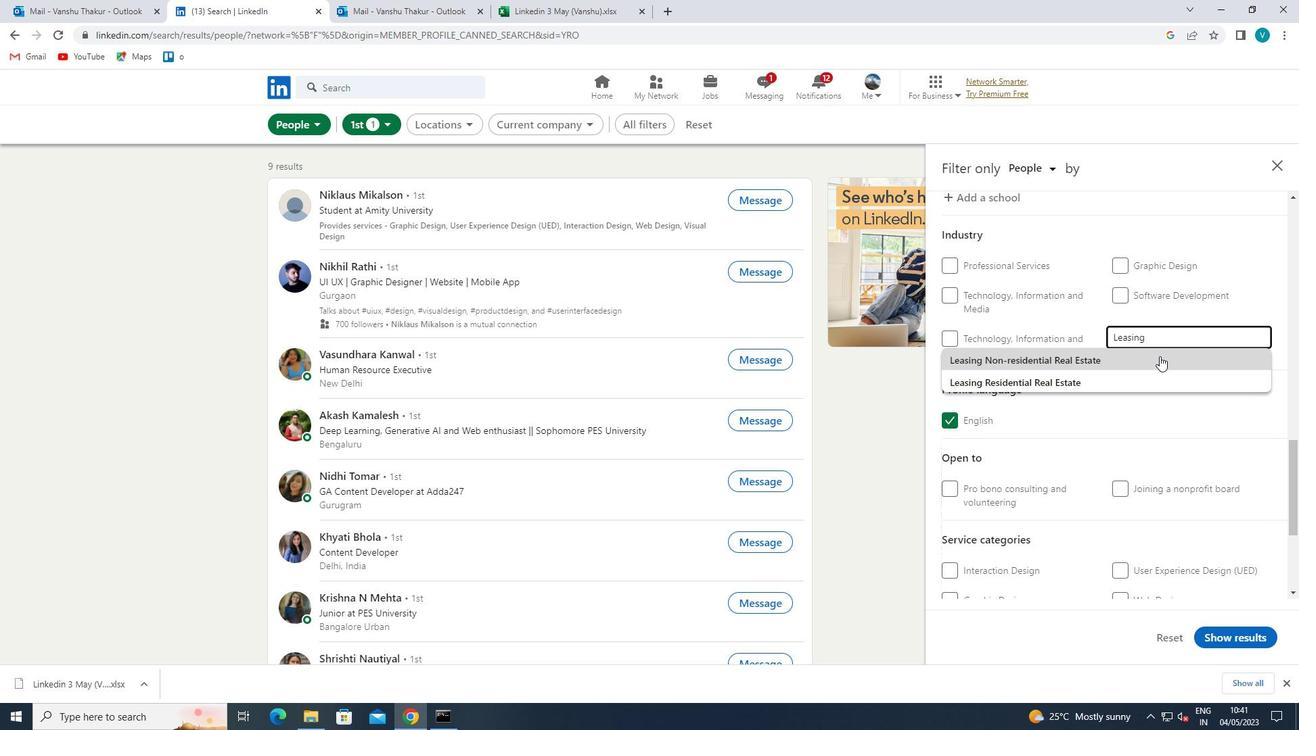 
Action: Mouse scrolled (1159, 355) with delta (0, 0)
Screenshot: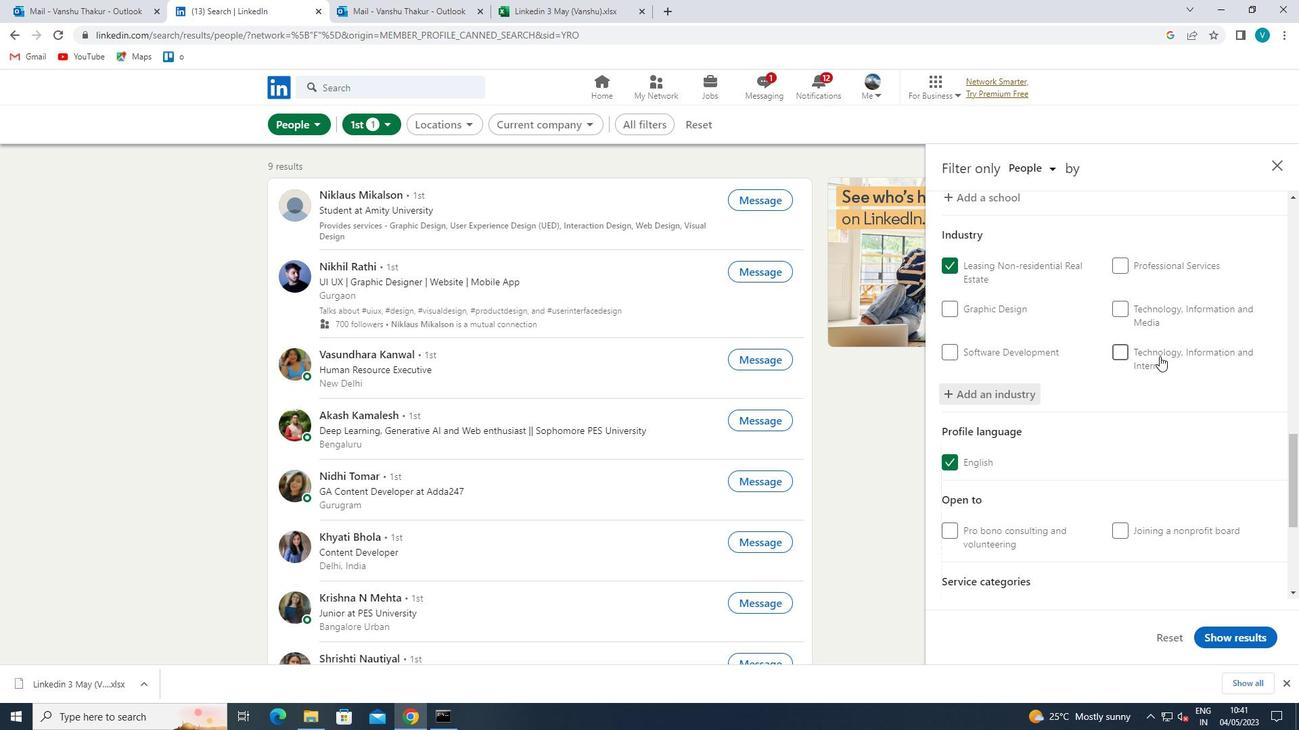 
Action: Mouse scrolled (1159, 355) with delta (0, 0)
Screenshot: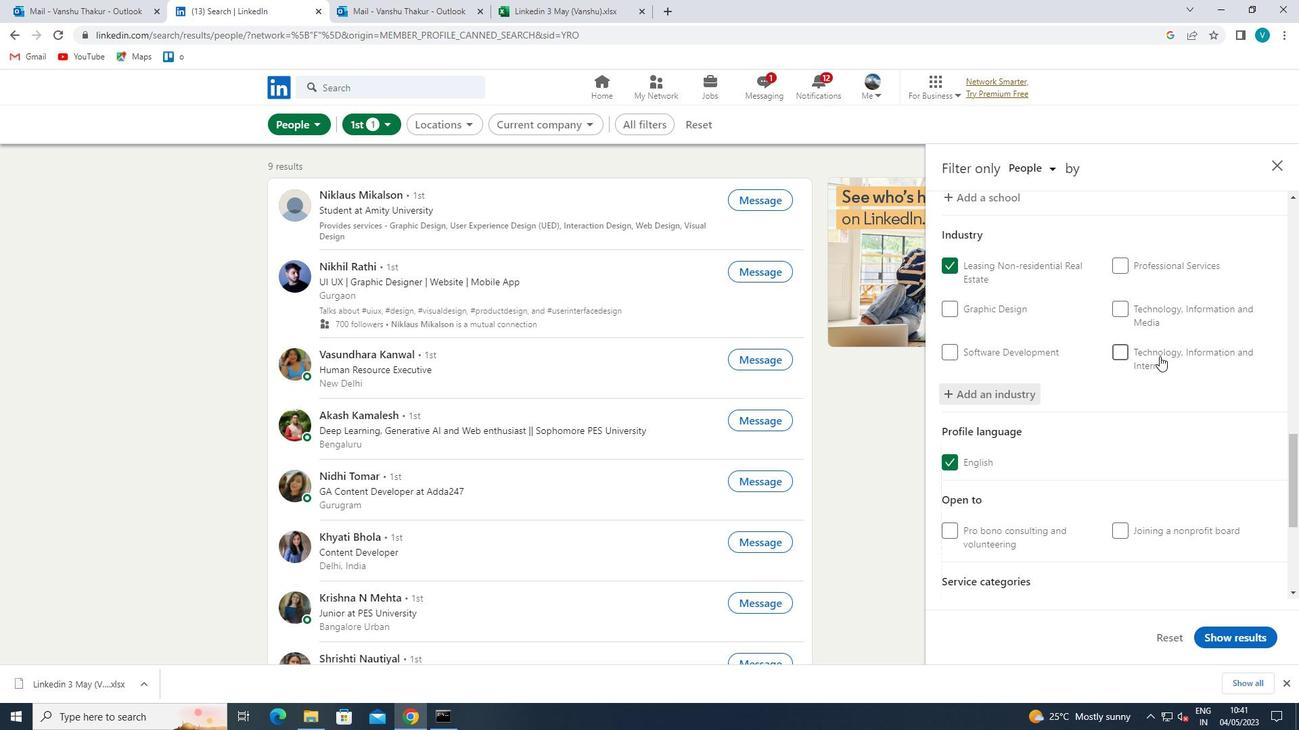 
Action: Mouse scrolled (1159, 355) with delta (0, 0)
Screenshot: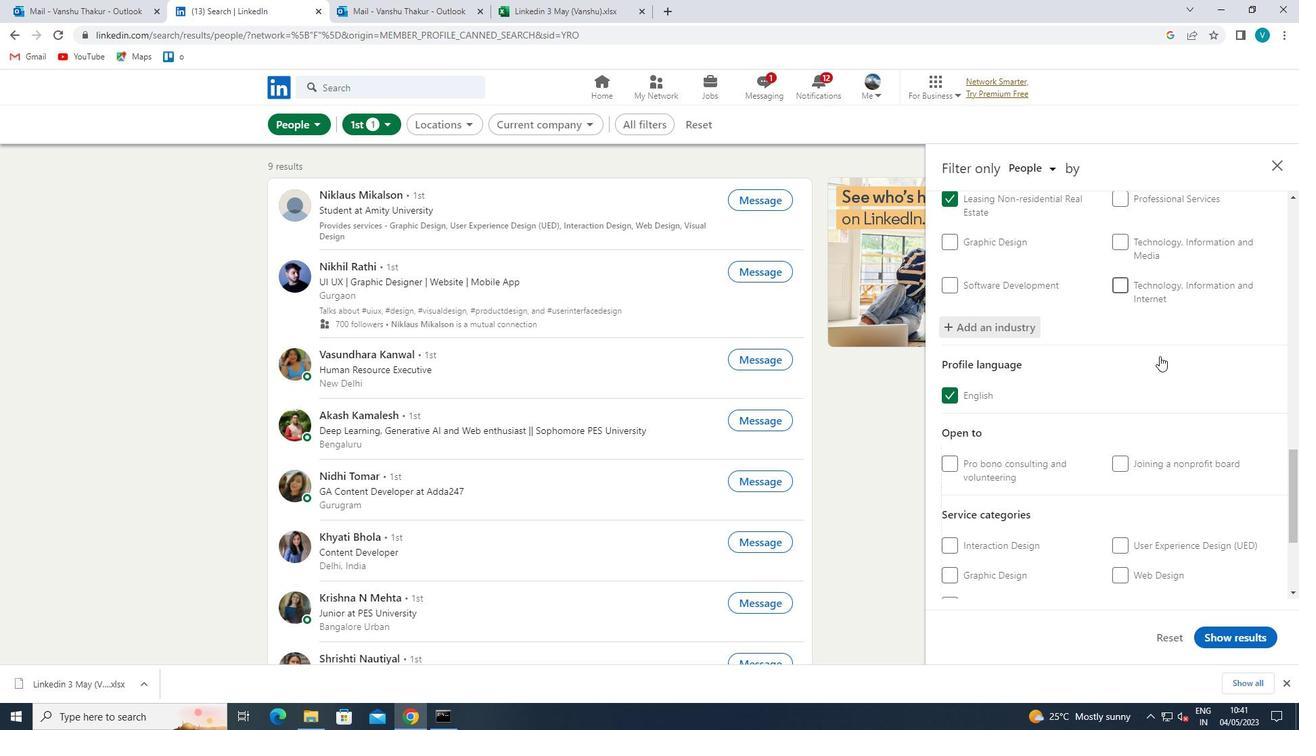 
Action: Mouse scrolled (1159, 355) with delta (0, 0)
Screenshot: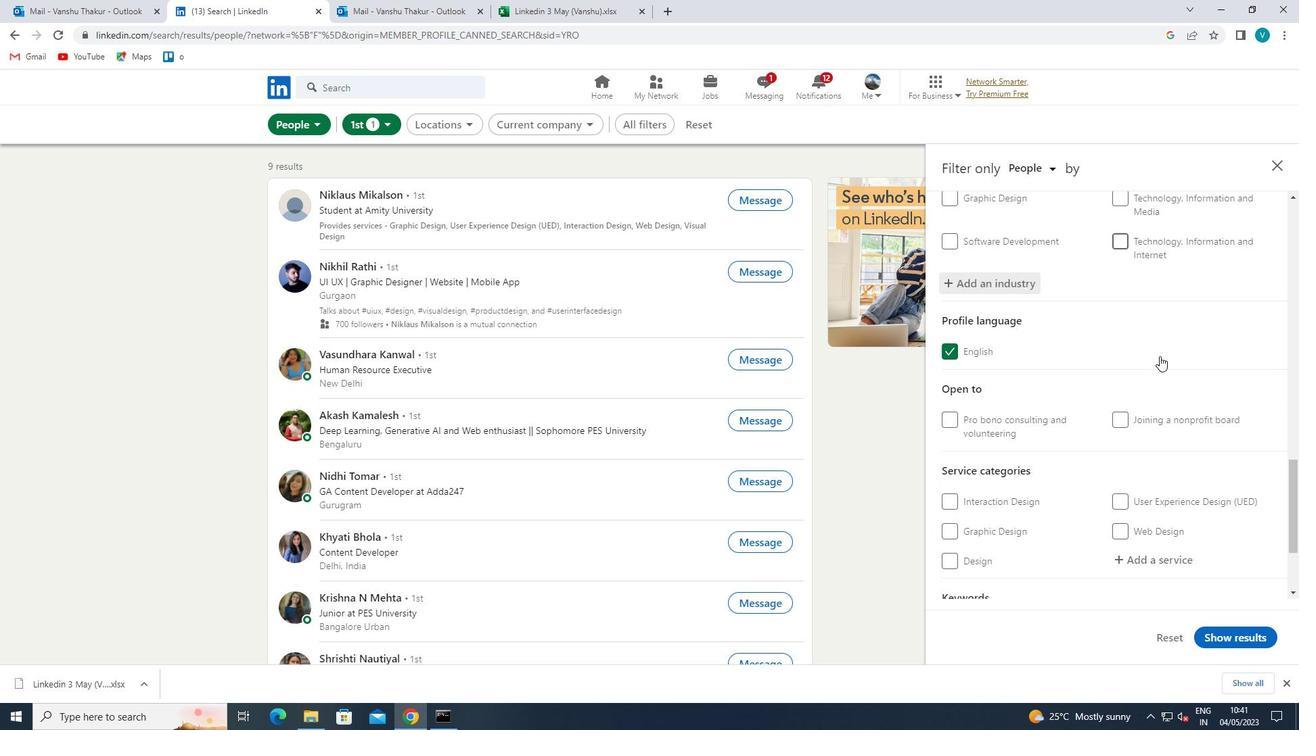 
Action: Mouse moved to (1140, 403)
Screenshot: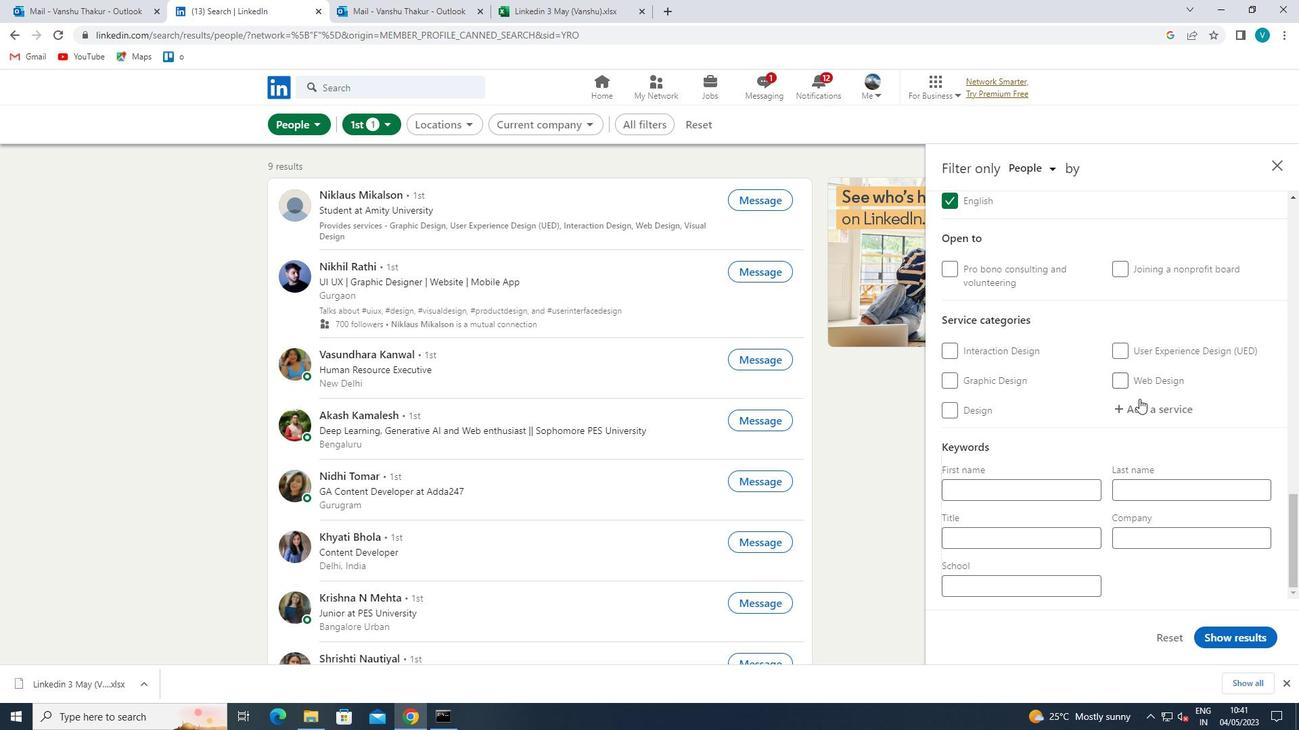 
Action: Mouse pressed left at (1140, 403)
Screenshot: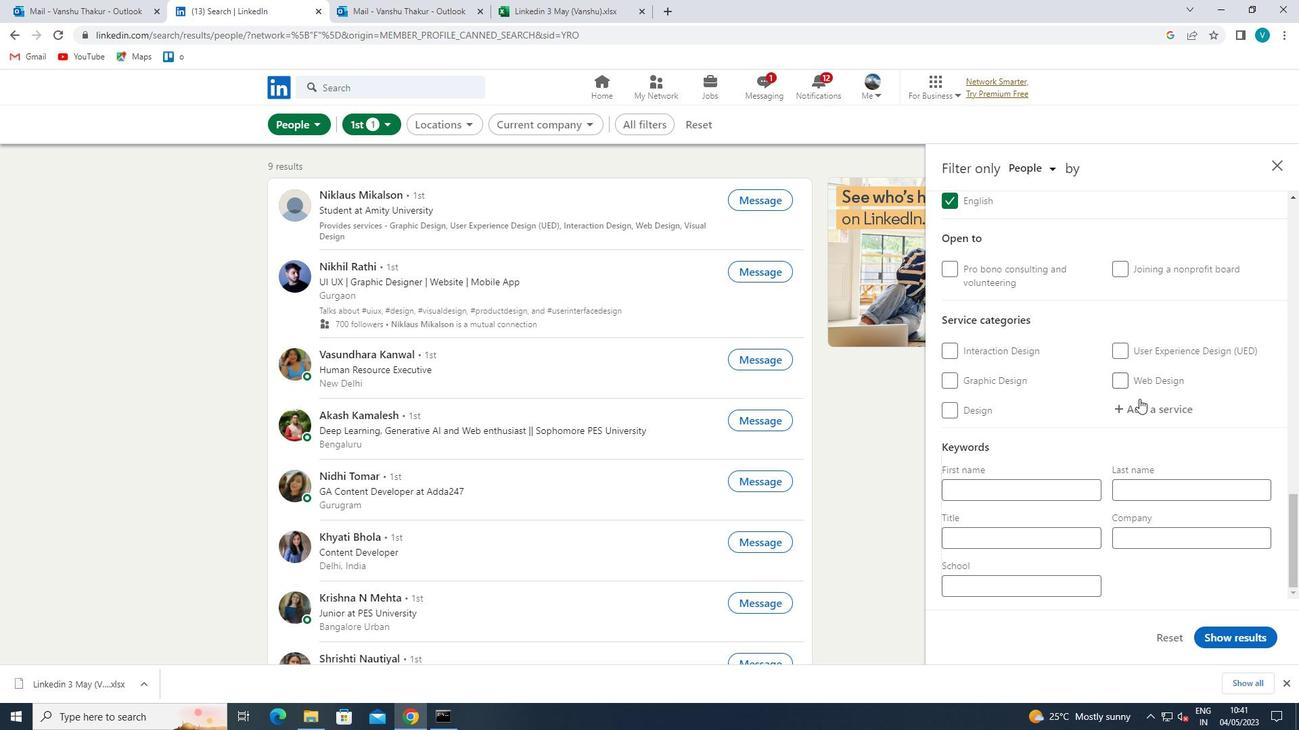 
Action: Mouse moved to (1140, 404)
Screenshot: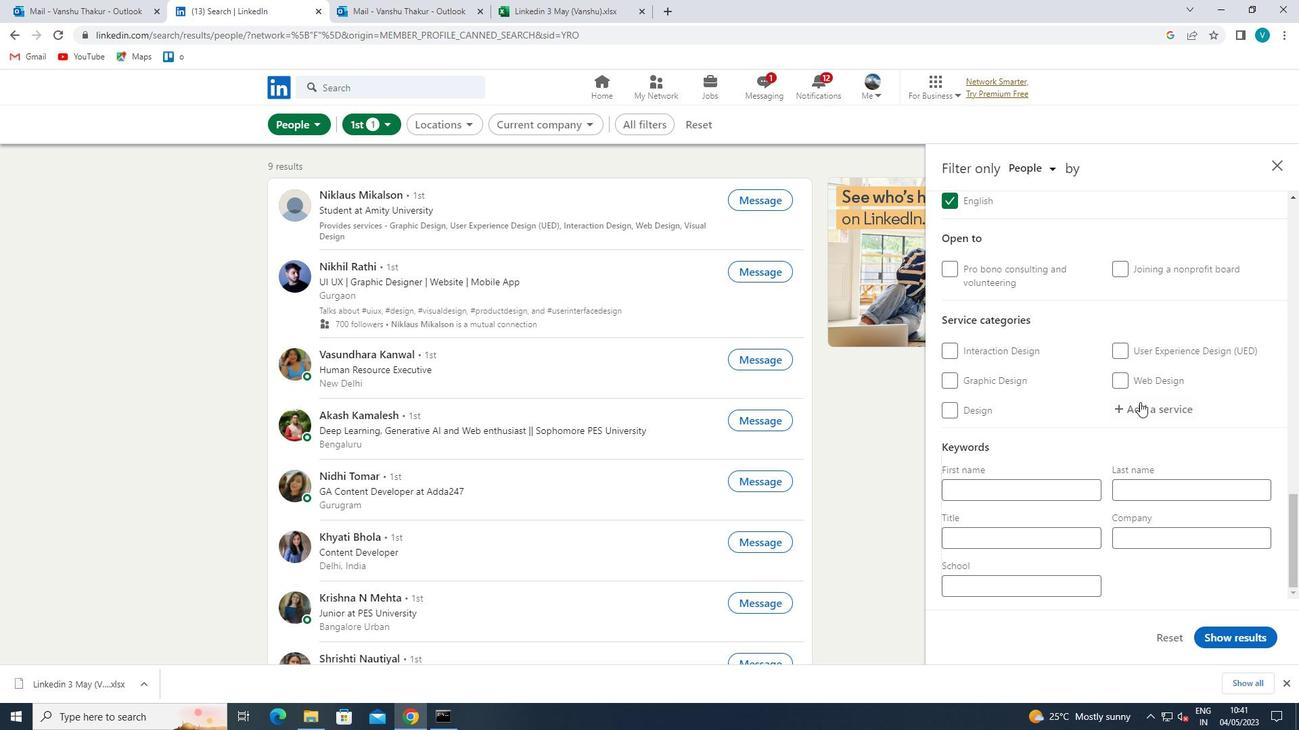 
Action: Key pressed <Key.shift>GRANT<Key.space><Key.shift>WR
Screenshot: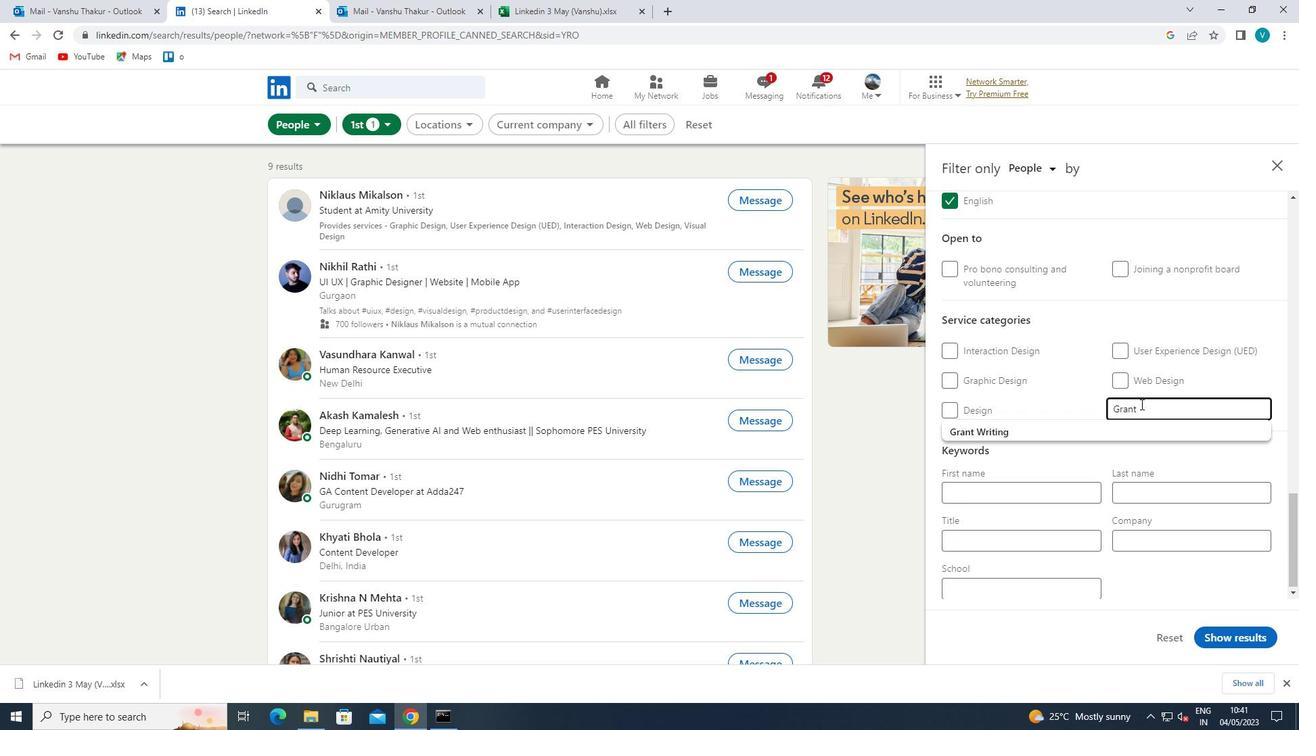 
Action: Mouse moved to (1114, 427)
Screenshot: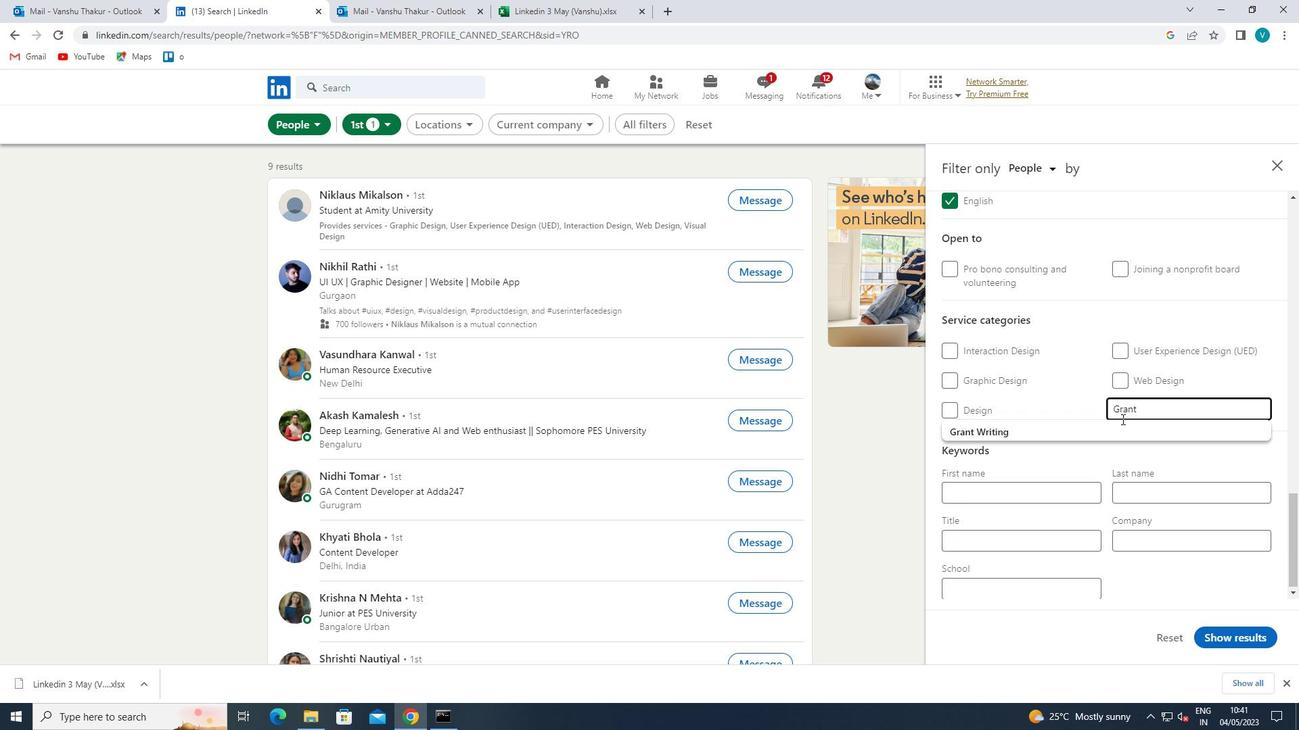 
Action: Mouse pressed left at (1114, 427)
Screenshot: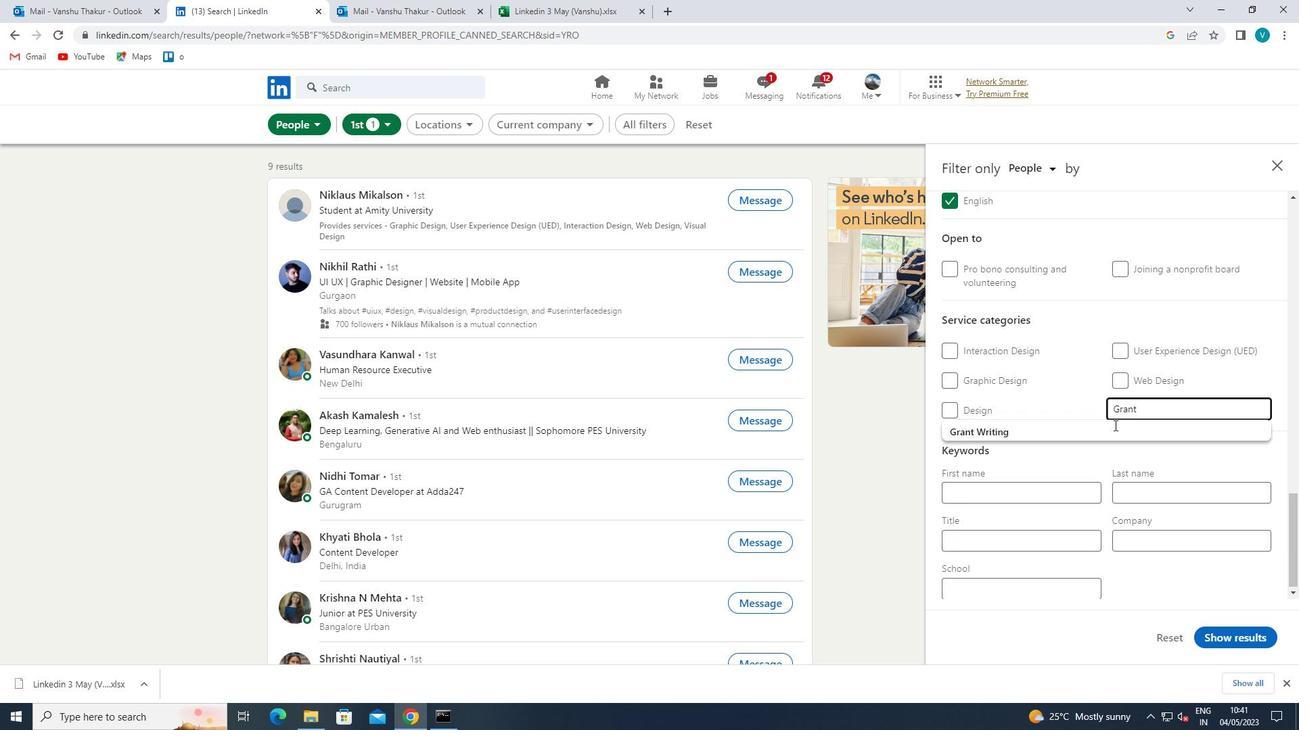 
Action: Mouse moved to (1109, 426)
Screenshot: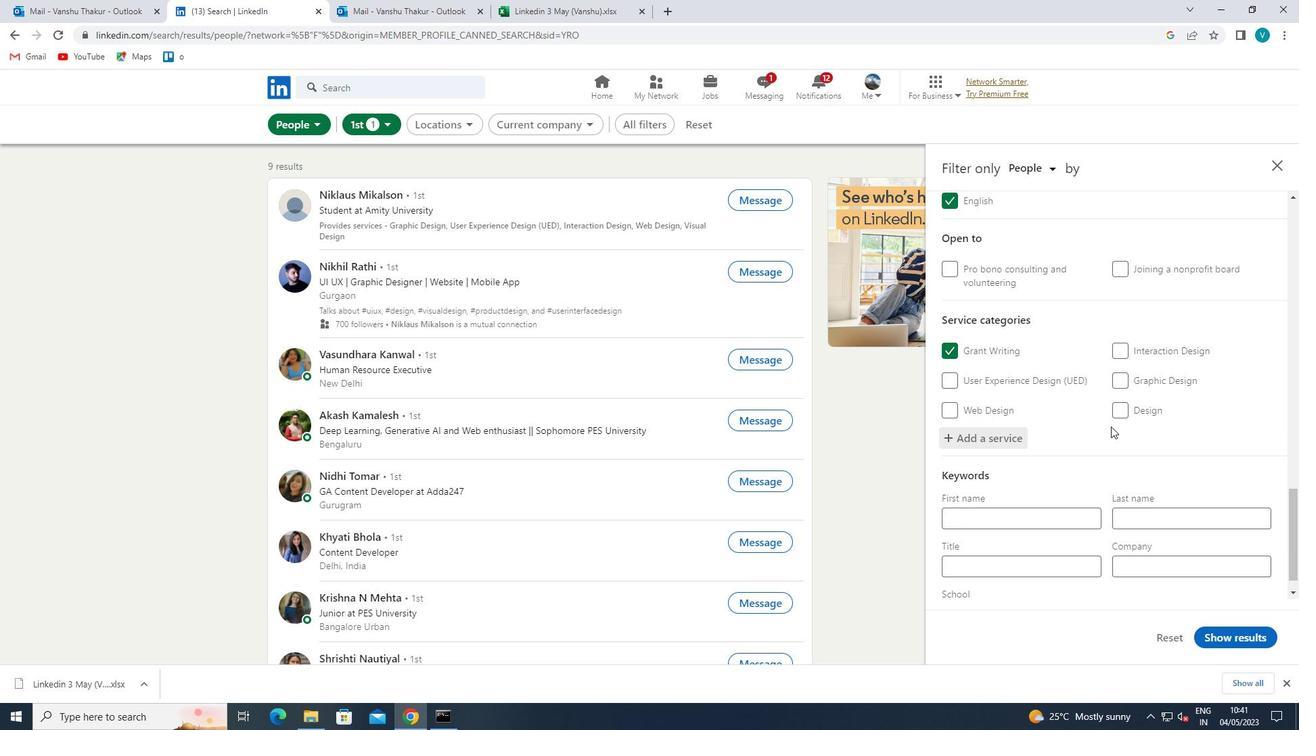 
Action: Mouse scrolled (1109, 426) with delta (0, 0)
Screenshot: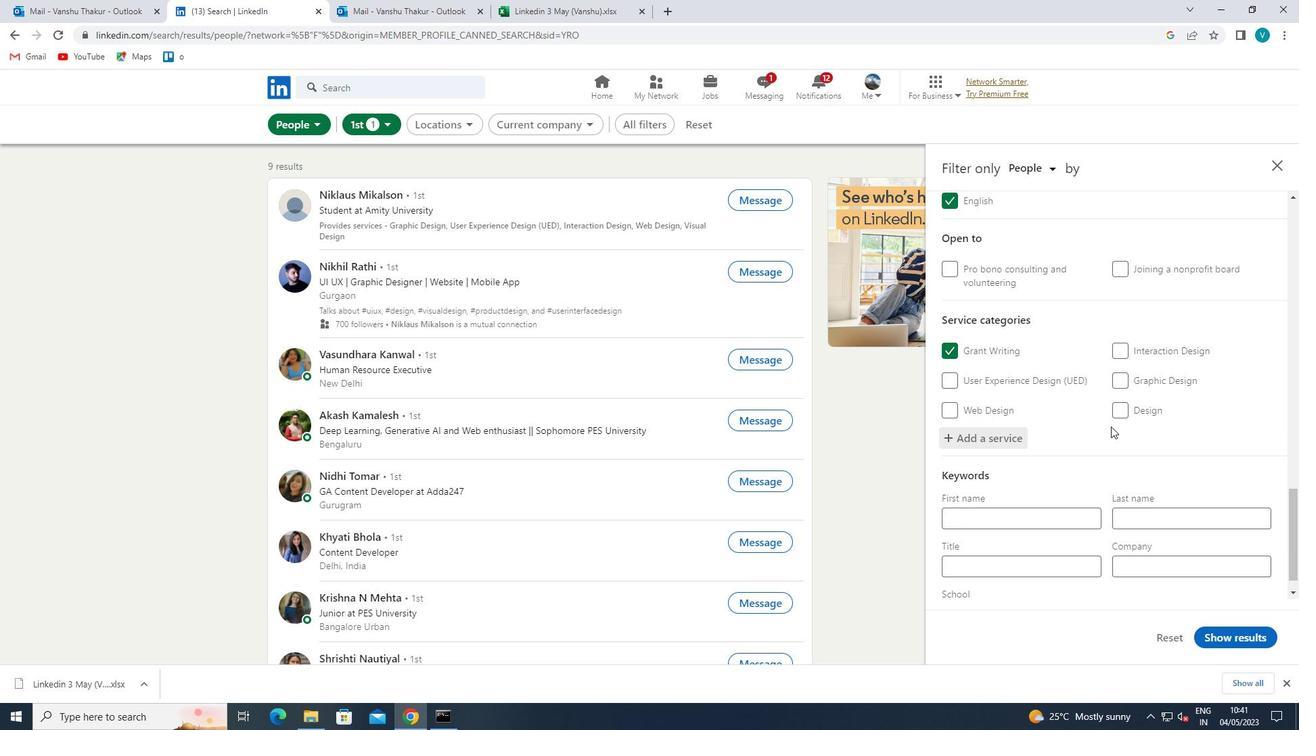 
Action: Mouse scrolled (1109, 426) with delta (0, 0)
Screenshot: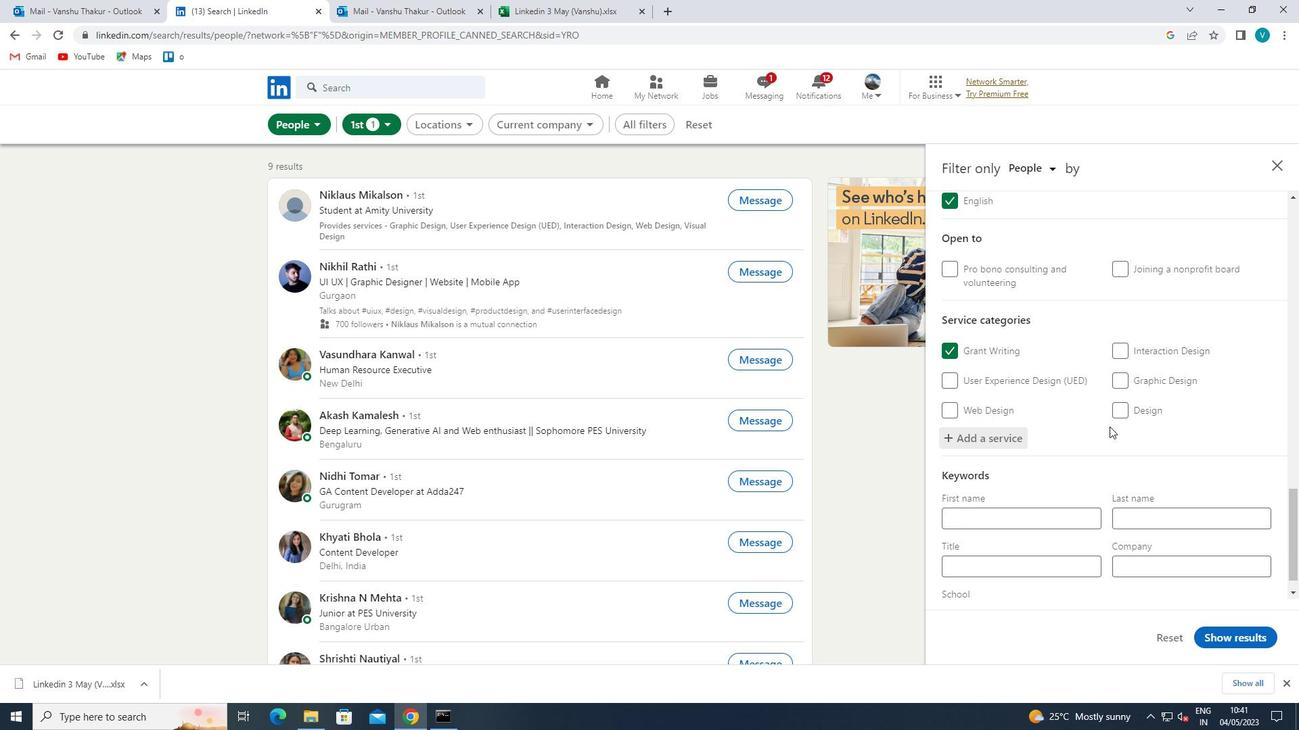 
Action: Mouse moved to (1109, 426)
Screenshot: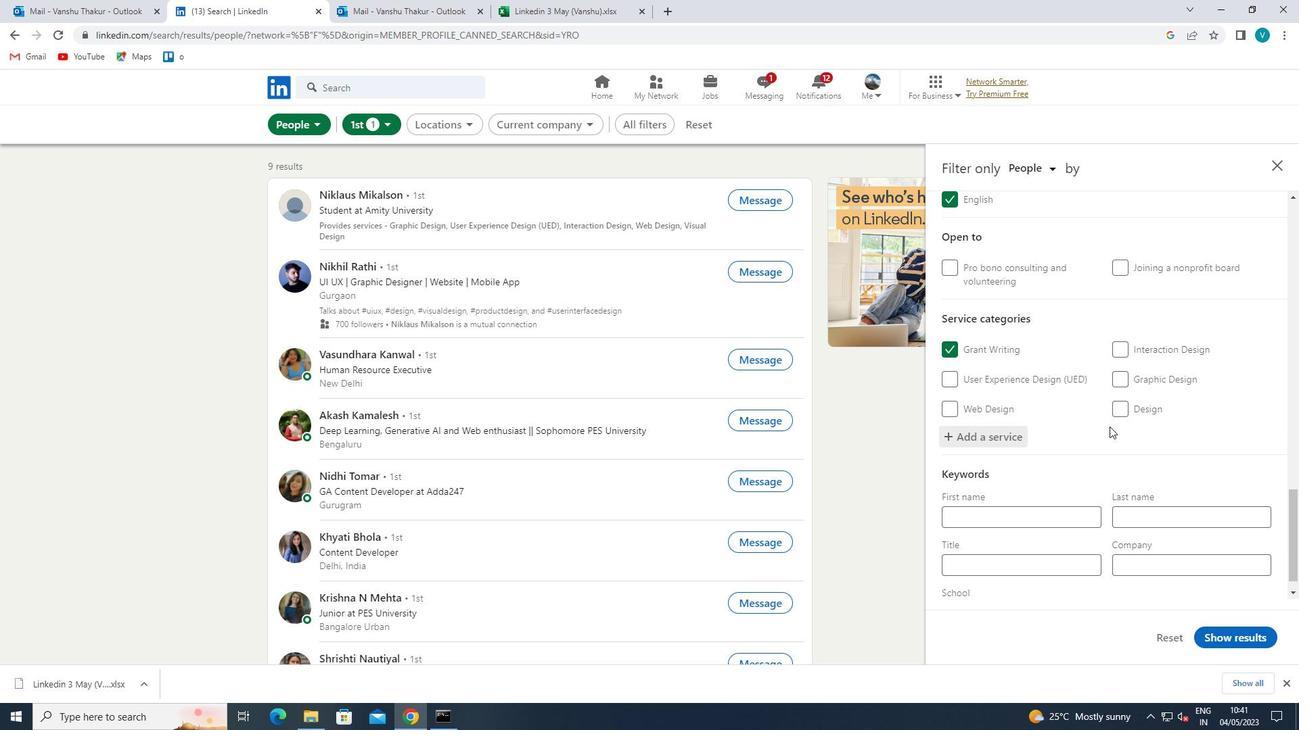 
Action: Mouse scrolled (1109, 426) with delta (0, 0)
Screenshot: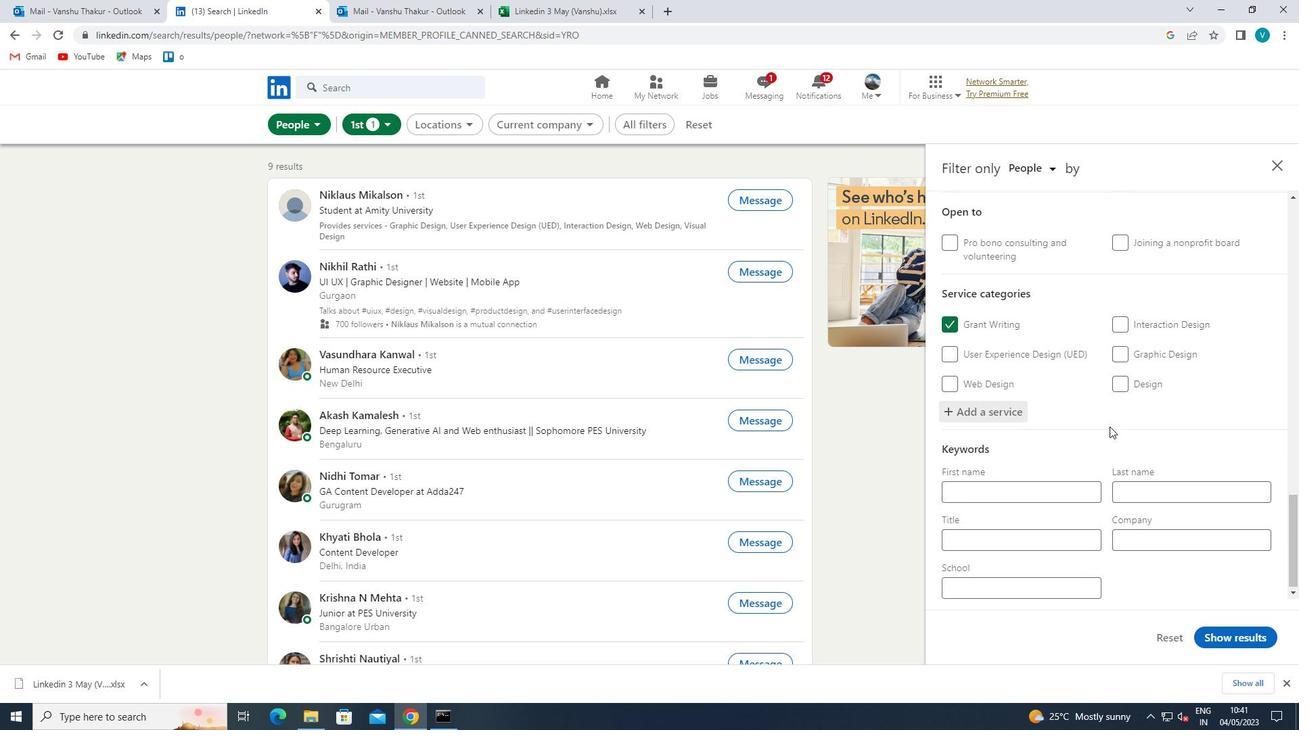 
Action: Mouse moved to (1065, 522)
Screenshot: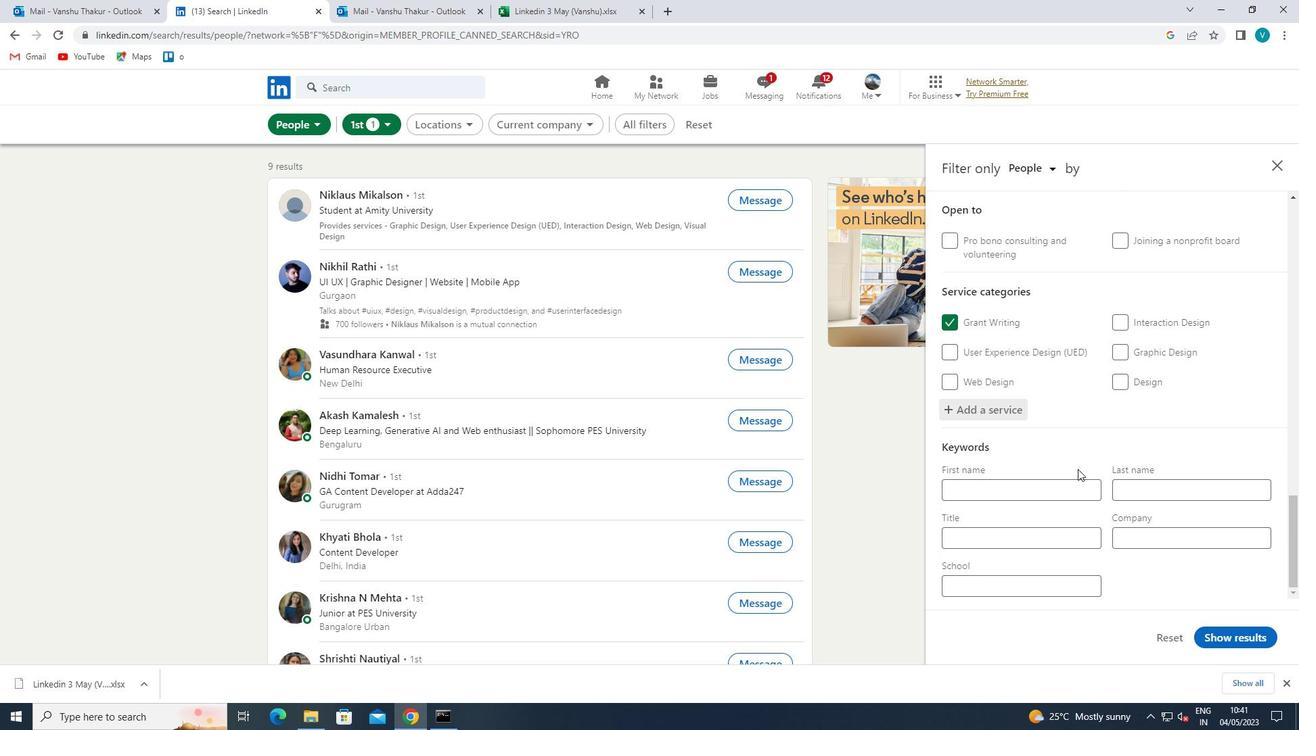 
Action: Mouse pressed left at (1065, 522)
Screenshot: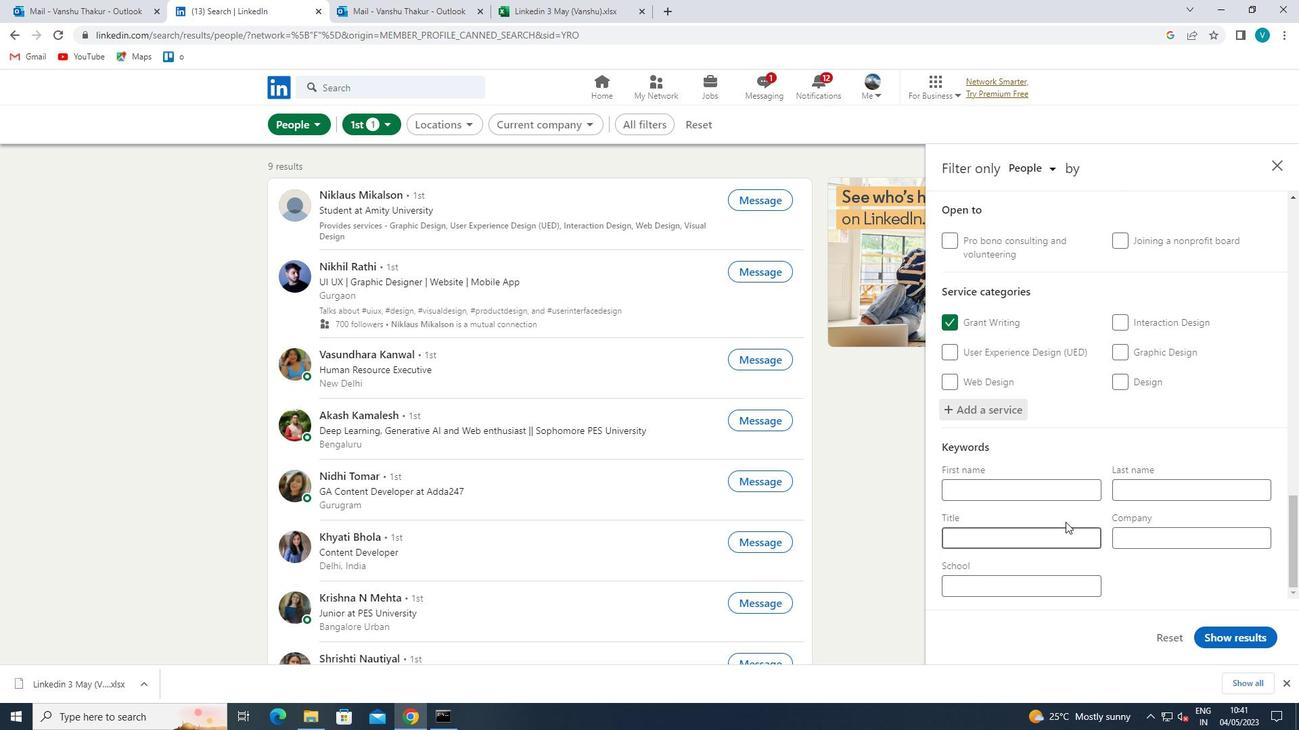 
Action: Key pressed <Key.shift>FILE<Key.space><Key.shift><Key.shift><Key.shift>CLERK<Key.space>
Screenshot: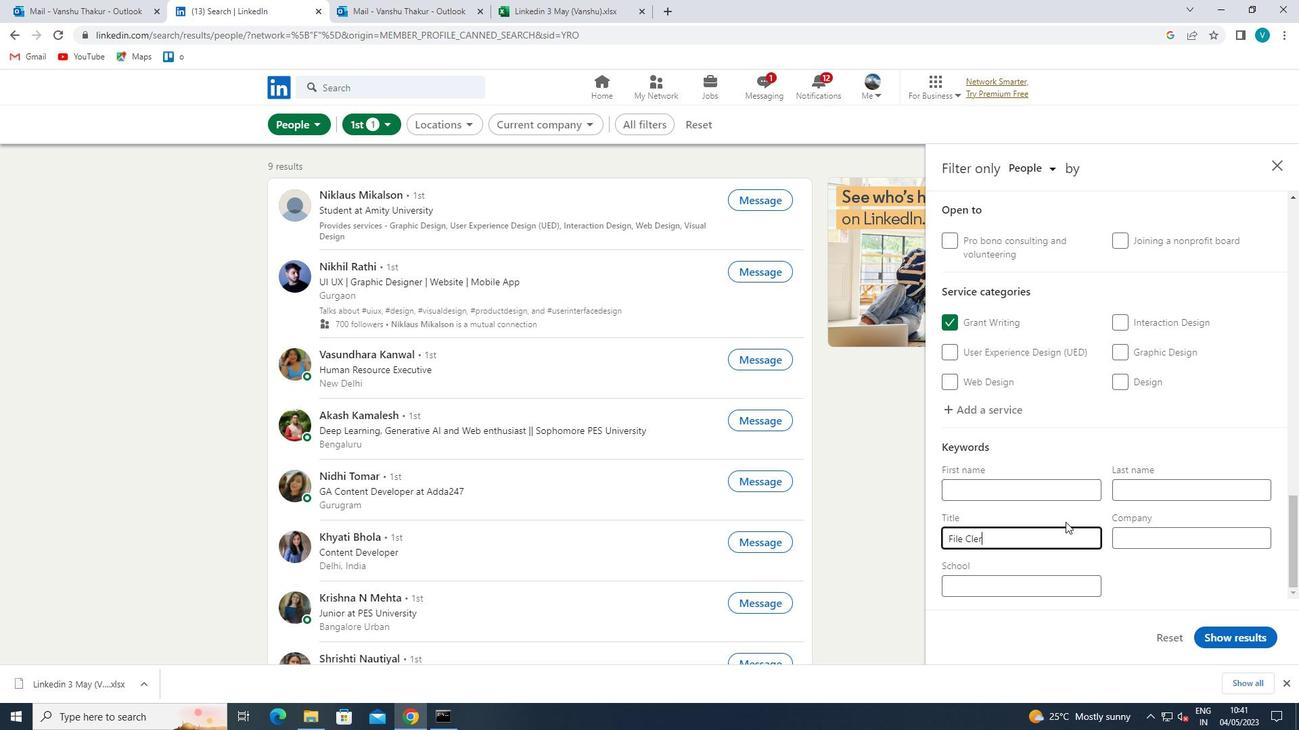 
Action: Mouse moved to (1255, 655)
Screenshot: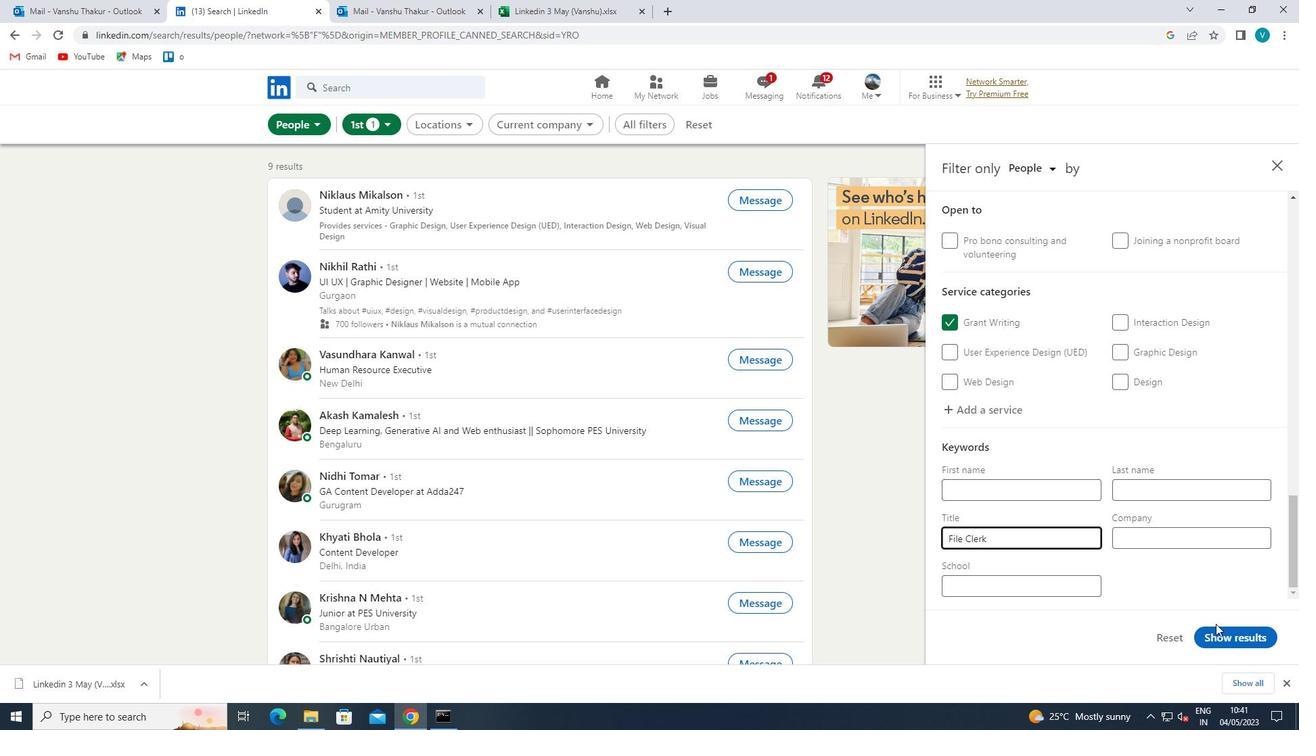 
Action: Mouse pressed left at (1255, 655)
Screenshot: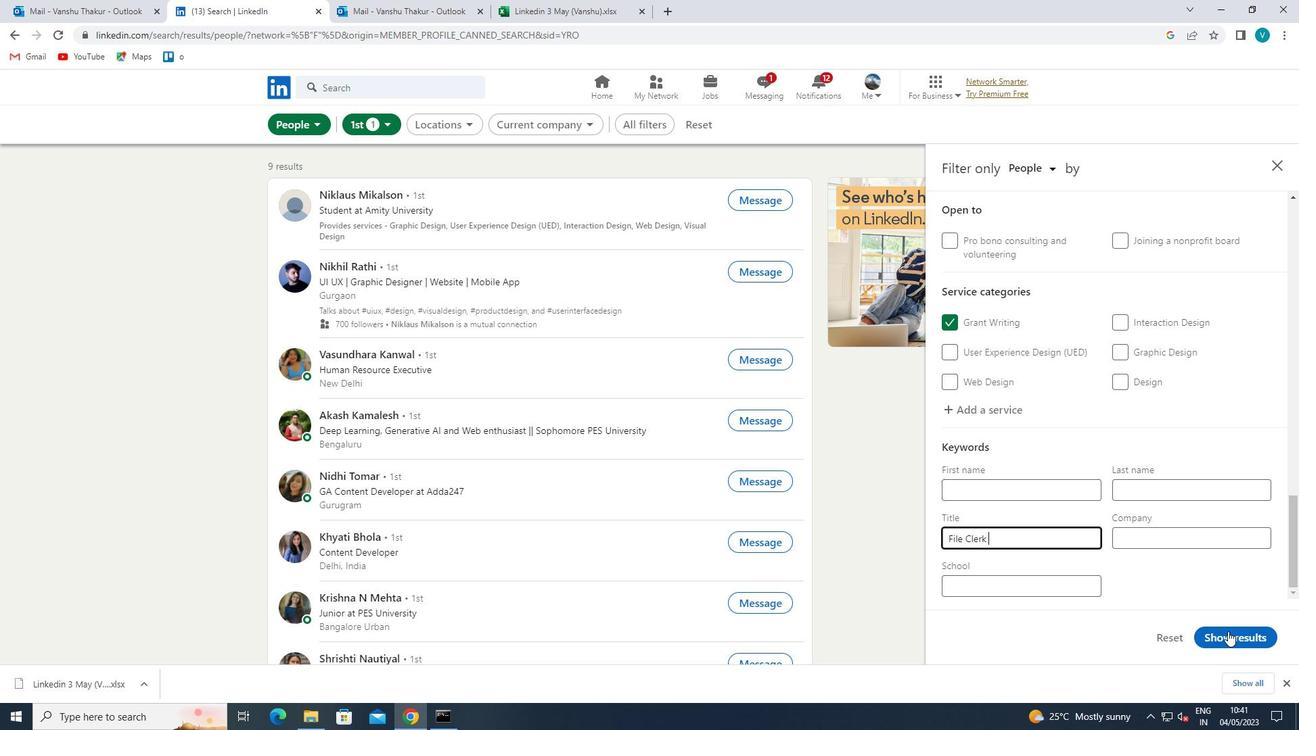 
Action: Mouse moved to (1268, 635)
Screenshot: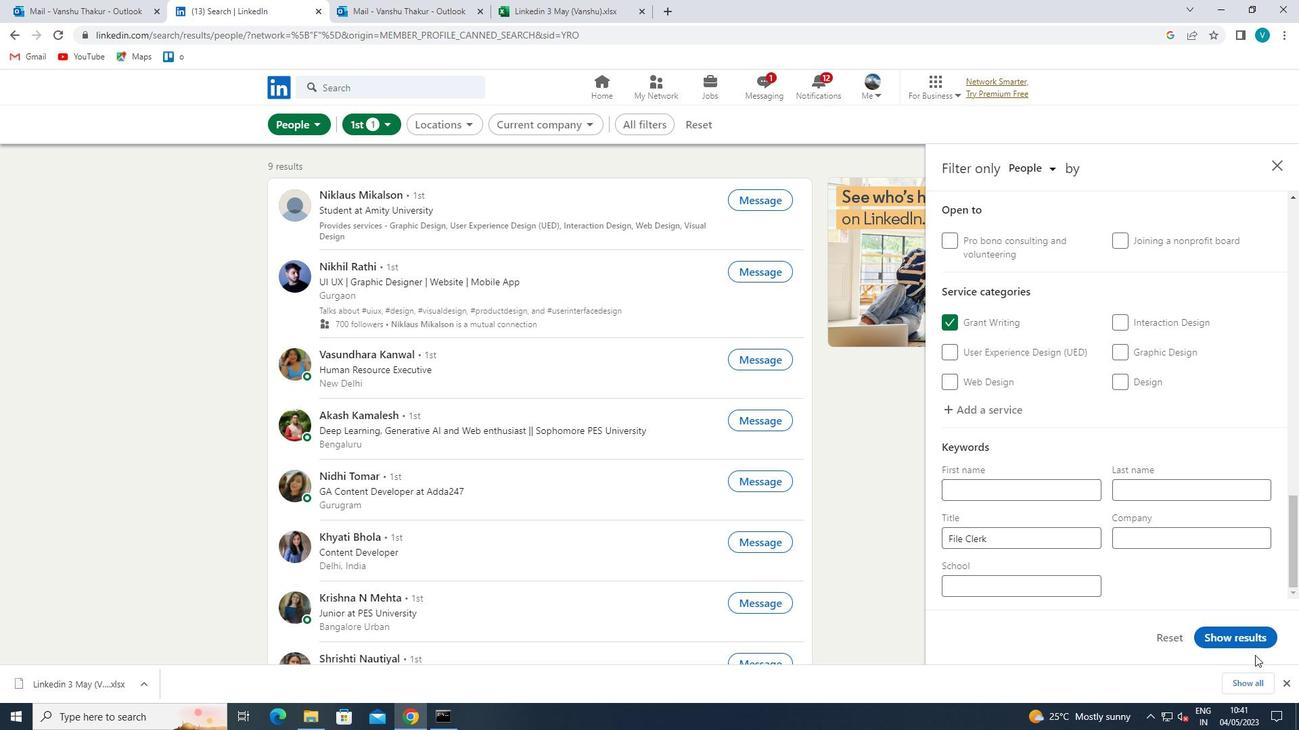 
Action: Mouse pressed left at (1268, 635)
Screenshot: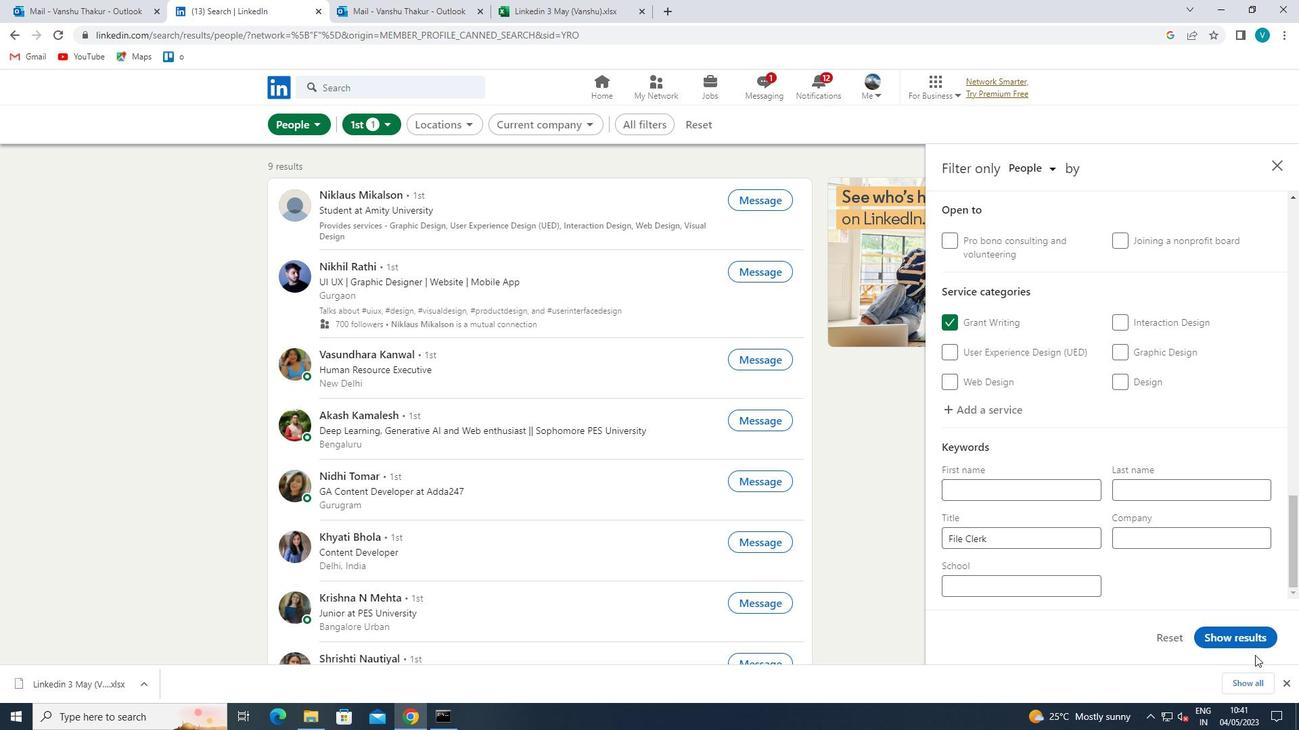 
